 Task: Open Card Sales Order Processing in Board Sales Territory Mapping and Segmentation to Workspace Accounts Payable and add a team member Softage.1@softage.net, a label Green, a checklist Audit Support, an attachment from your computer, a color Green and finally, add a card description 'Develop and launch new social media marketing campaign for brand awareness' and a comment 'Given the potential impact of this task on our team morale and motivation, let us ensure that we approach it with a sense of positivity and enthusiasm.'. Add a start date 'Jan 09, 1900' with a due date 'Jan 16, 1900'
Action: Mouse moved to (262, 418)
Screenshot: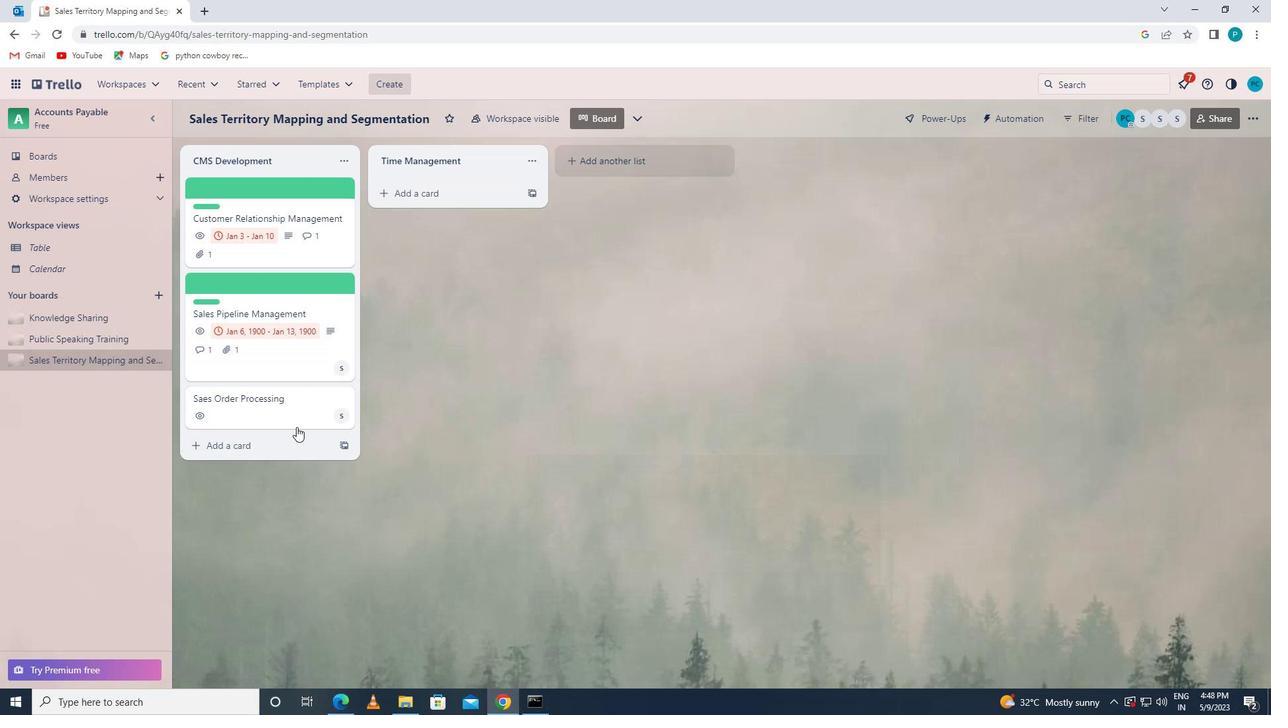 
Action: Mouse pressed left at (262, 418)
Screenshot: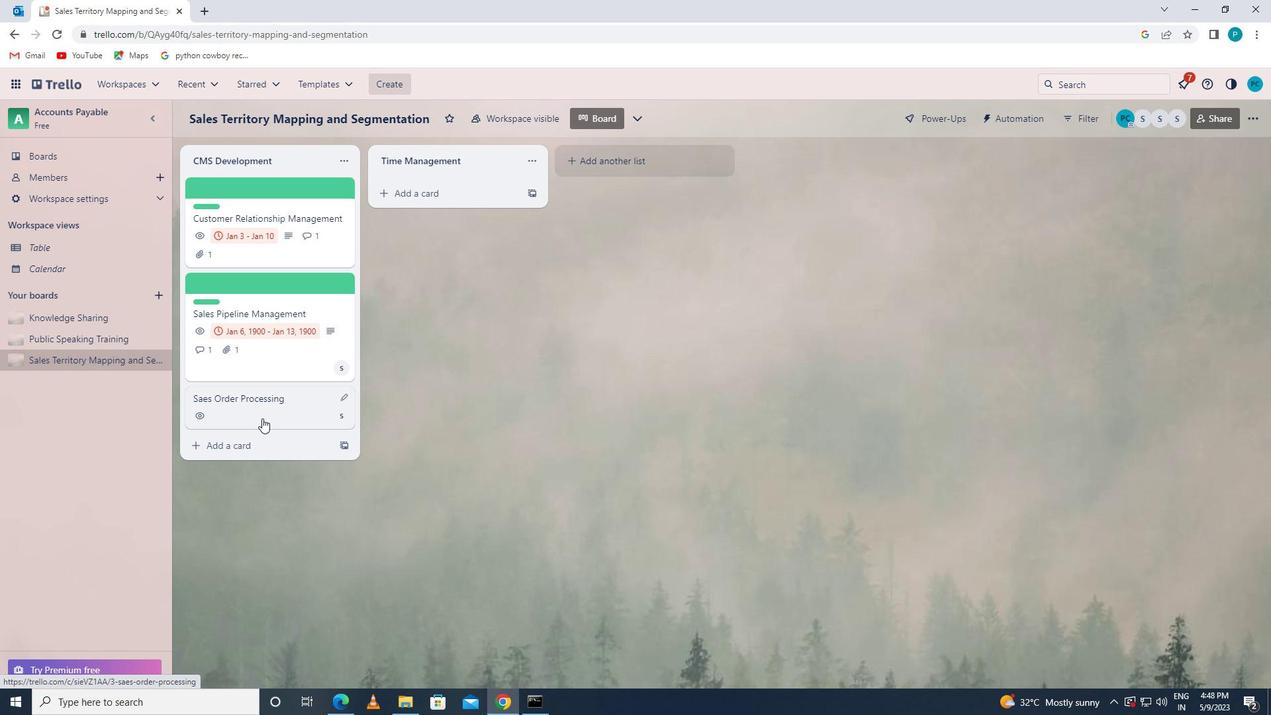 
Action: Mouse moved to (289, 413)
Screenshot: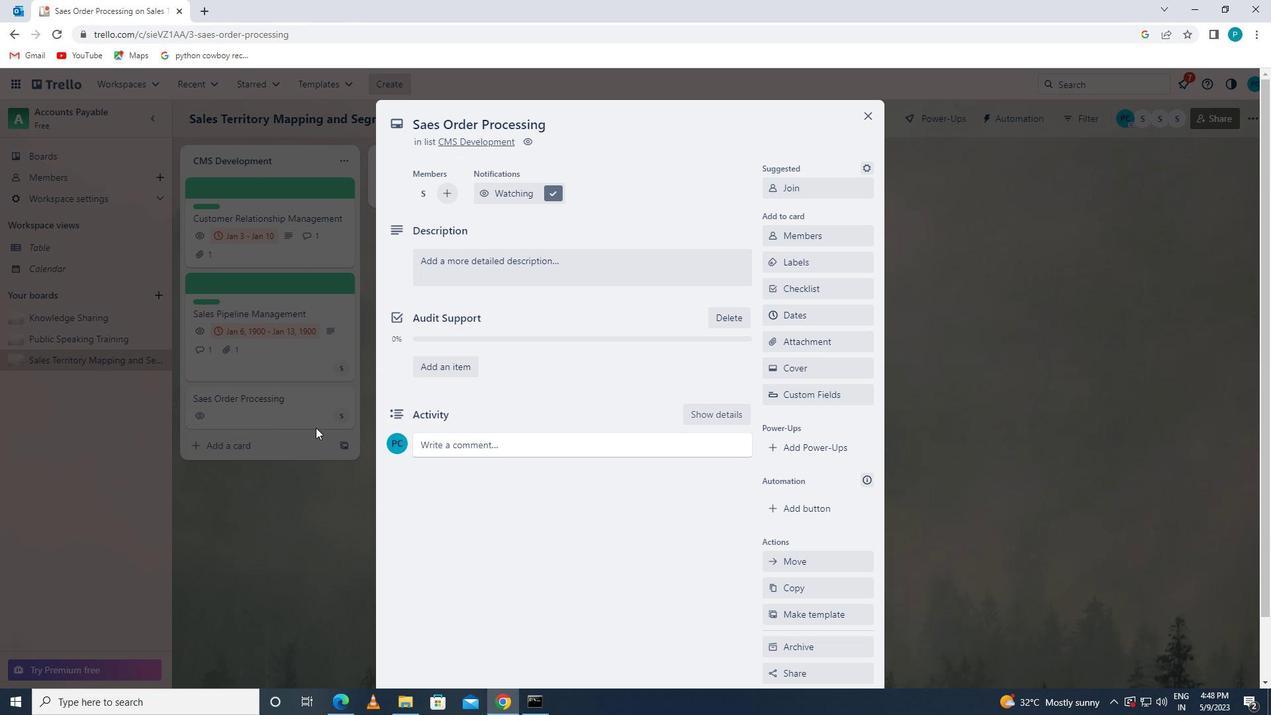 
Action: Mouse pressed left at (289, 413)
Screenshot: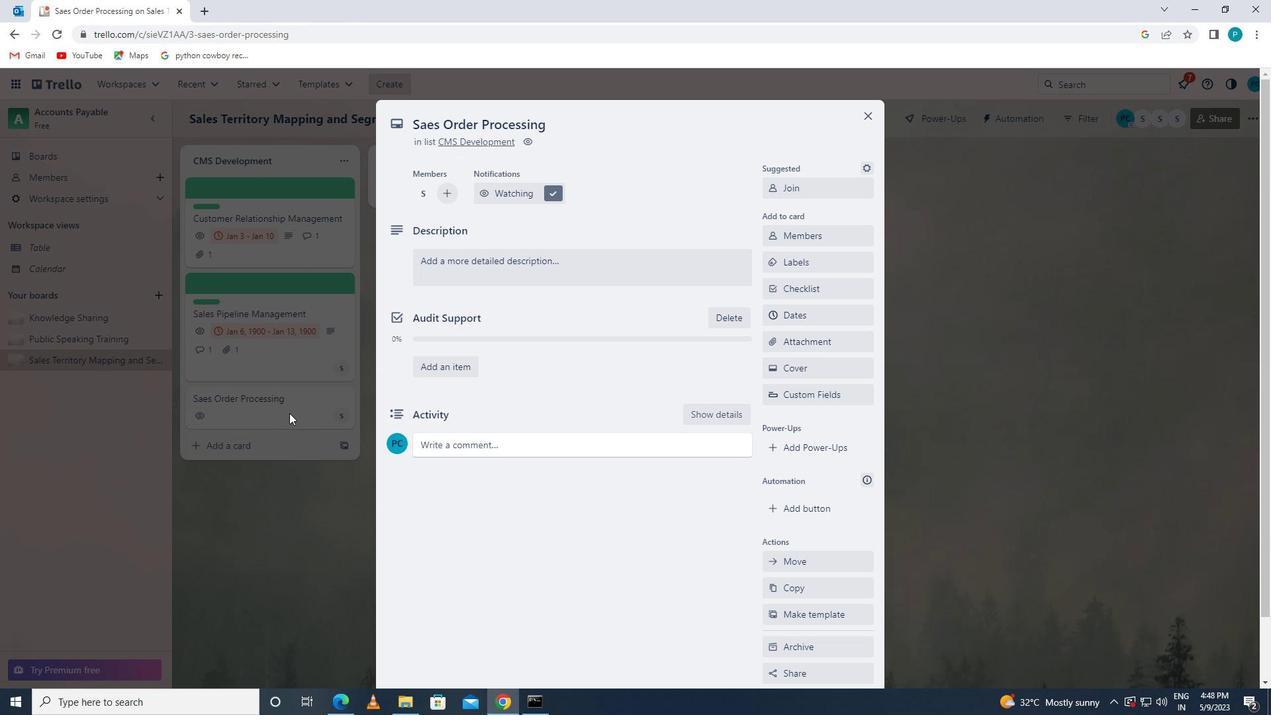 
Action: Mouse moved to (276, 401)
Screenshot: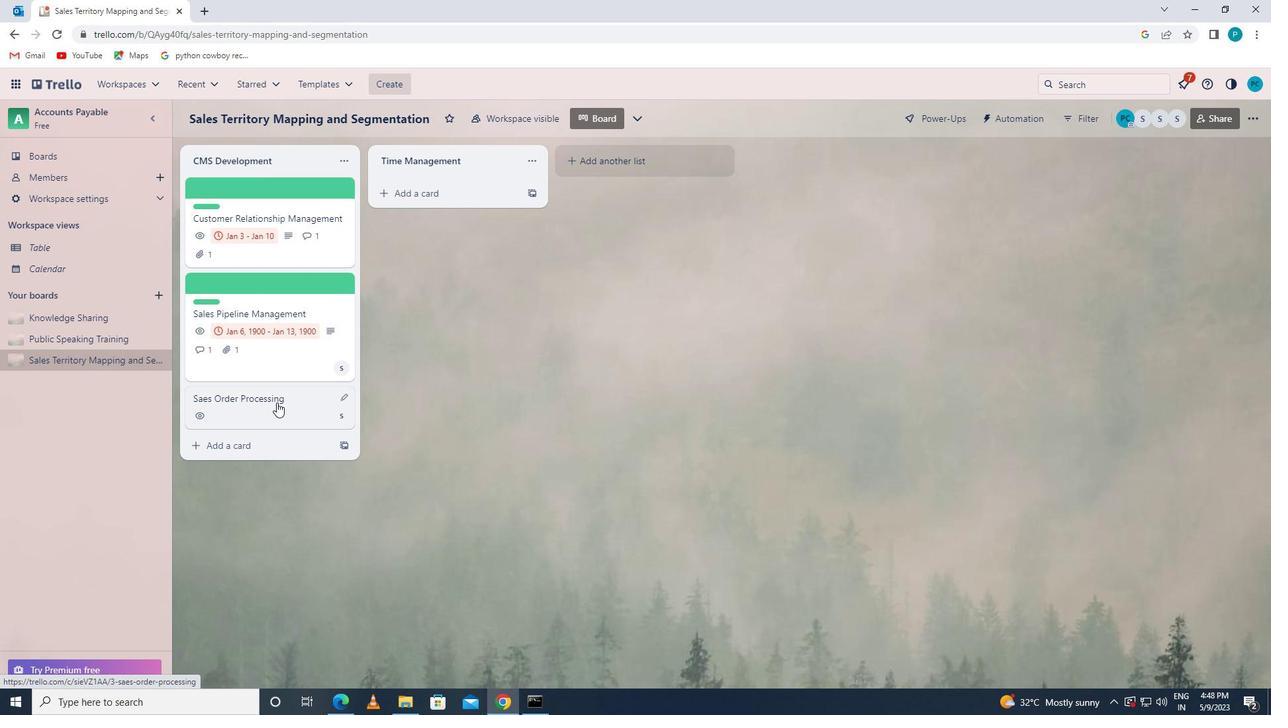 
Action: Mouse pressed left at (276, 401)
Screenshot: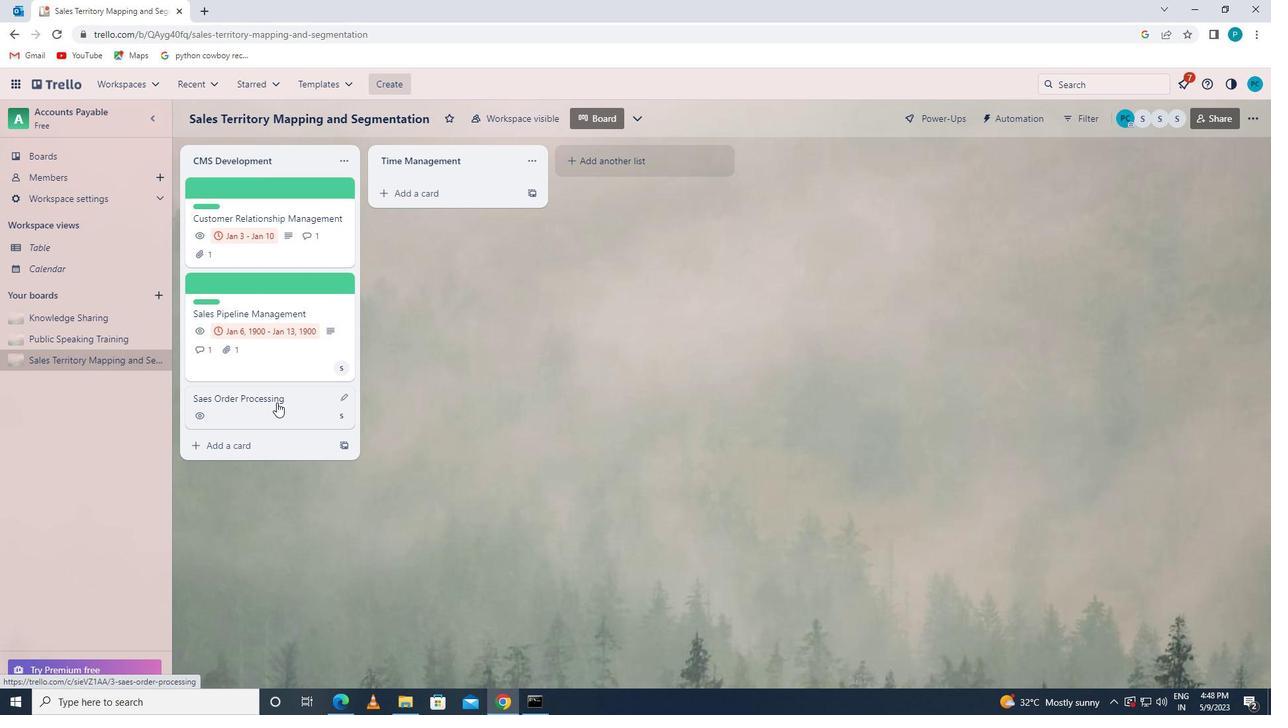 
Action: Mouse moved to (807, 233)
Screenshot: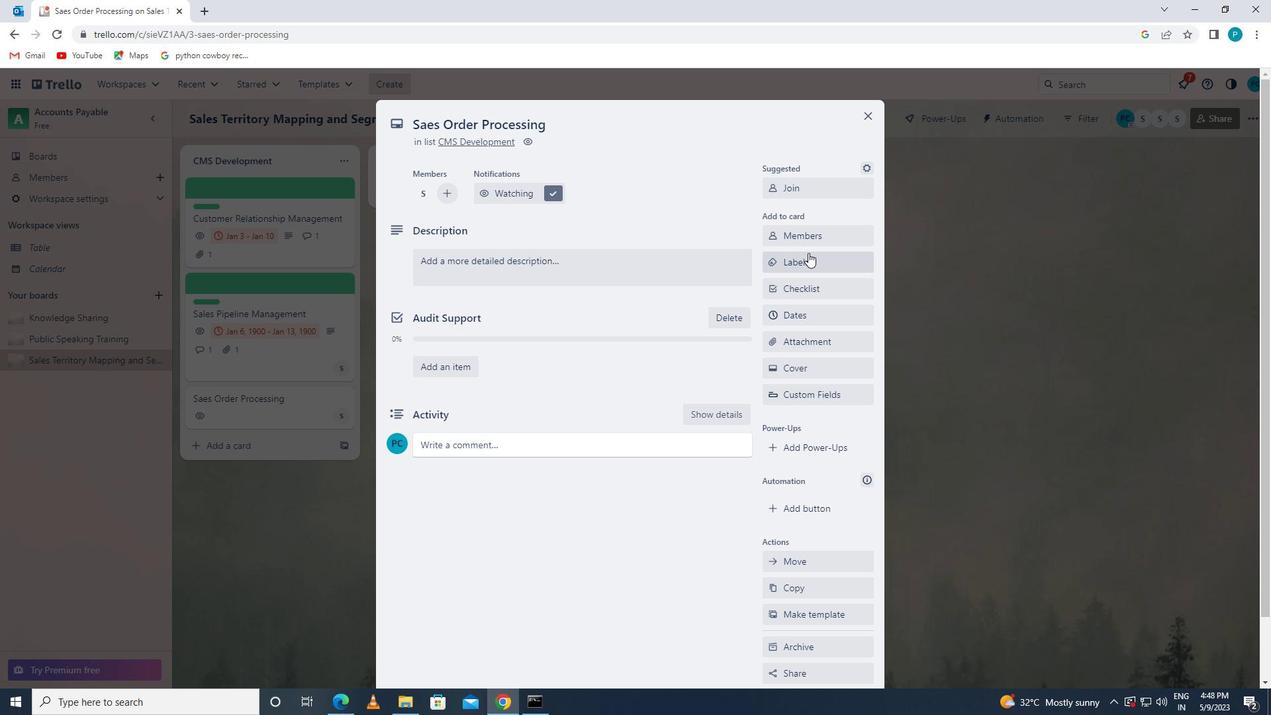 
Action: Mouse pressed left at (807, 233)
Screenshot: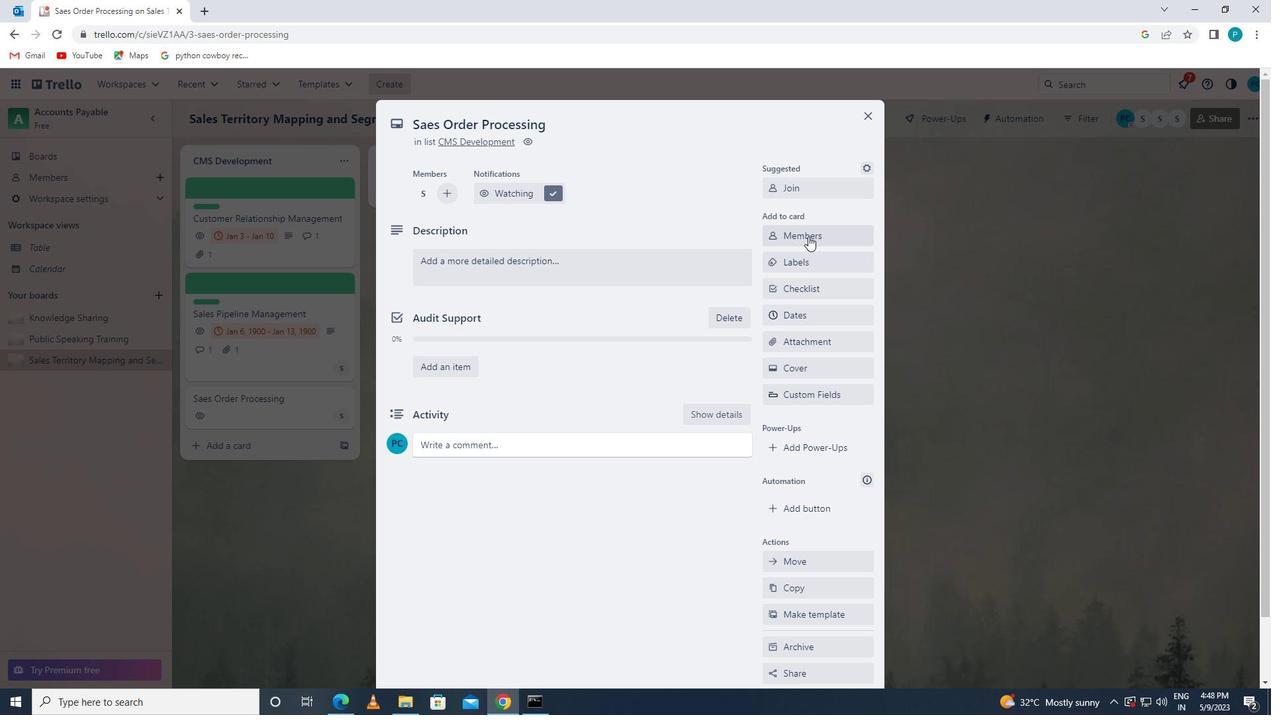 
Action: Mouse moved to (817, 371)
Screenshot: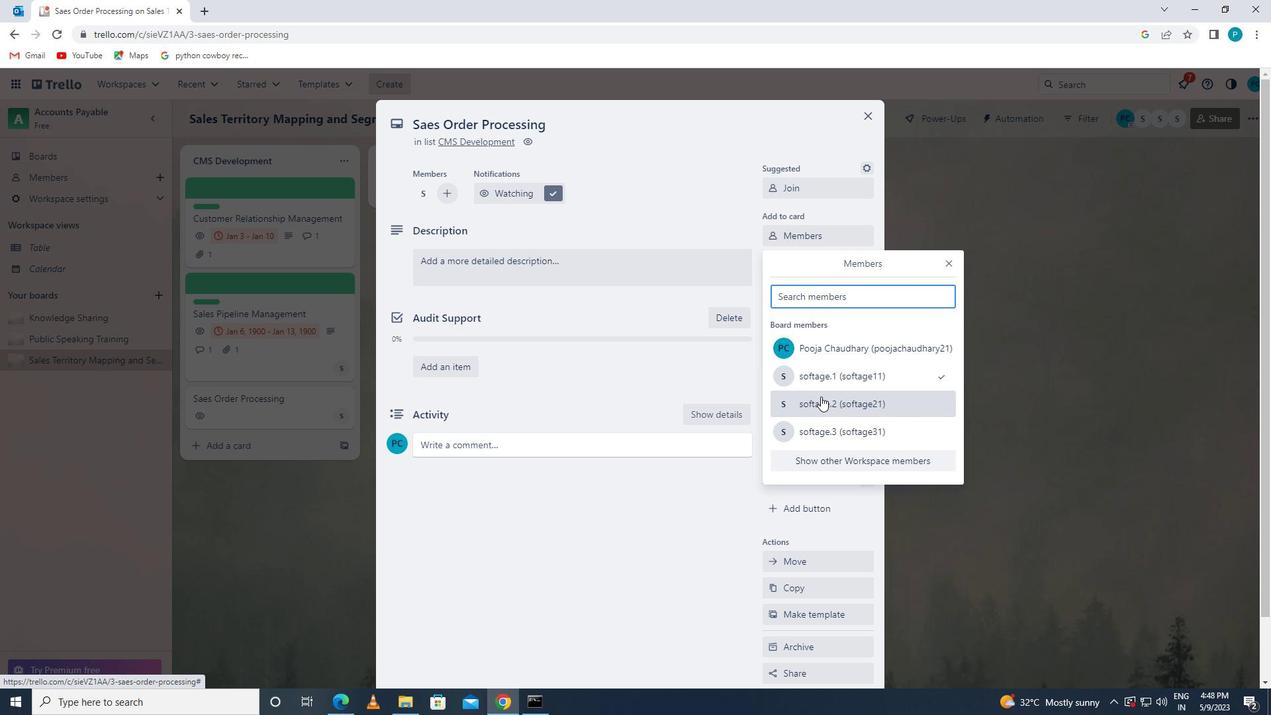
Action: Mouse pressed left at (817, 371)
Screenshot: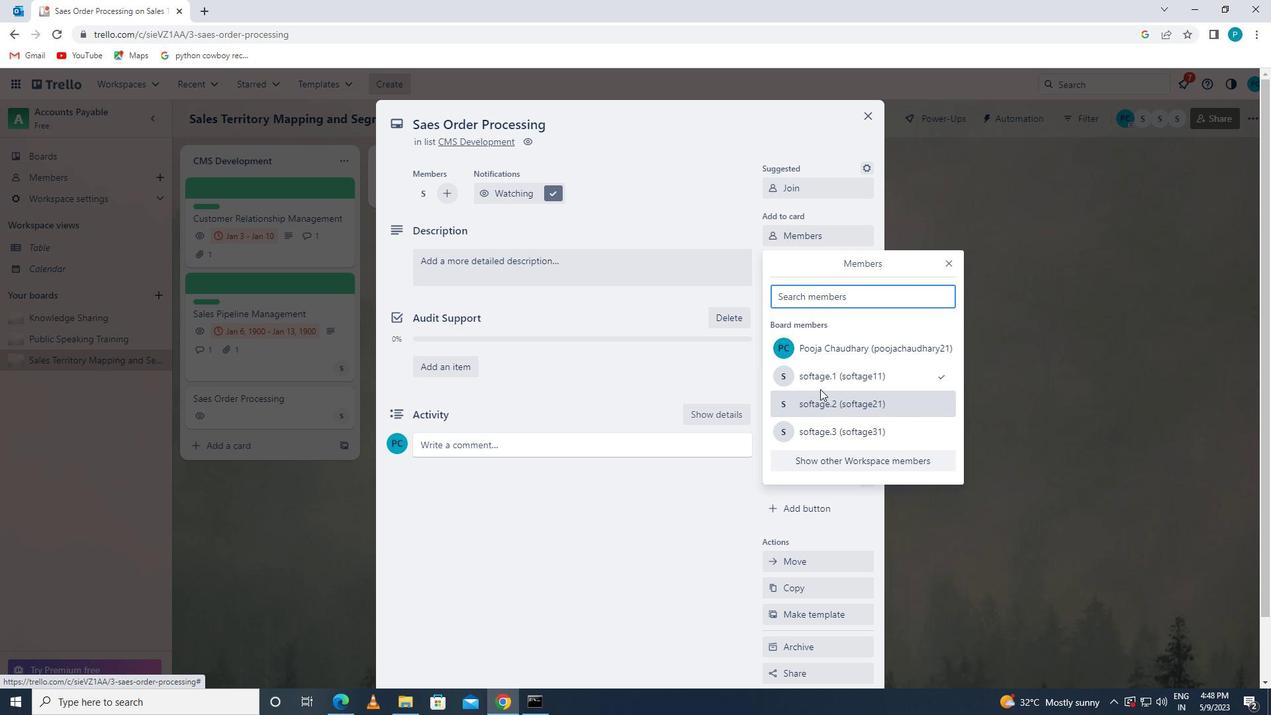 
Action: Mouse moved to (956, 263)
Screenshot: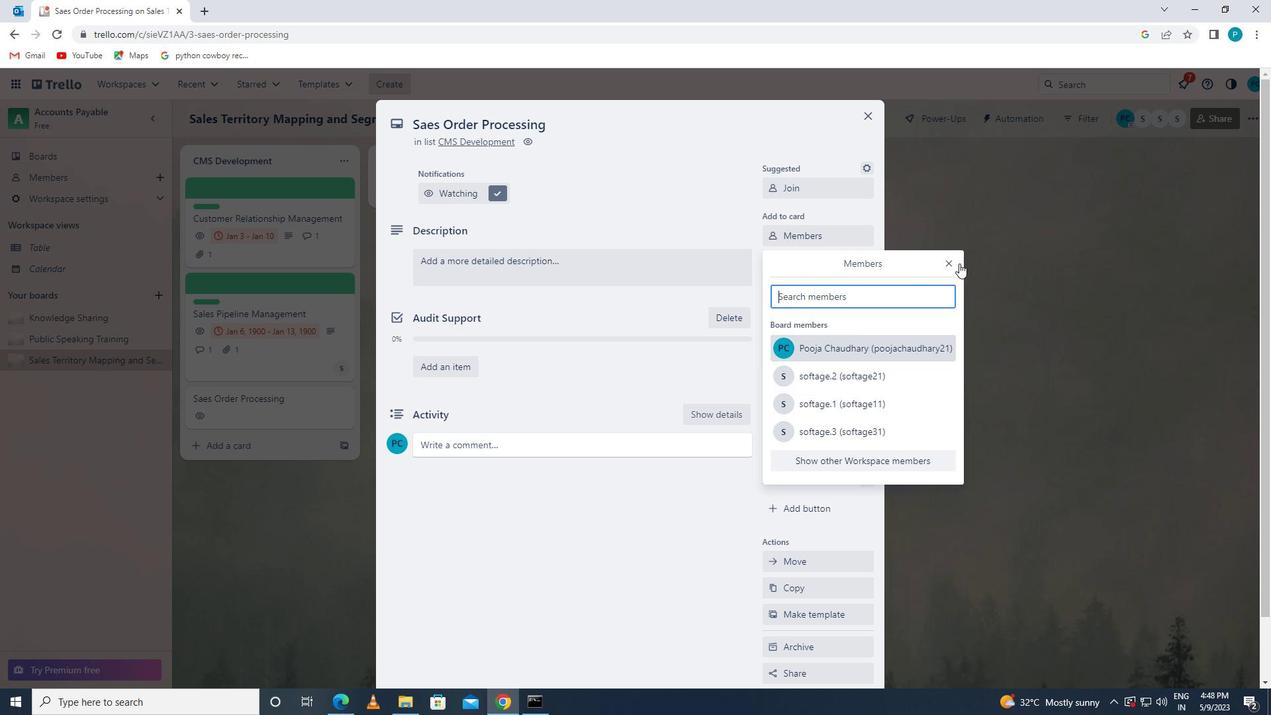 
Action: Mouse pressed left at (956, 263)
Screenshot: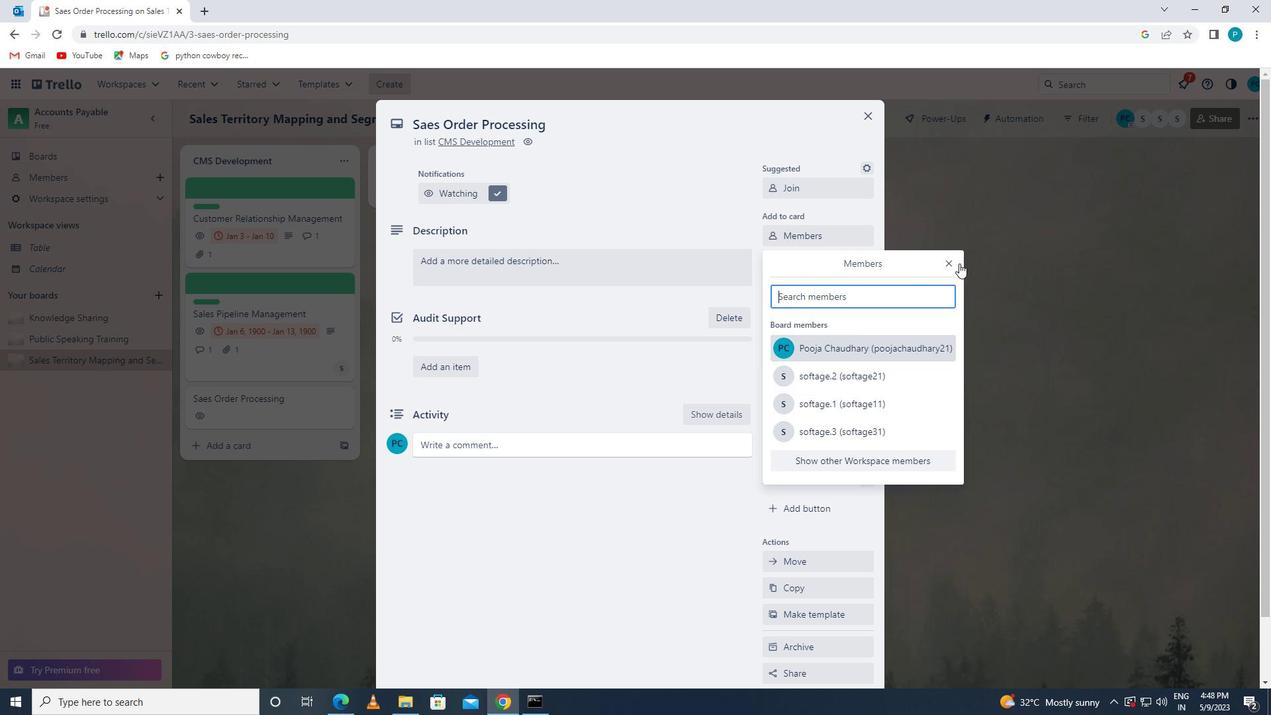 
Action: Mouse moved to (843, 265)
Screenshot: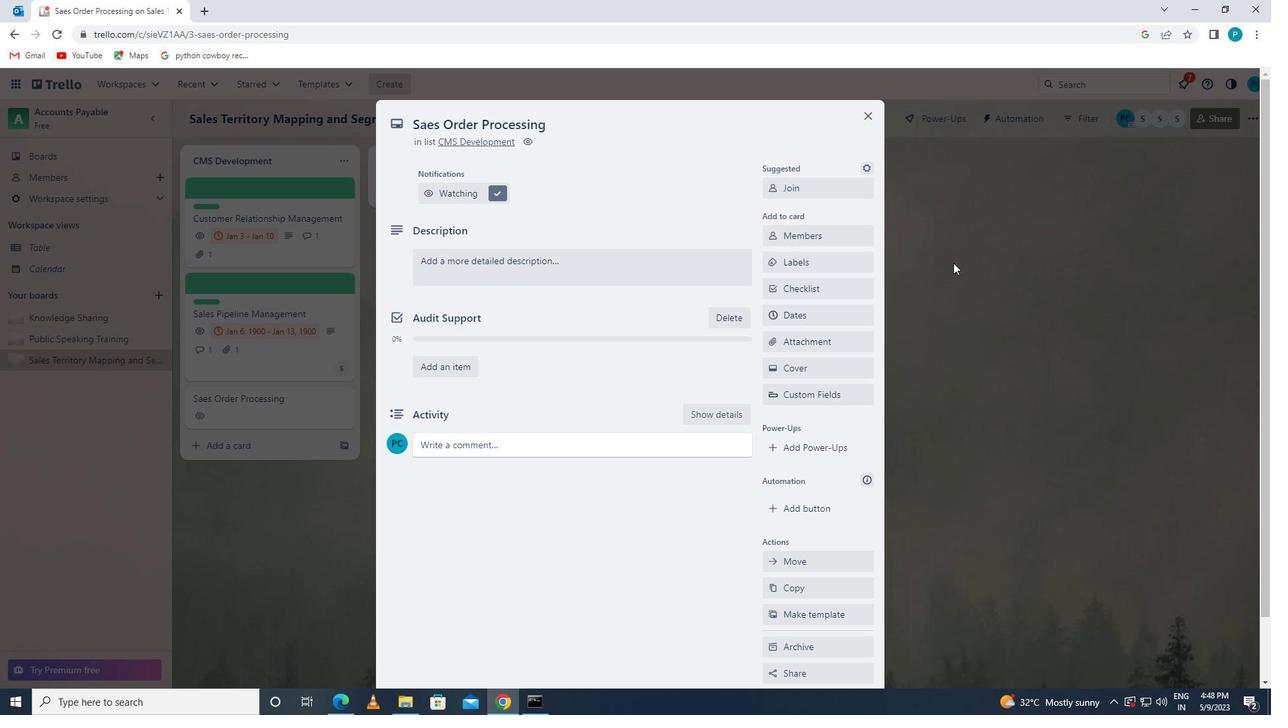 
Action: Mouse pressed left at (843, 265)
Screenshot: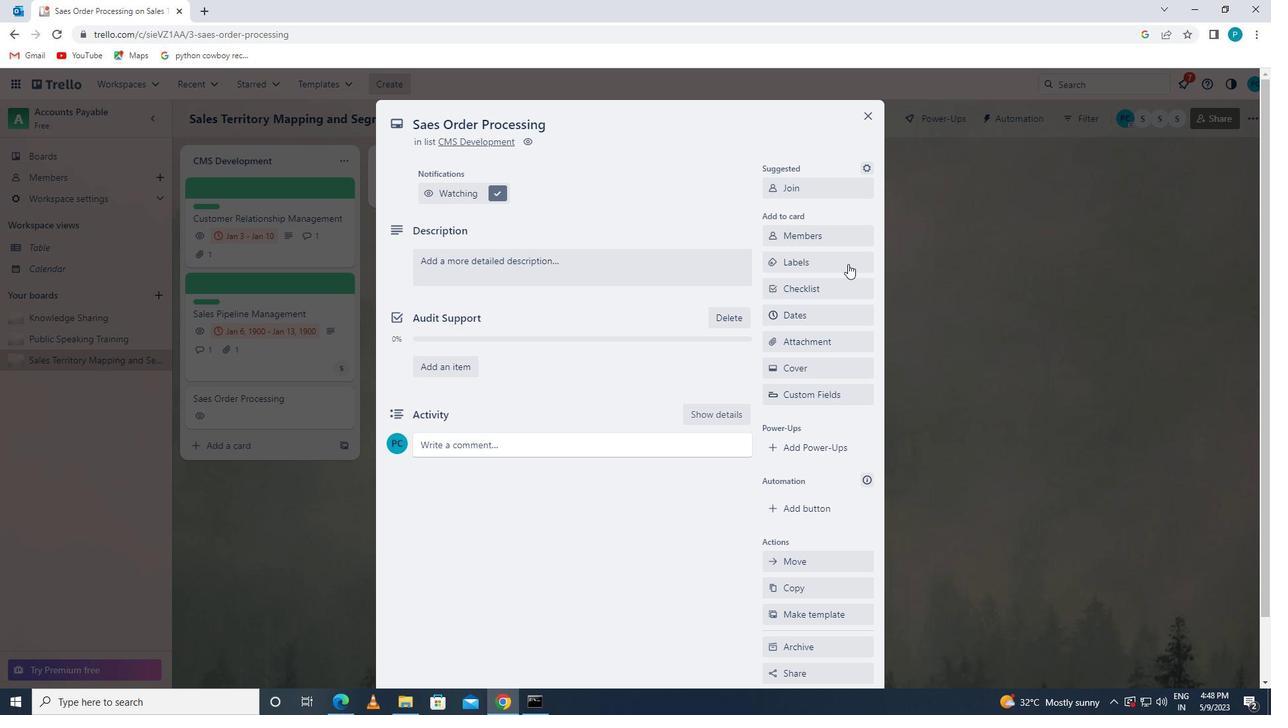 
Action: Mouse moved to (884, 520)
Screenshot: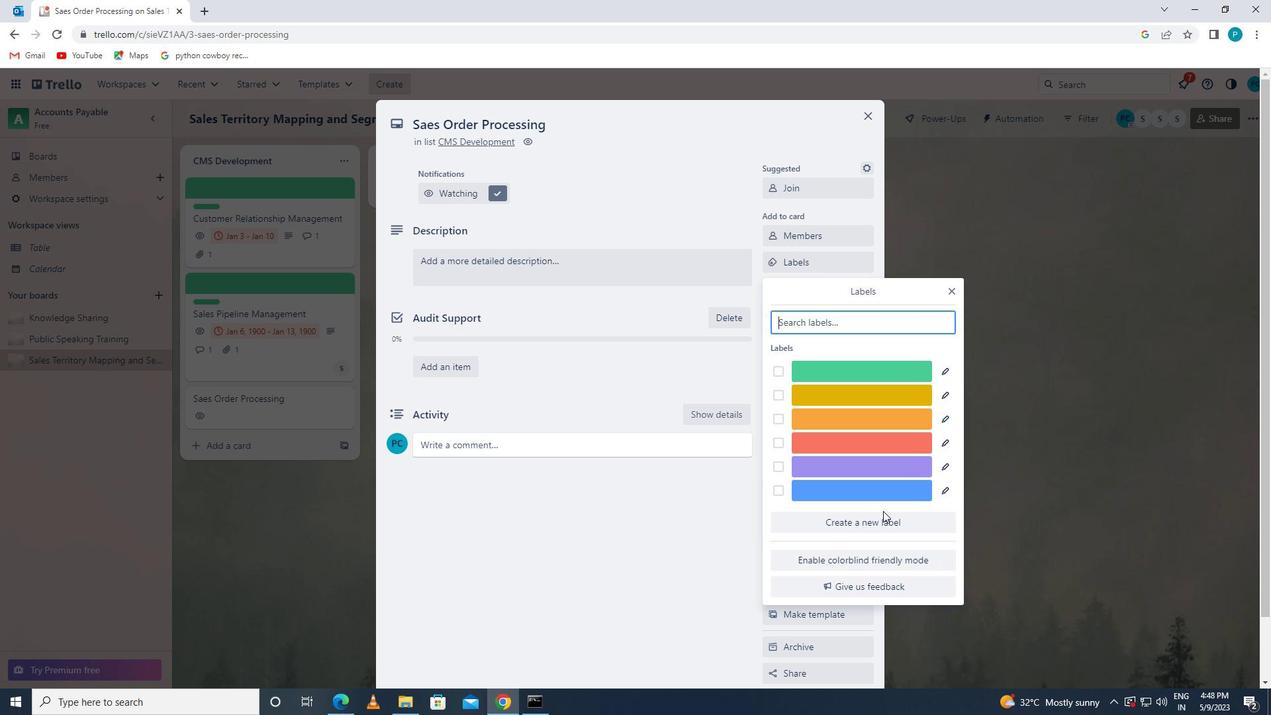 
Action: Mouse pressed left at (884, 520)
Screenshot: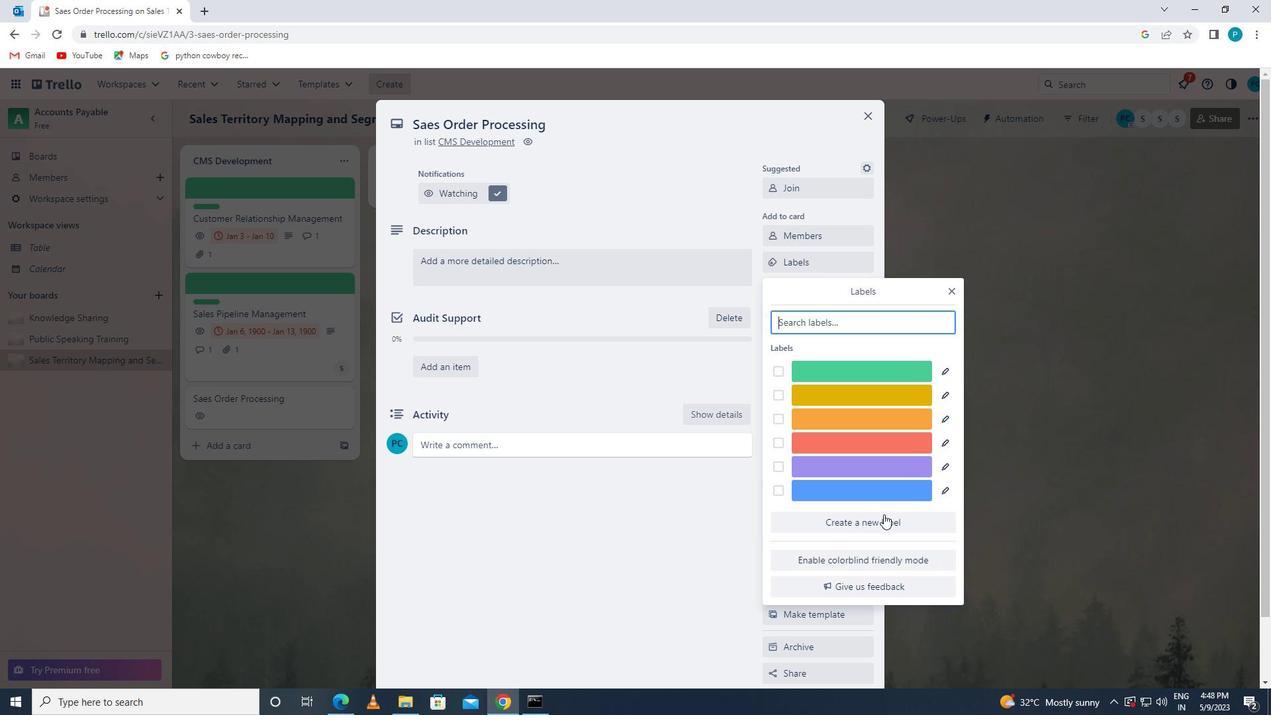 
Action: Mouse moved to (797, 481)
Screenshot: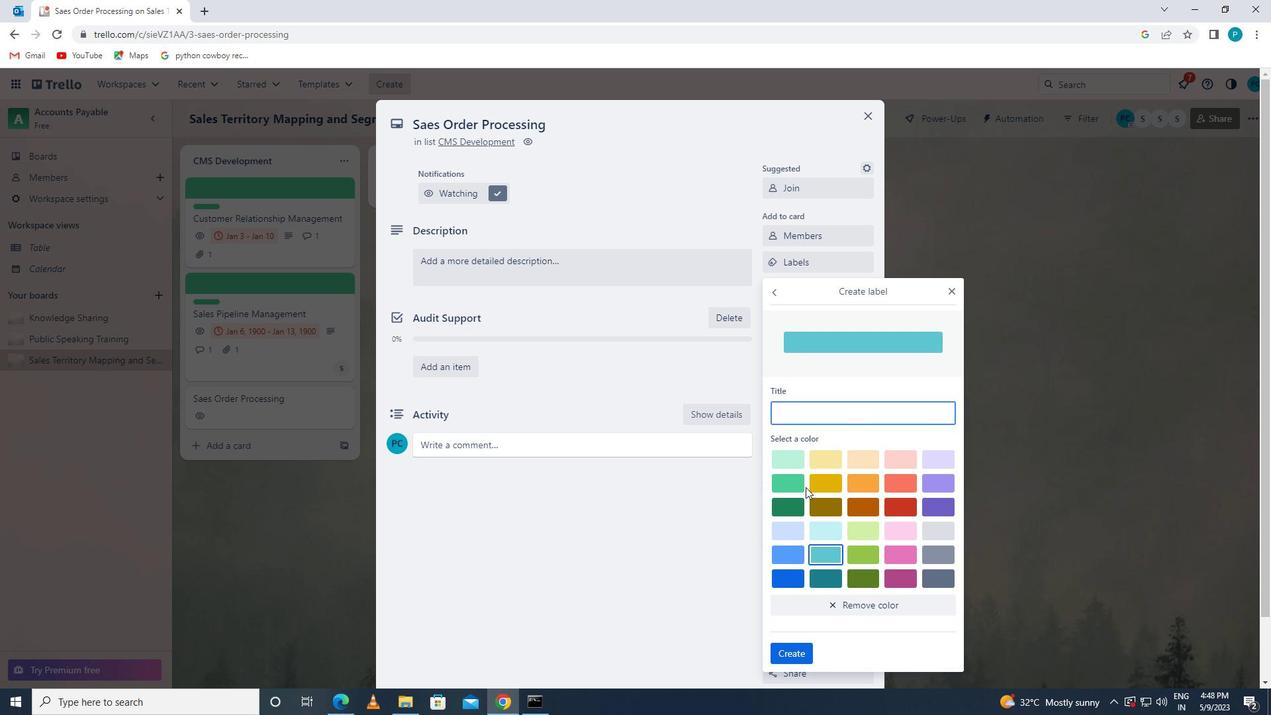 
Action: Mouse pressed left at (797, 481)
Screenshot: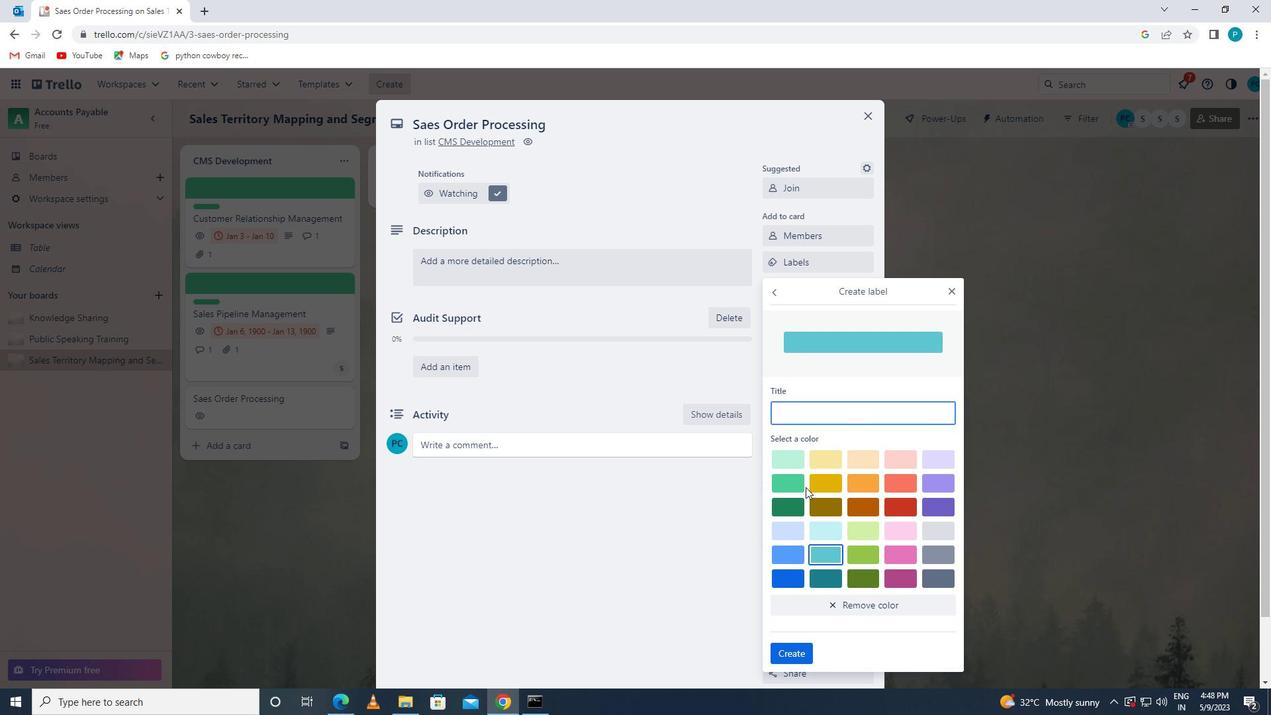 
Action: Mouse moved to (780, 650)
Screenshot: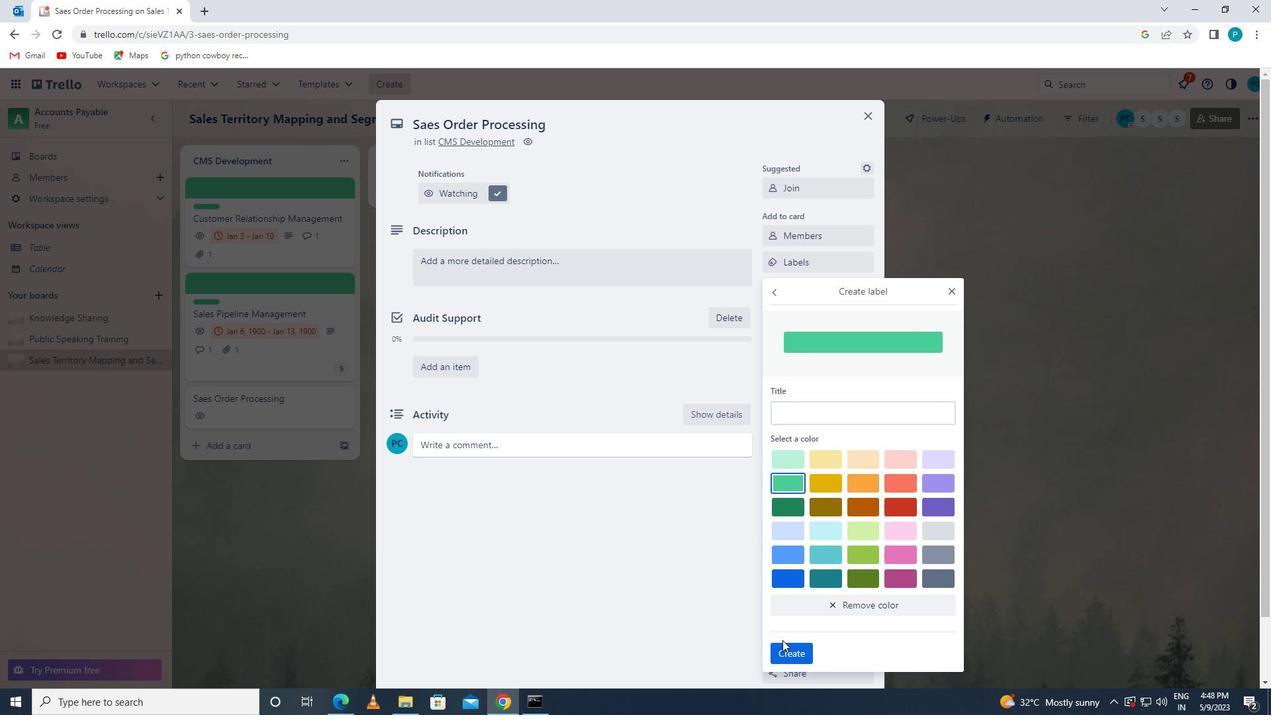 
Action: Mouse pressed left at (780, 650)
Screenshot: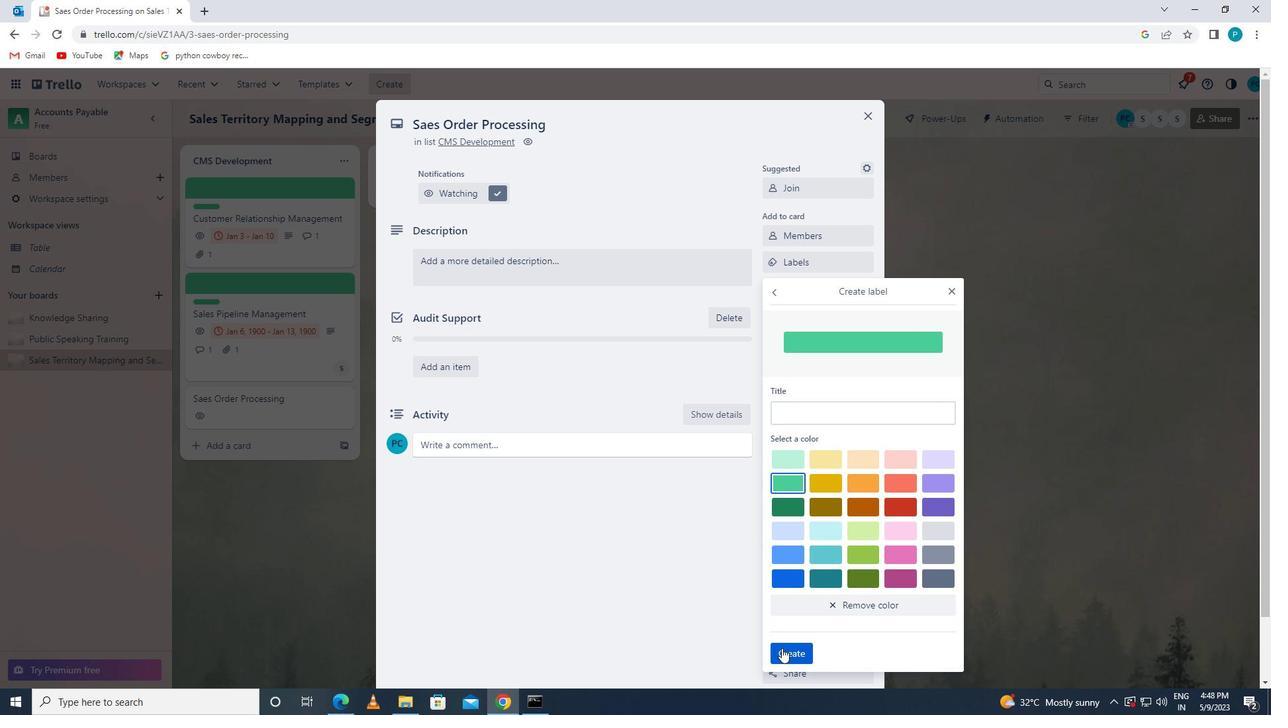 
Action: Mouse moved to (948, 290)
Screenshot: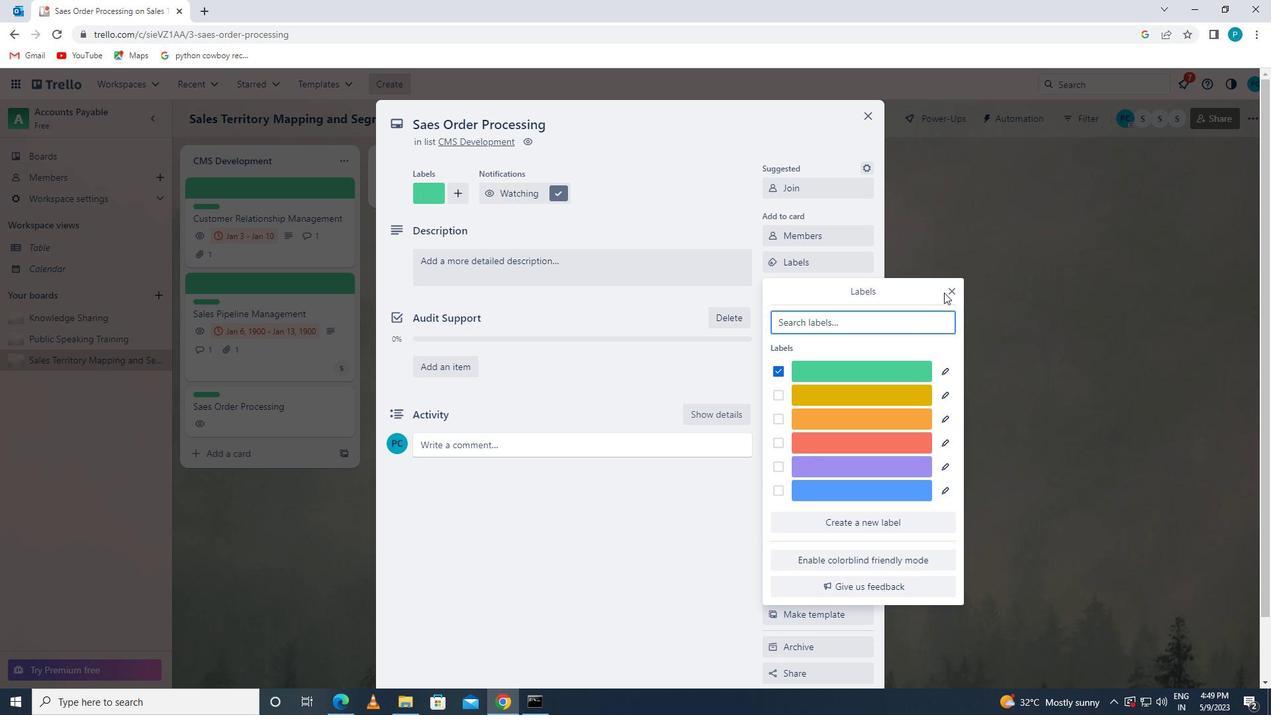 
Action: Mouse pressed left at (948, 290)
Screenshot: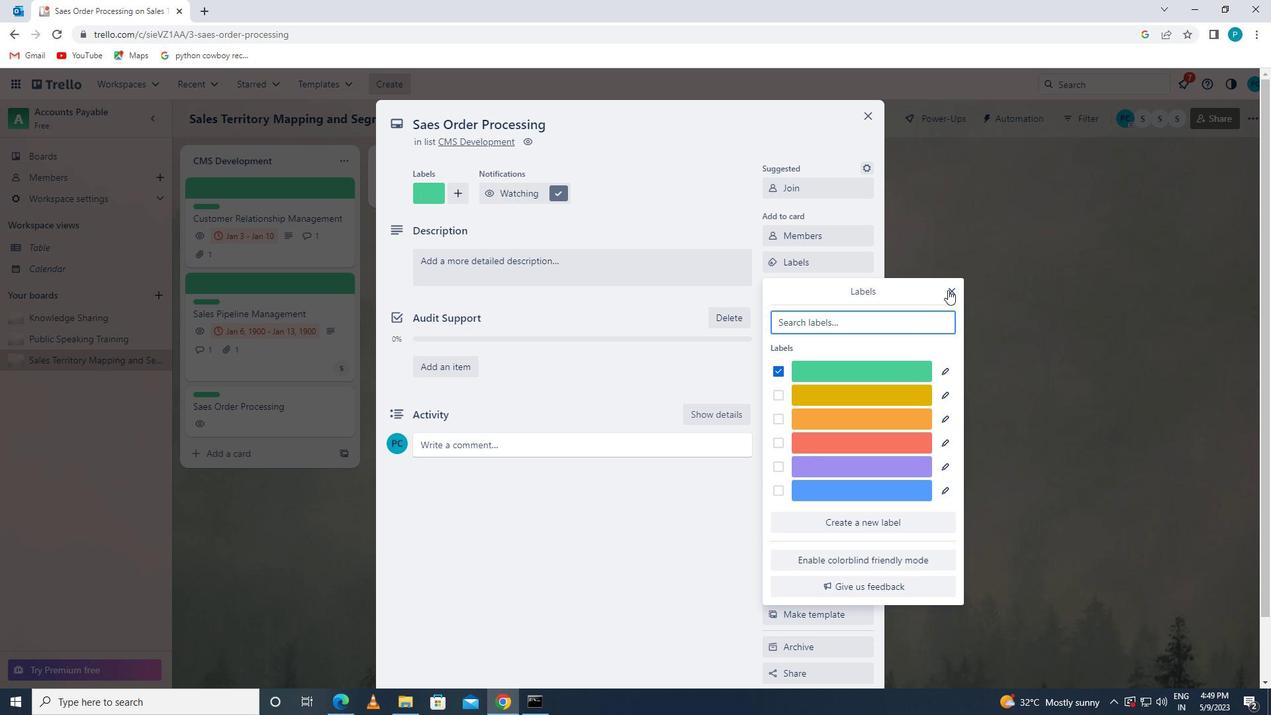 
Action: Mouse moved to (814, 290)
Screenshot: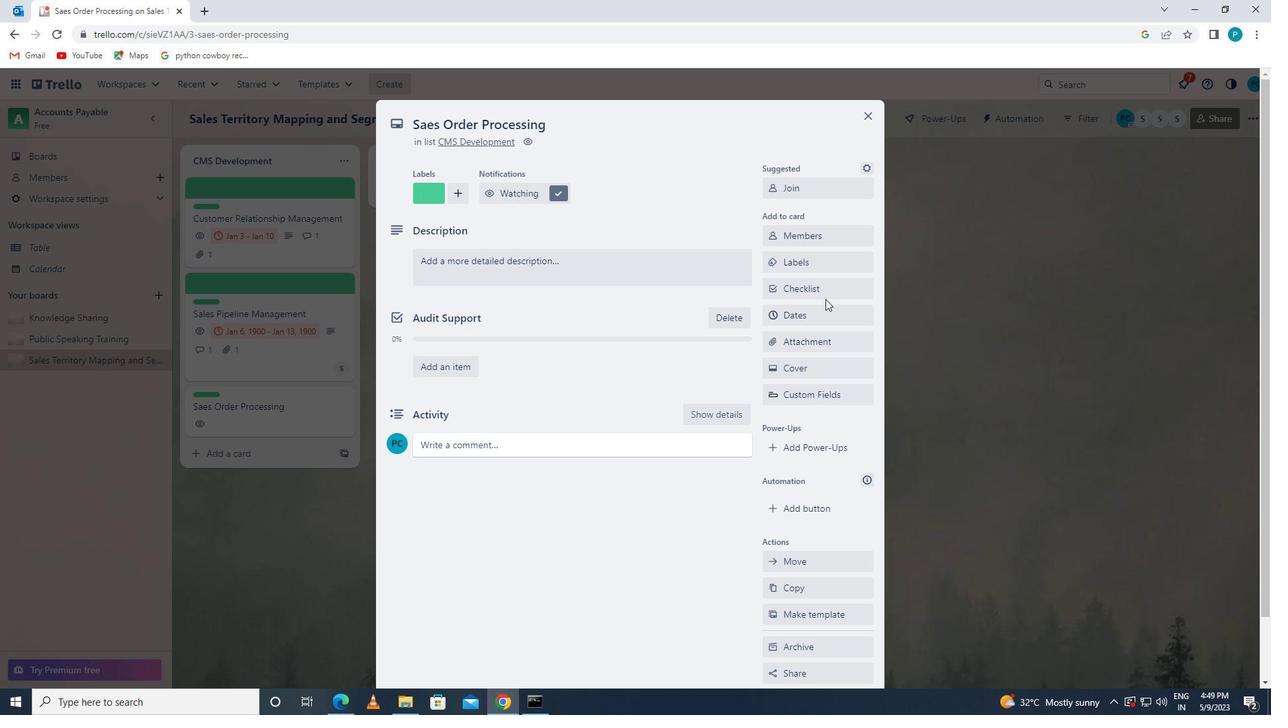 
Action: Mouse pressed left at (814, 290)
Screenshot: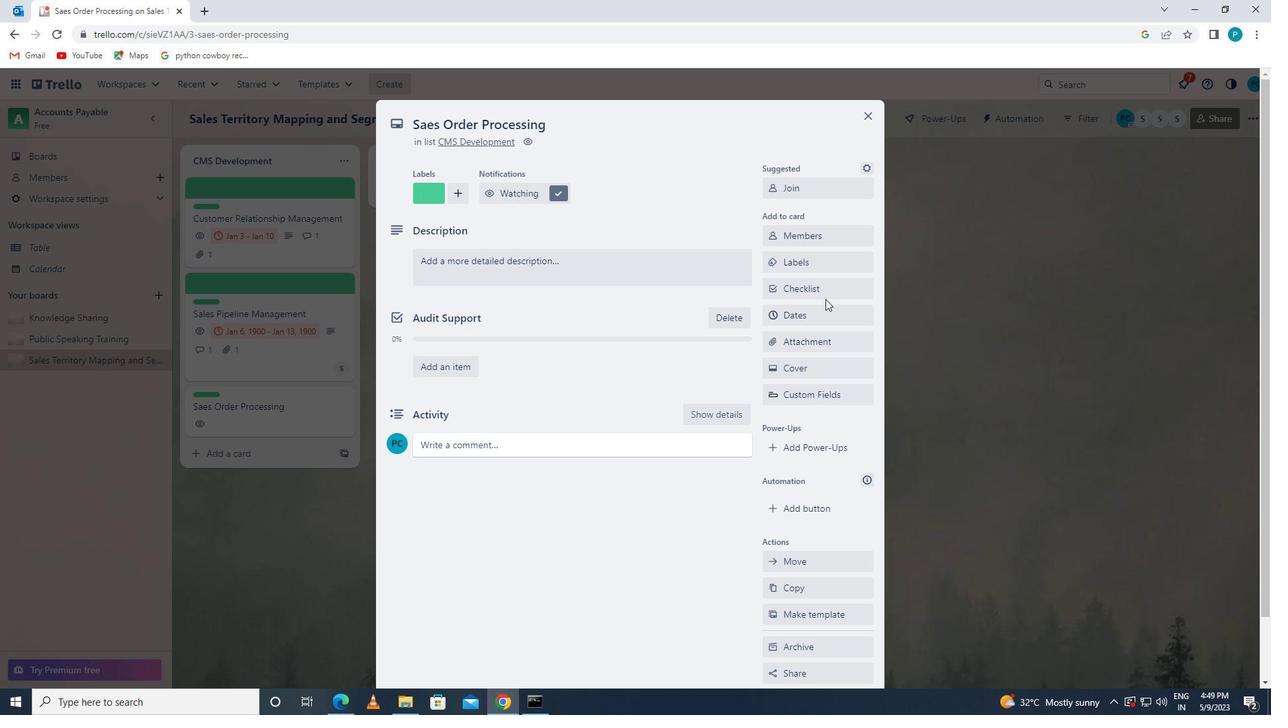 
Action: Mouse moved to (816, 293)
Screenshot: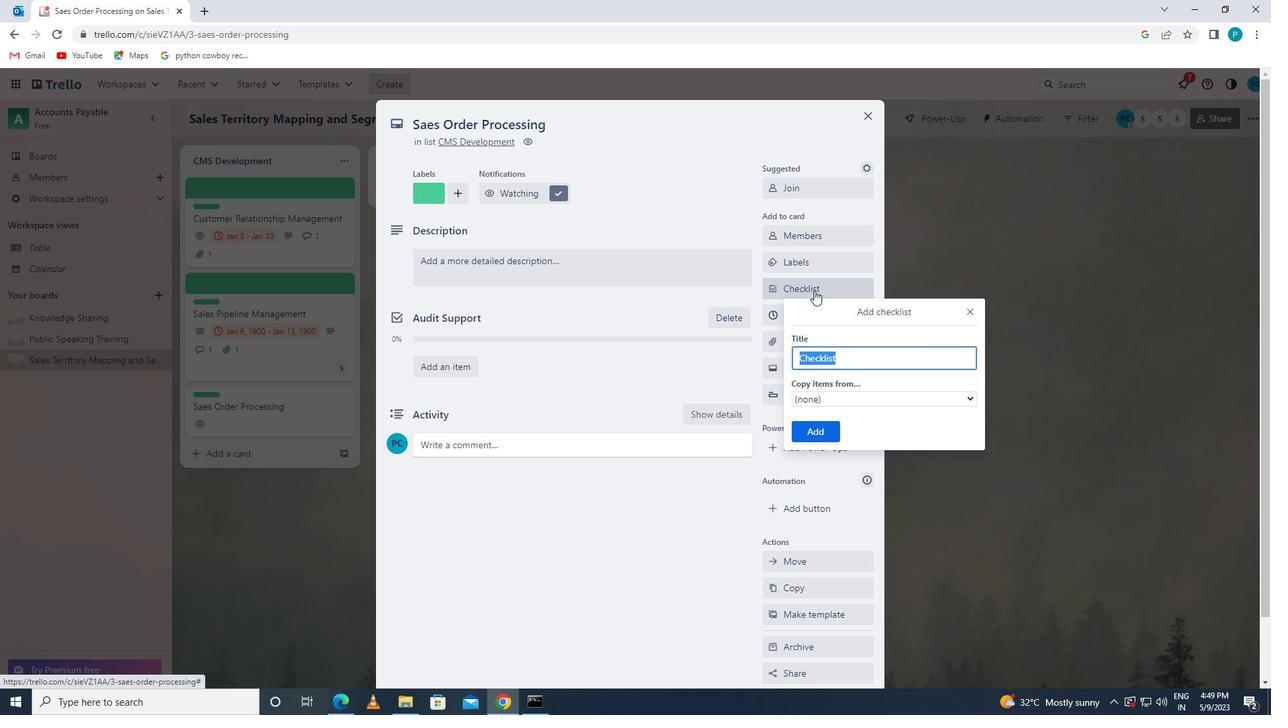 
Action: Key pressed <Key.caps_lock>a<Key.caps_lock>u
Screenshot: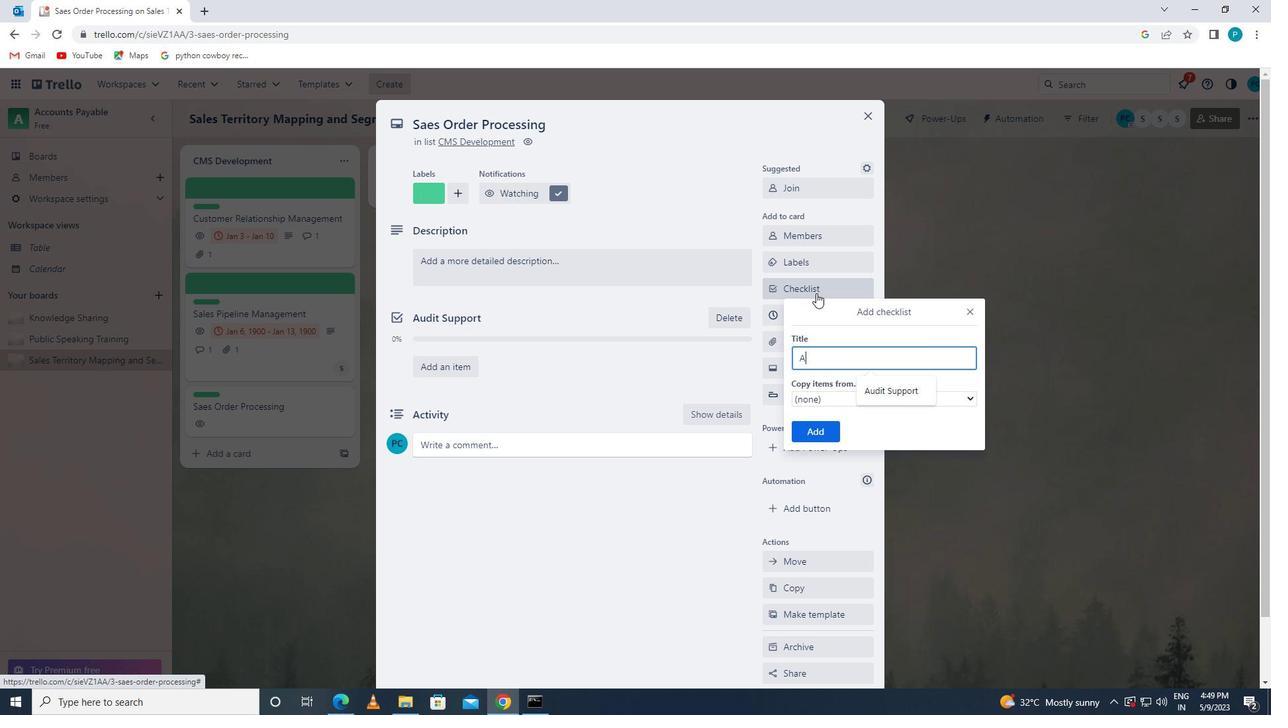 
Action: Mouse moved to (914, 387)
Screenshot: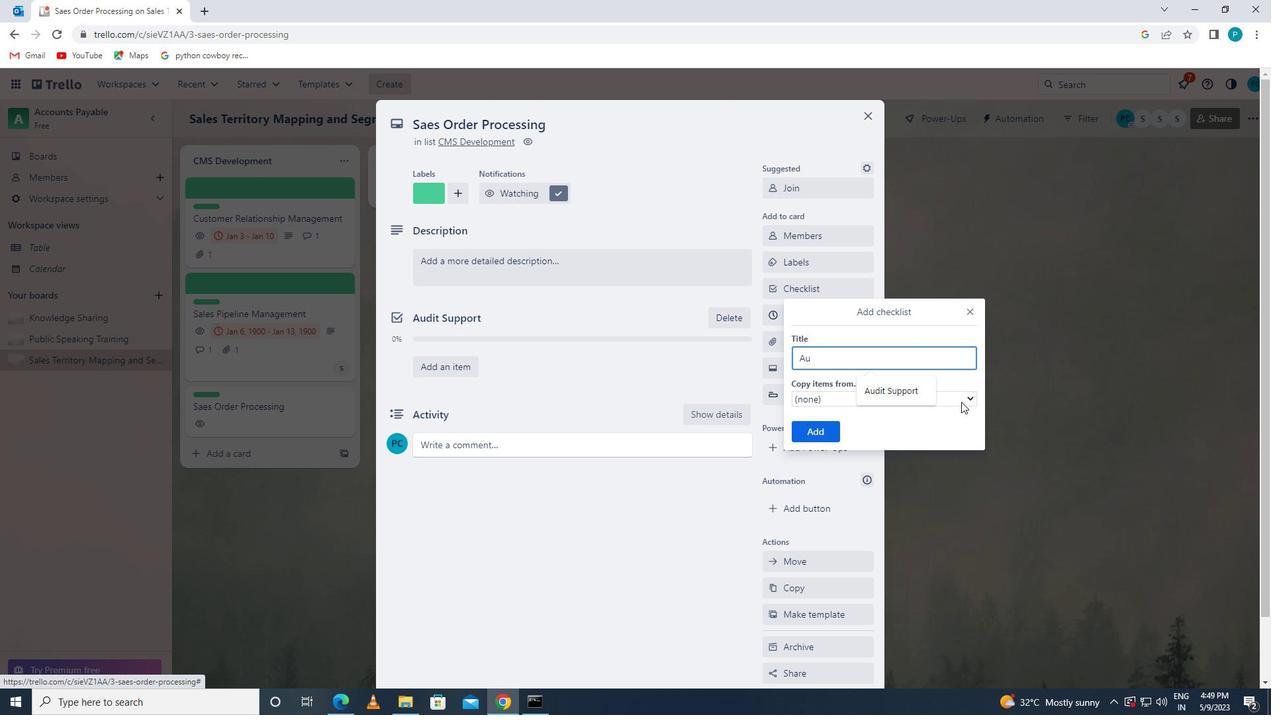 
Action: Mouse pressed left at (914, 387)
Screenshot: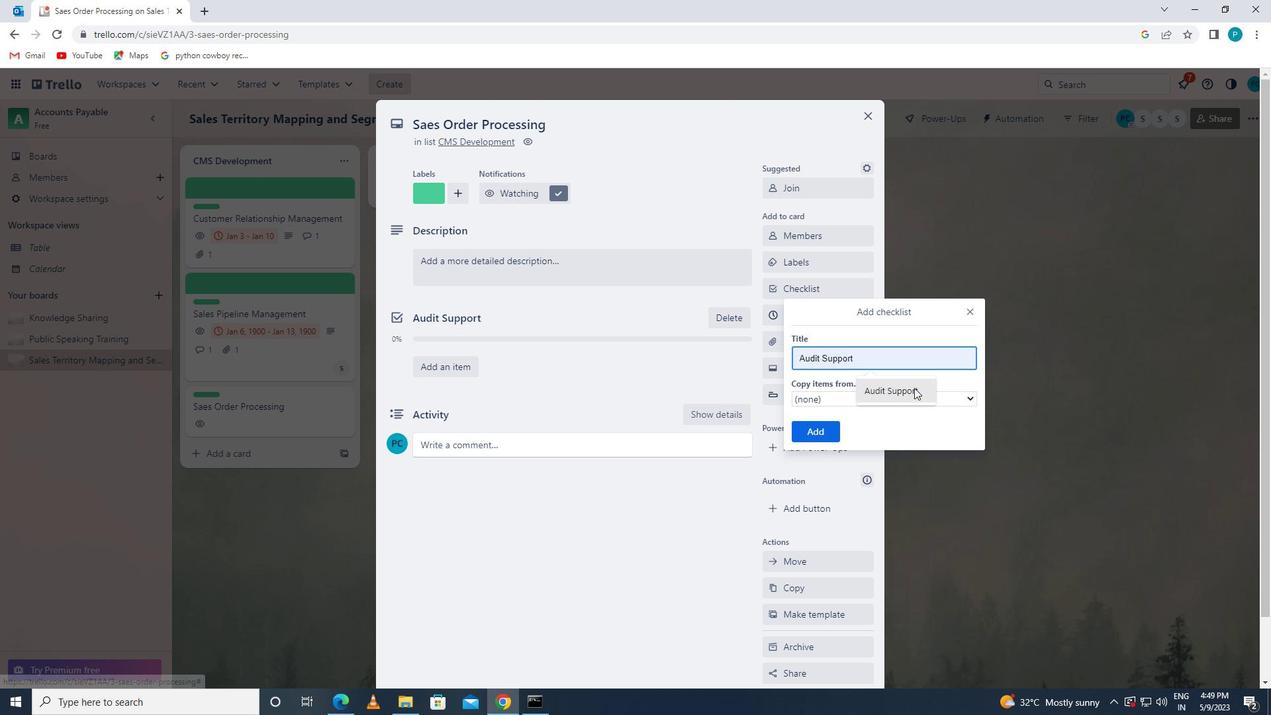 
Action: Mouse moved to (826, 432)
Screenshot: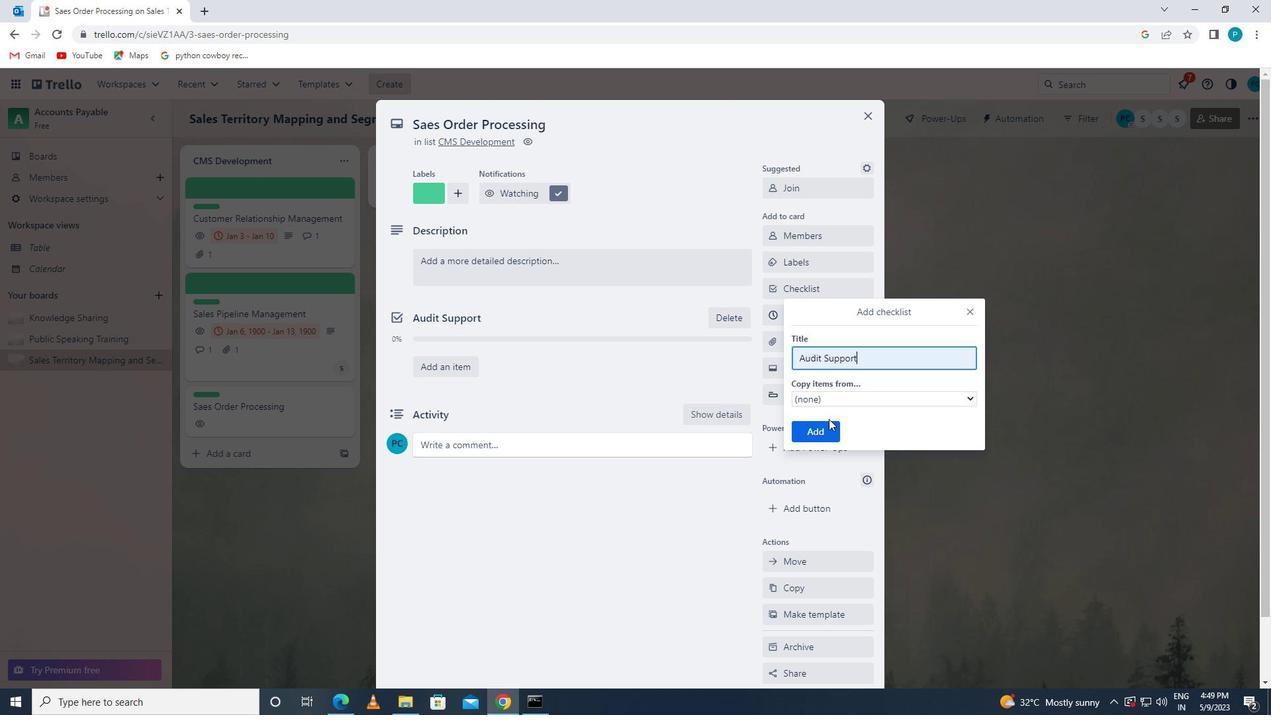 
Action: Mouse pressed left at (826, 432)
Screenshot: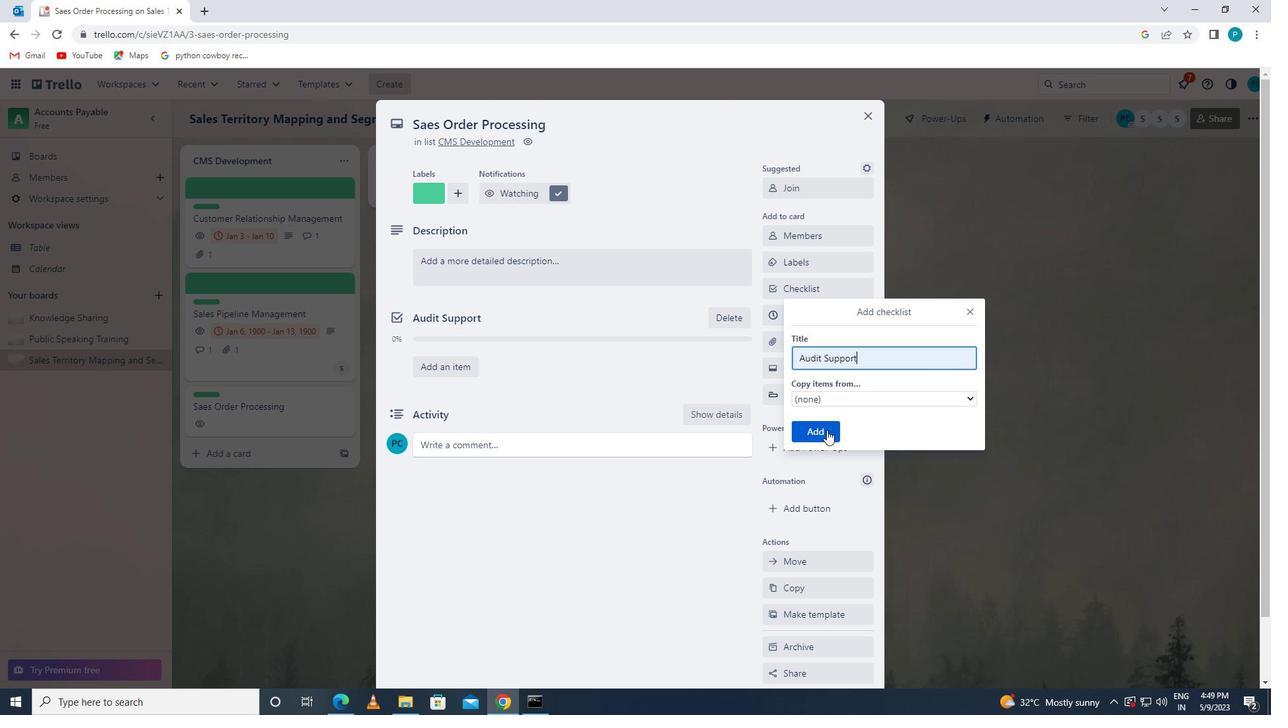 
Action: Mouse moved to (817, 368)
Screenshot: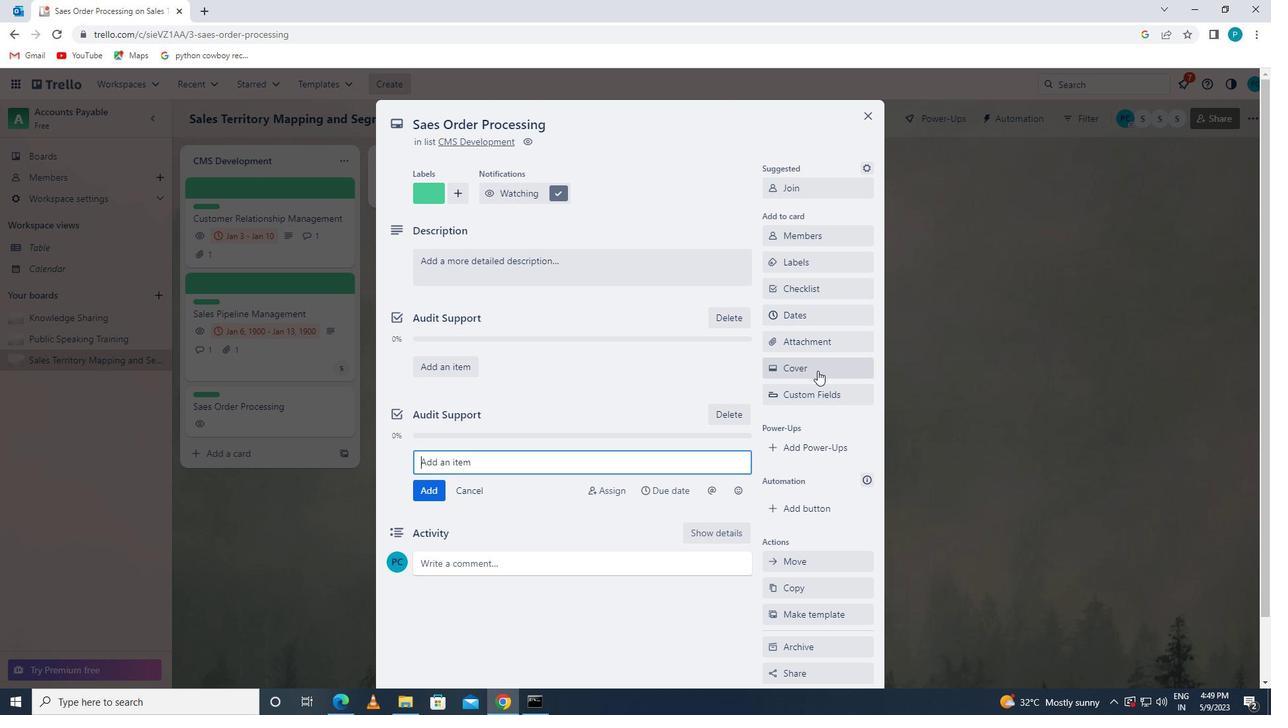 
Action: Mouse pressed left at (817, 368)
Screenshot: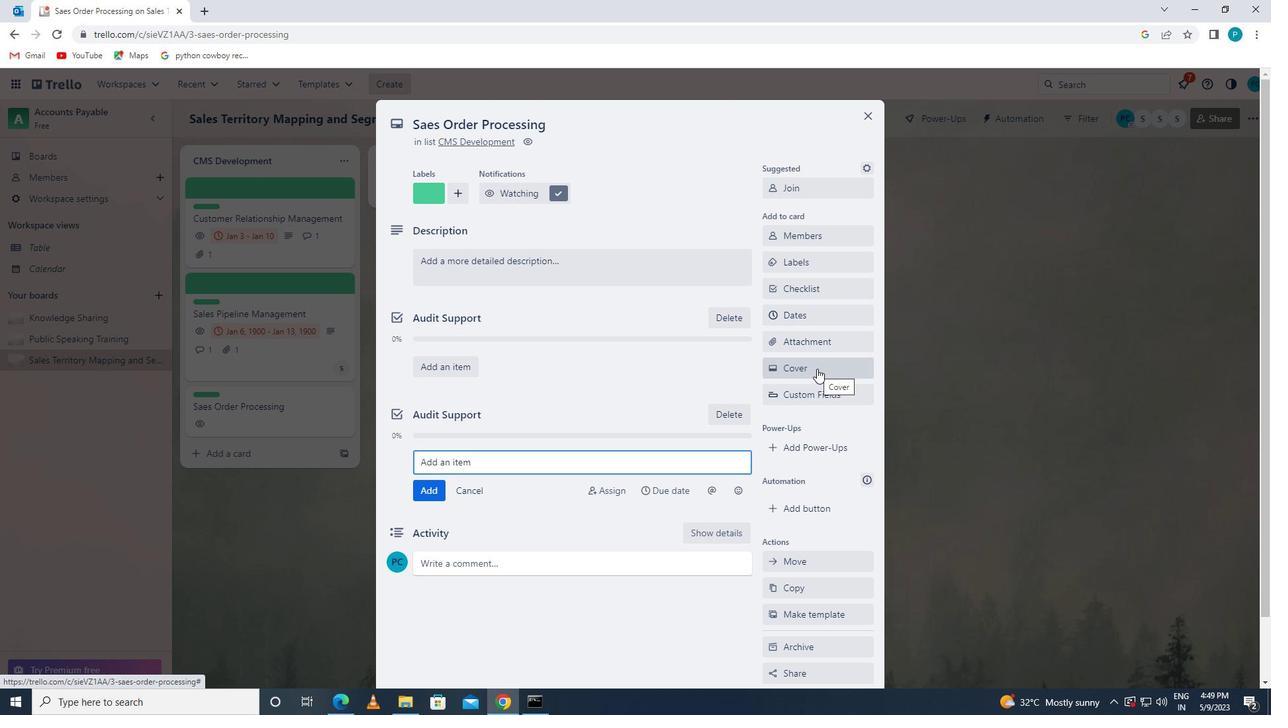
Action: Mouse moved to (952, 103)
Screenshot: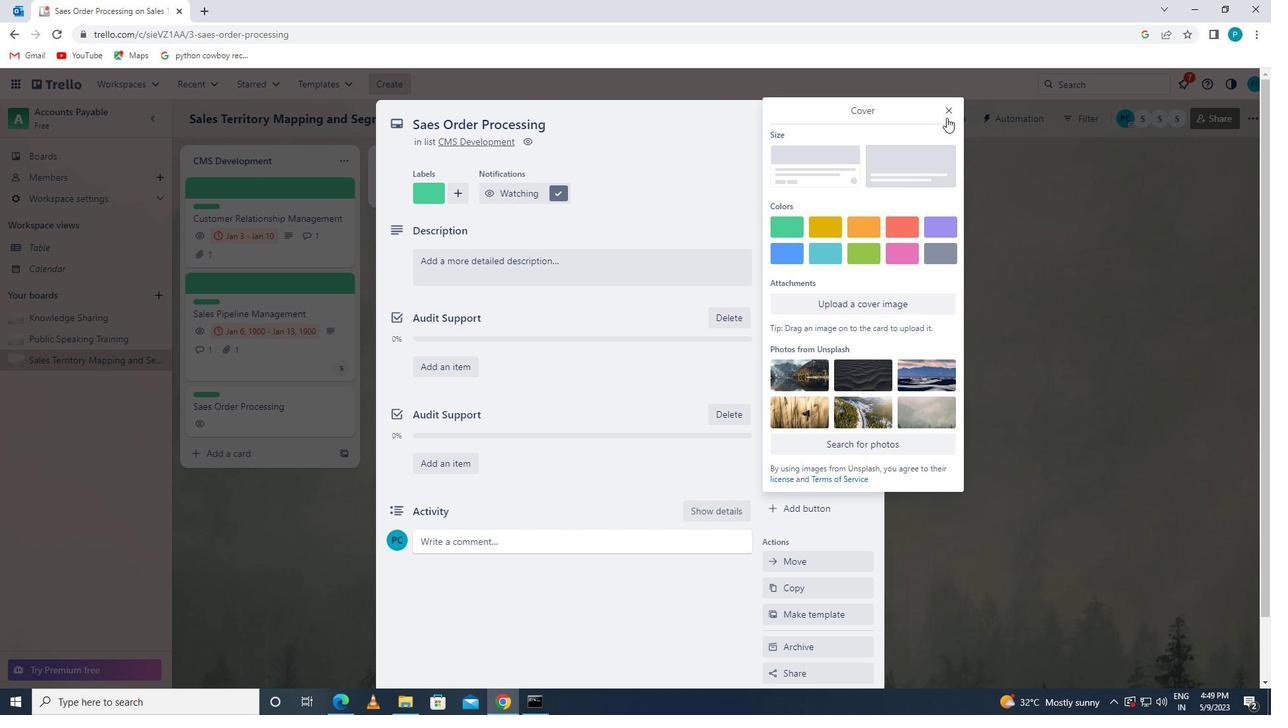 
Action: Mouse pressed left at (952, 103)
Screenshot: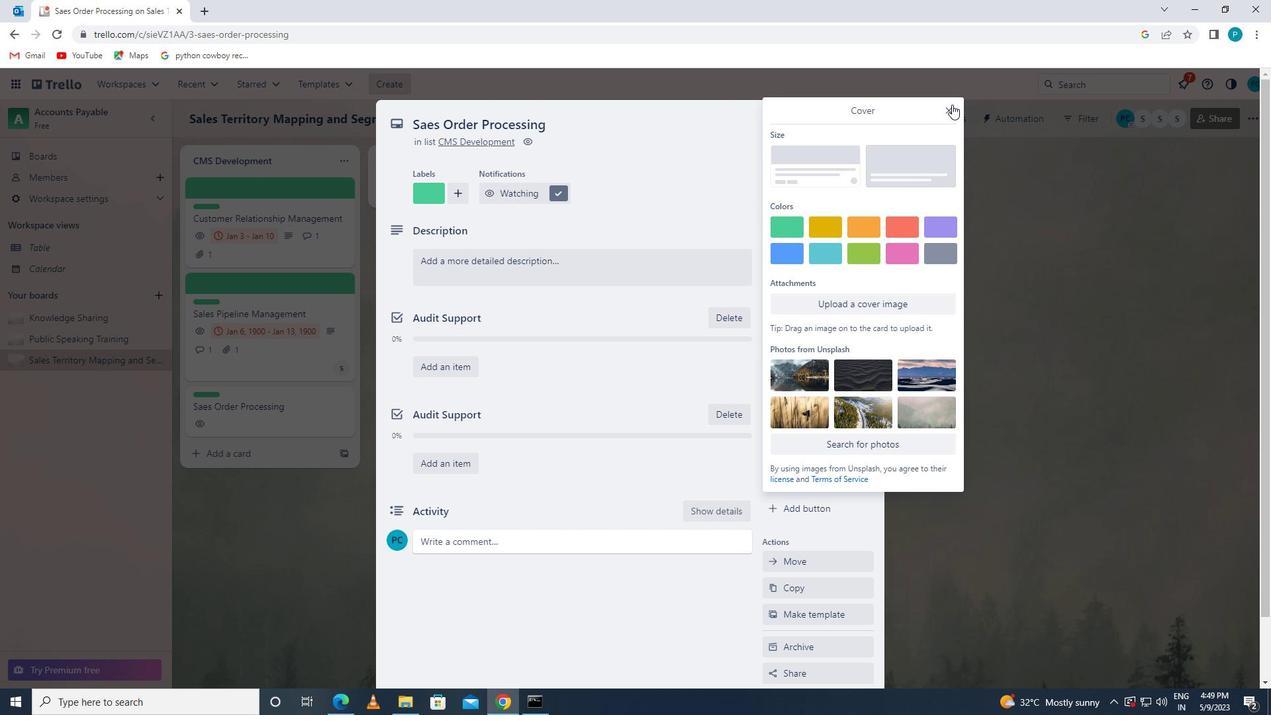 
Action: Mouse moved to (825, 340)
Screenshot: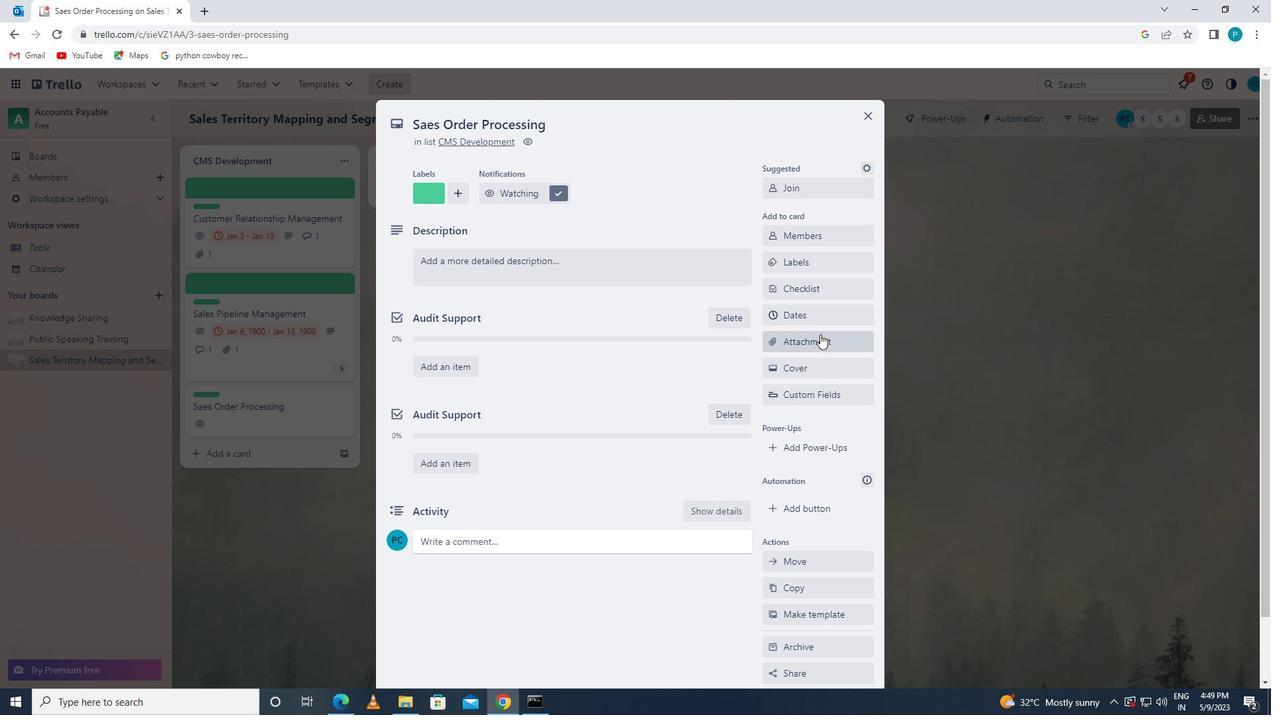 
Action: Mouse pressed left at (825, 340)
Screenshot: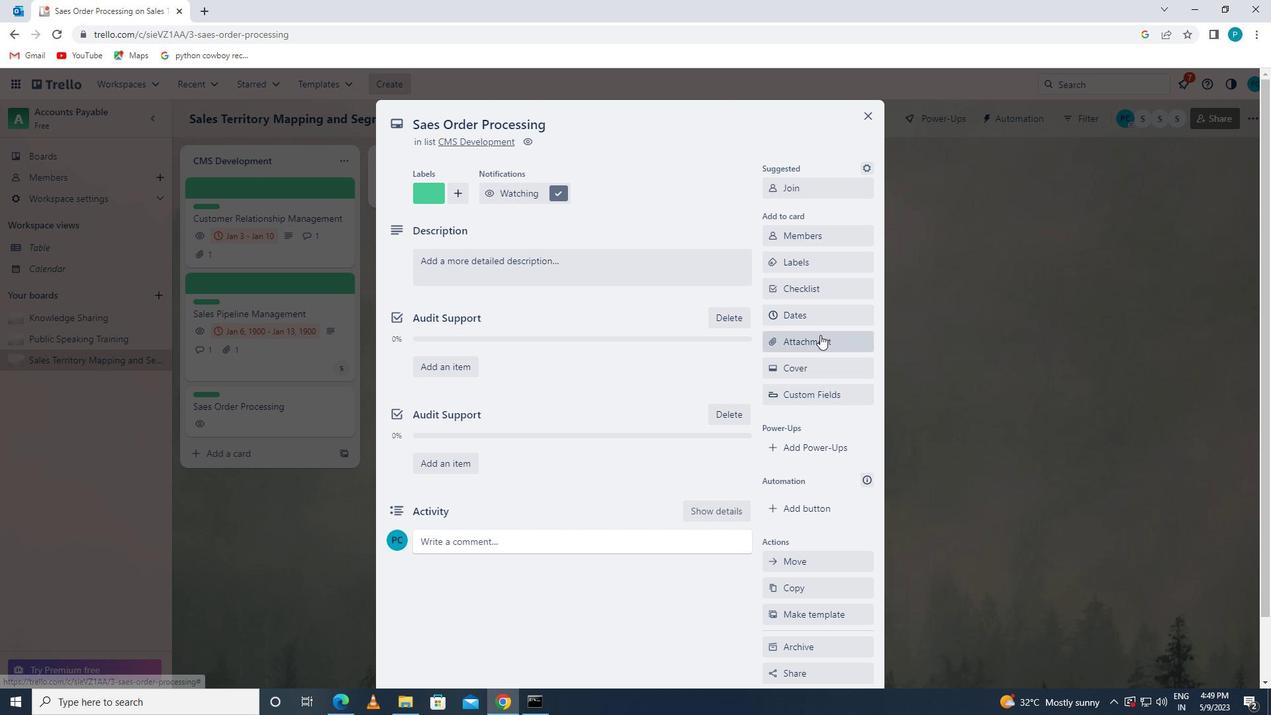 
Action: Mouse moved to (828, 404)
Screenshot: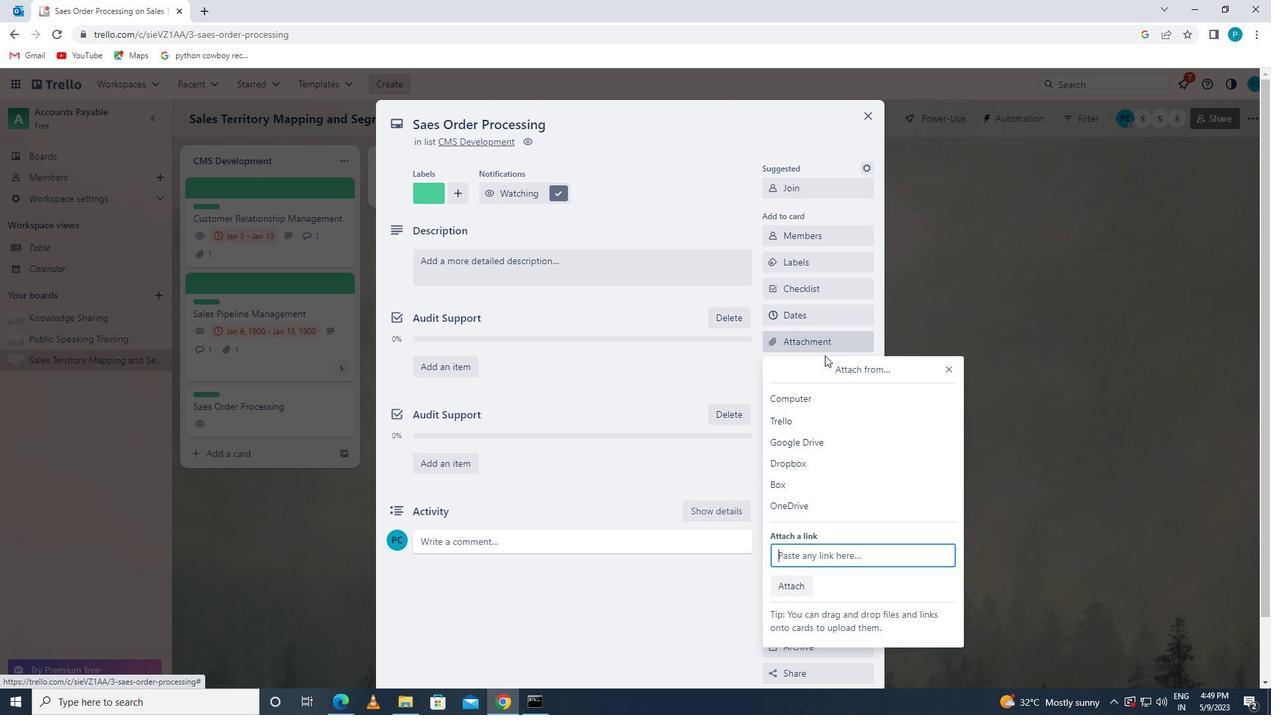 
Action: Mouse pressed left at (828, 404)
Screenshot: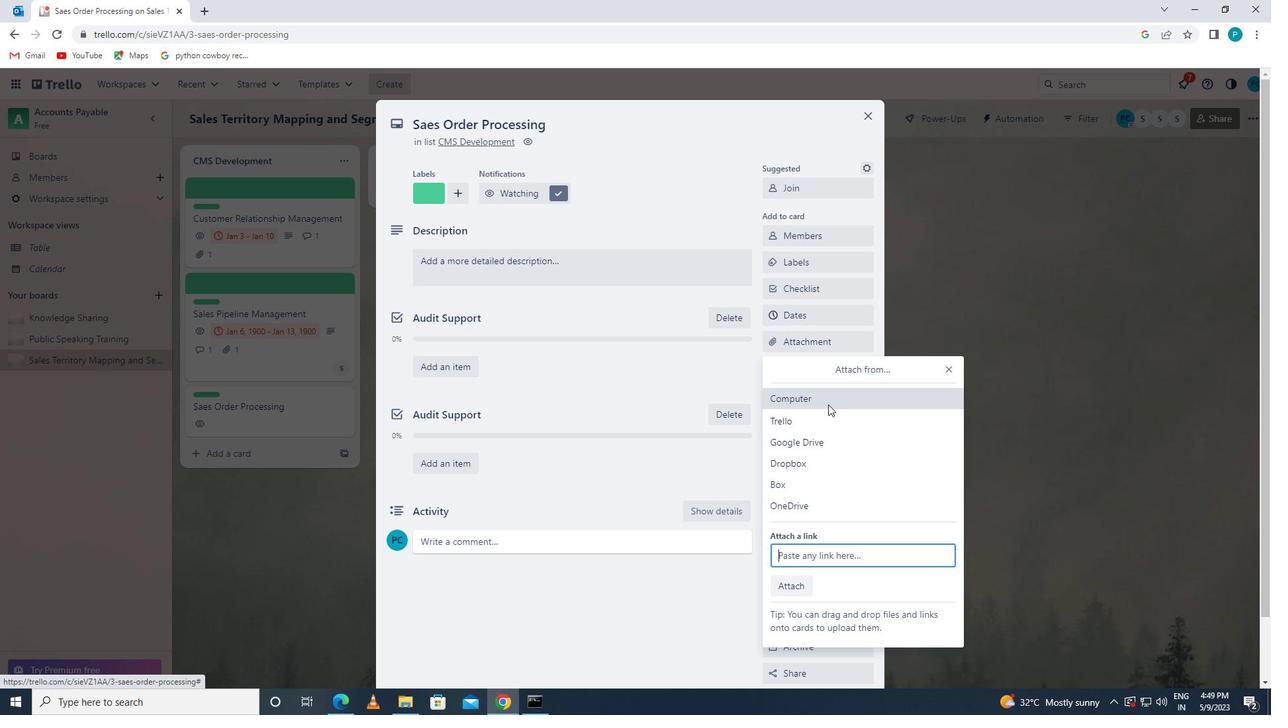 
Action: Mouse moved to (242, 98)
Screenshot: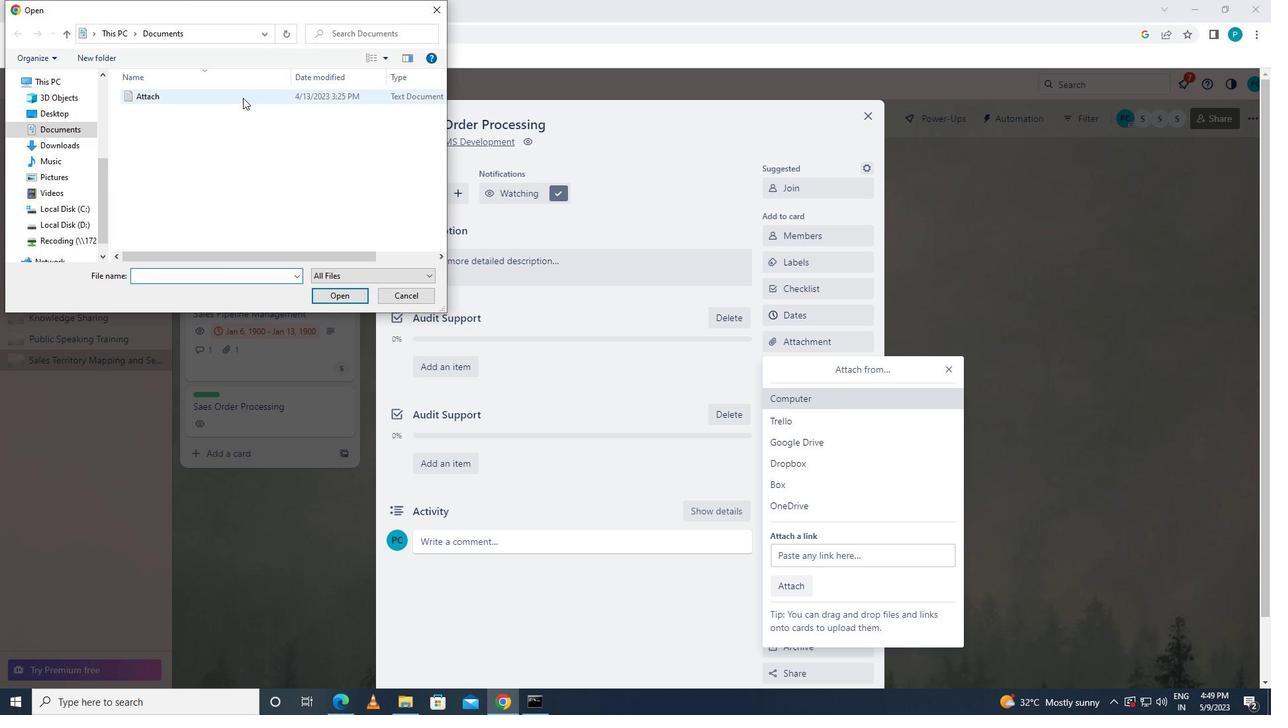 
Action: Mouse pressed left at (242, 98)
Screenshot: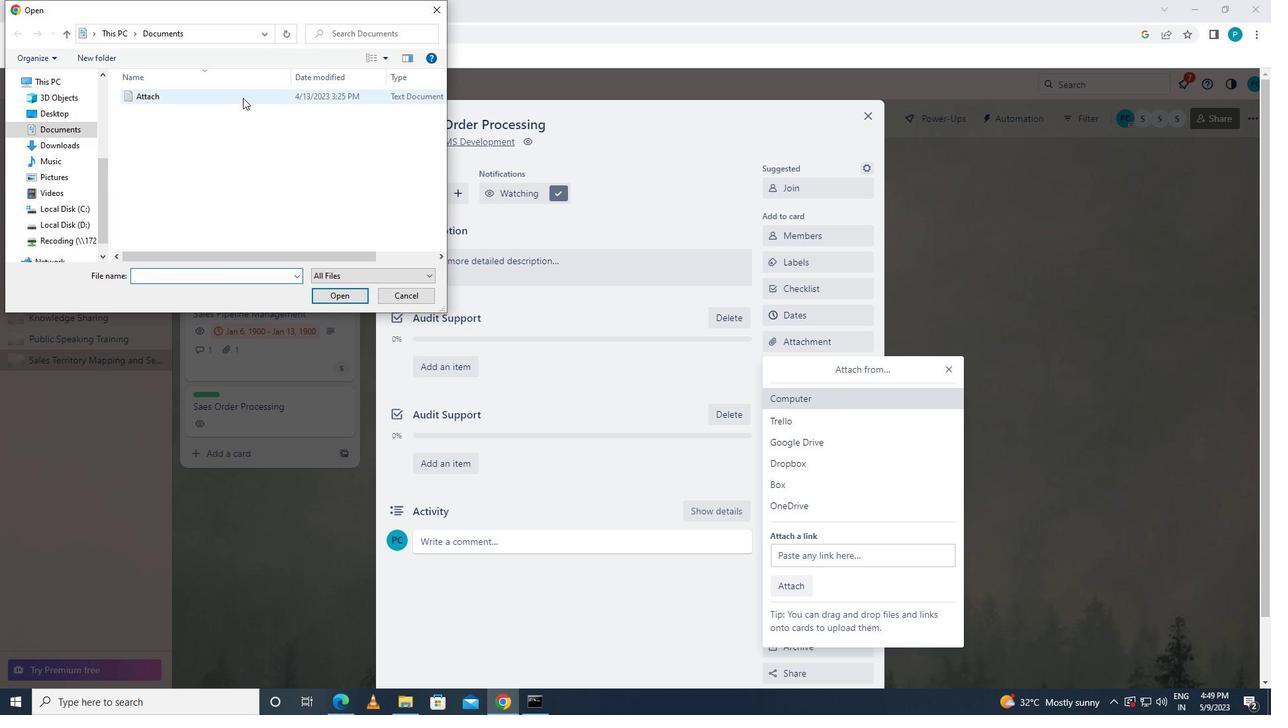 
Action: Mouse moved to (351, 298)
Screenshot: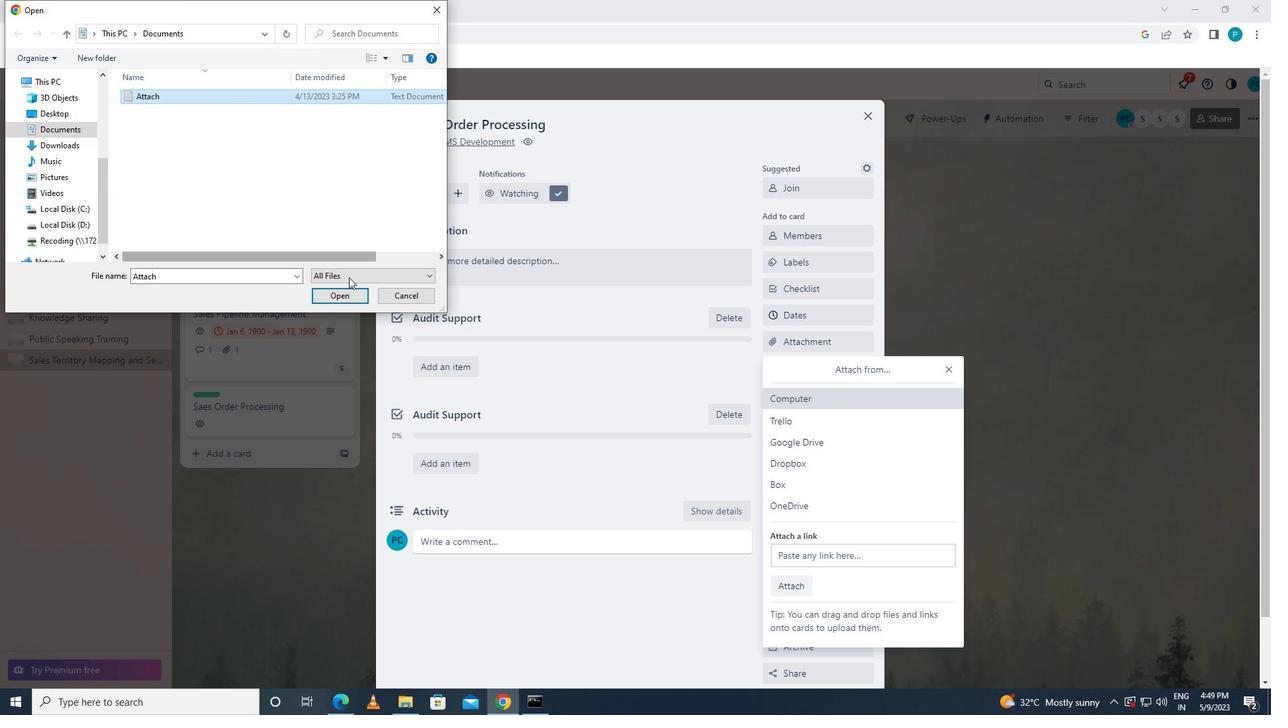 
Action: Mouse pressed left at (351, 298)
Screenshot: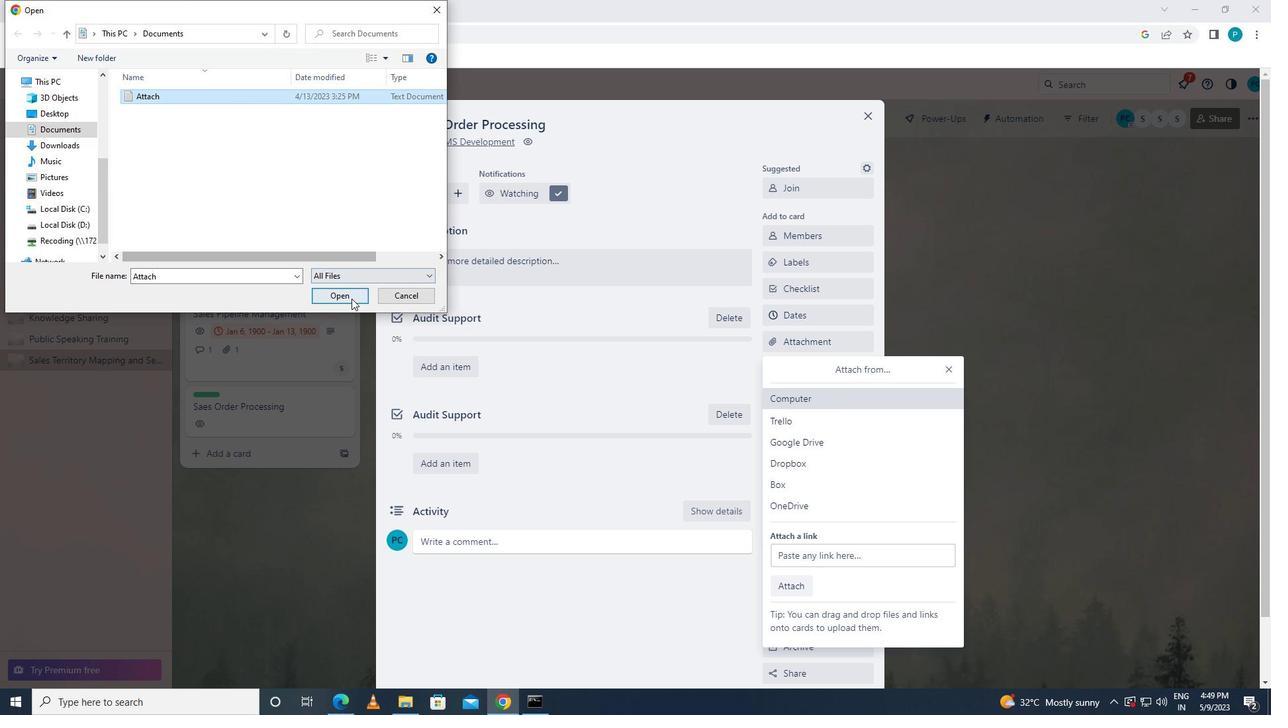 
Action: Mouse moved to (815, 374)
Screenshot: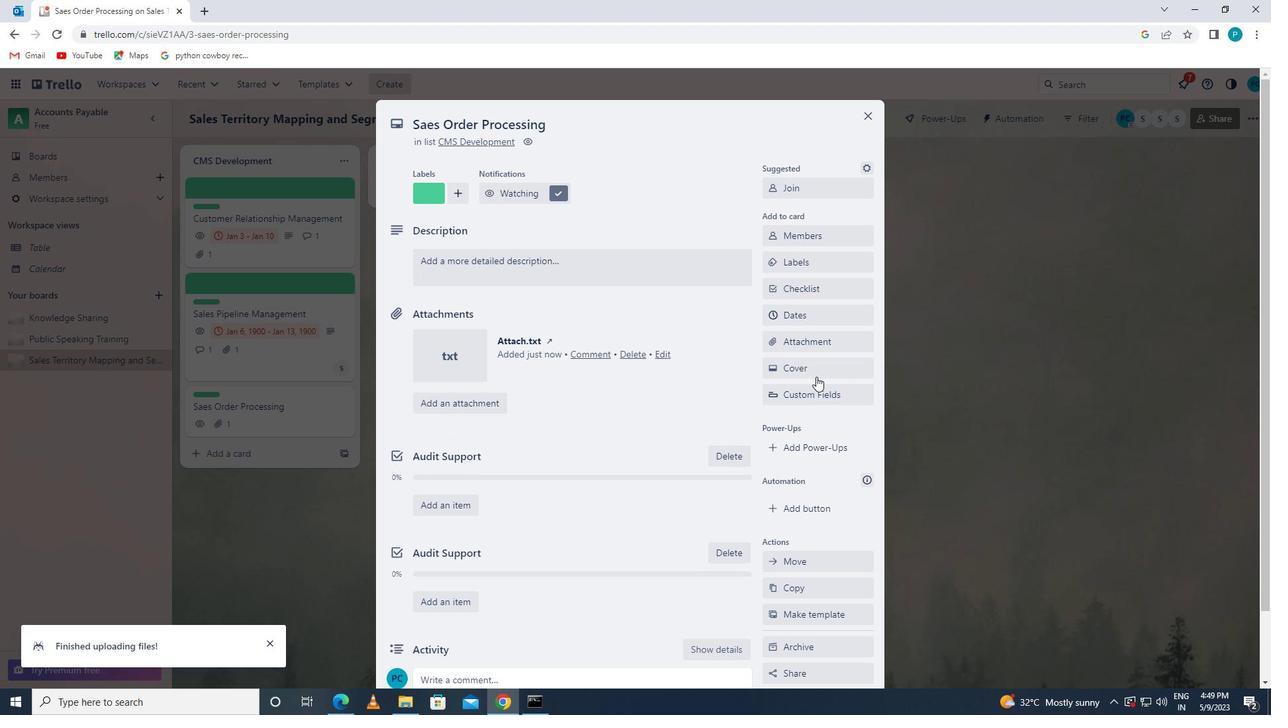 
Action: Mouse pressed left at (815, 374)
Screenshot: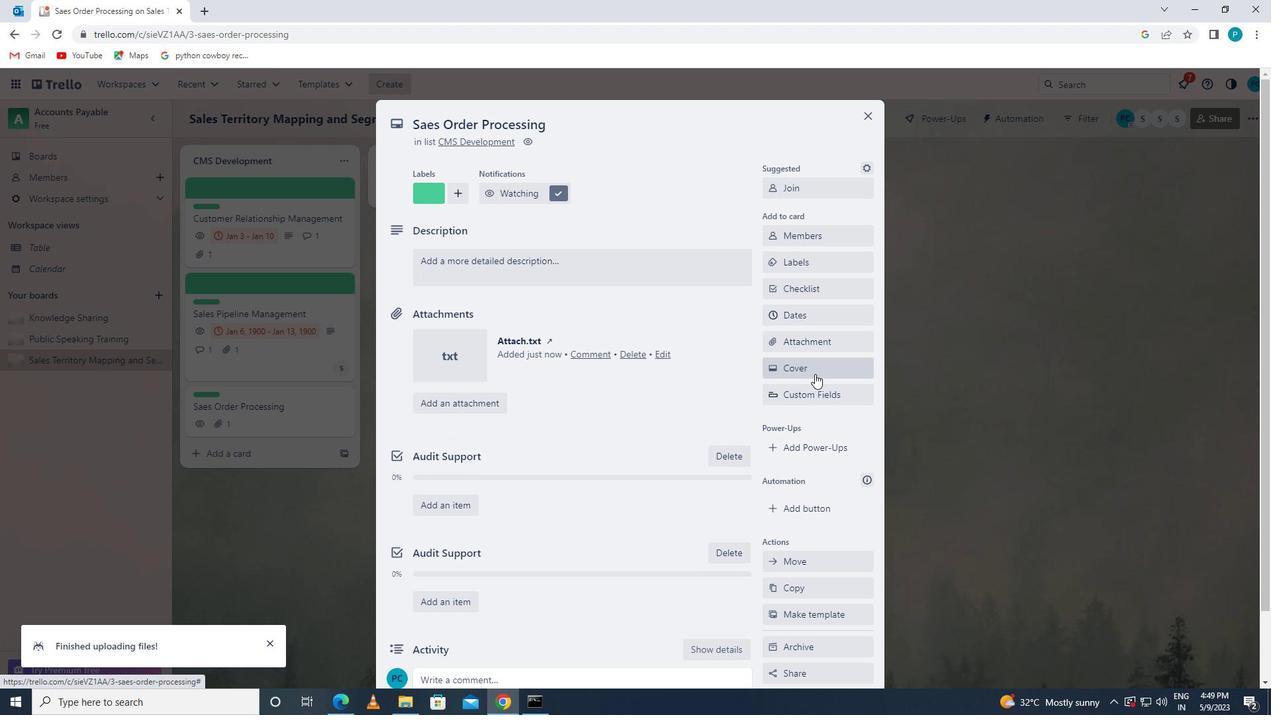 
Action: Mouse moved to (778, 221)
Screenshot: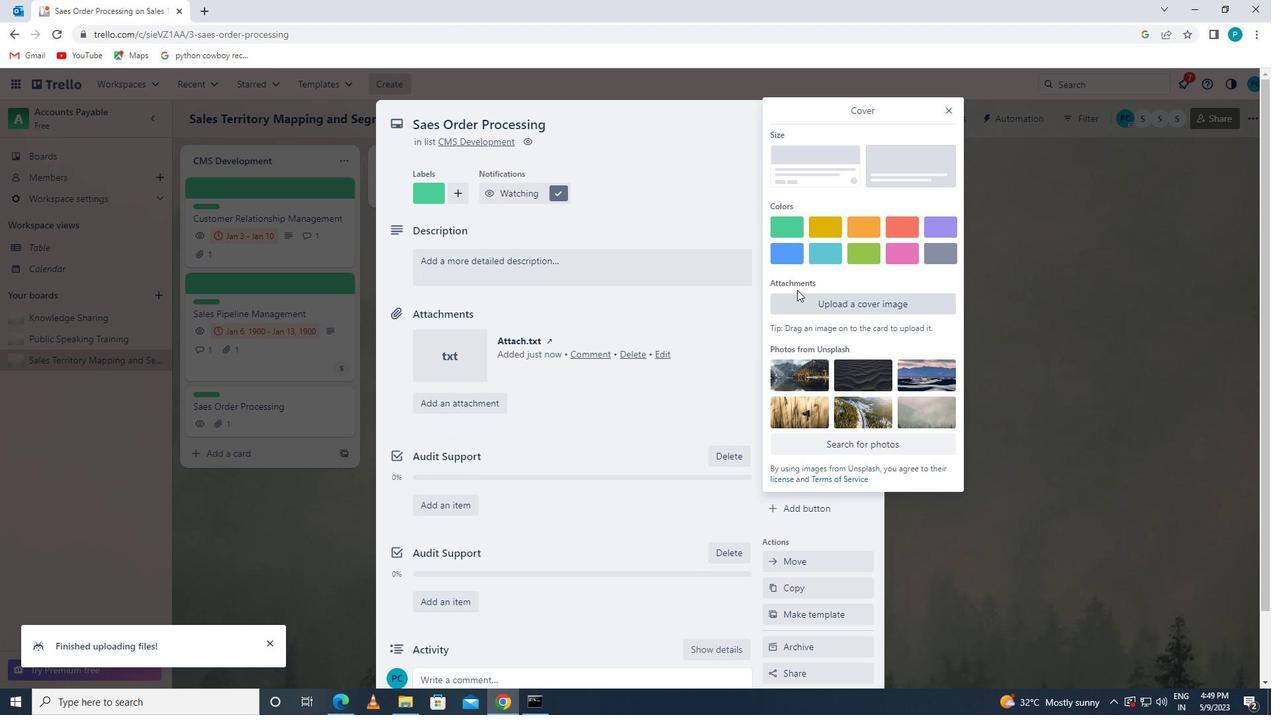 
Action: Mouse pressed left at (778, 221)
Screenshot: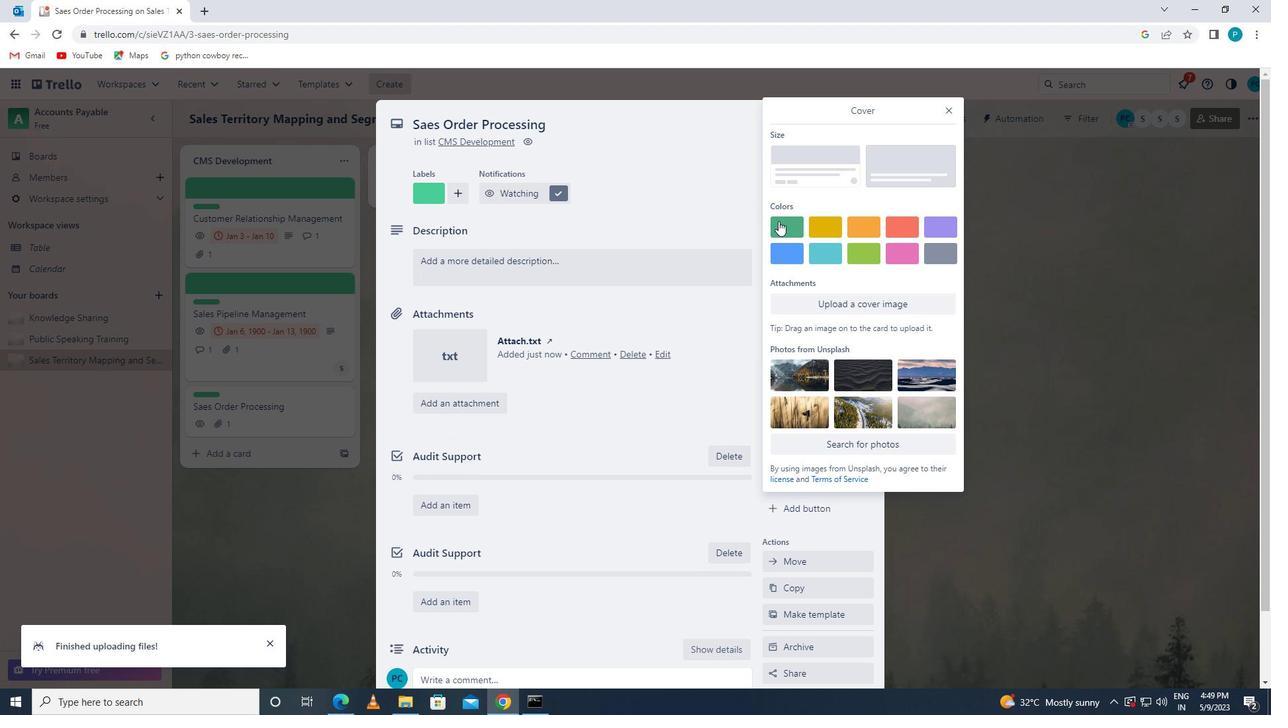 
Action: Mouse moved to (949, 109)
Screenshot: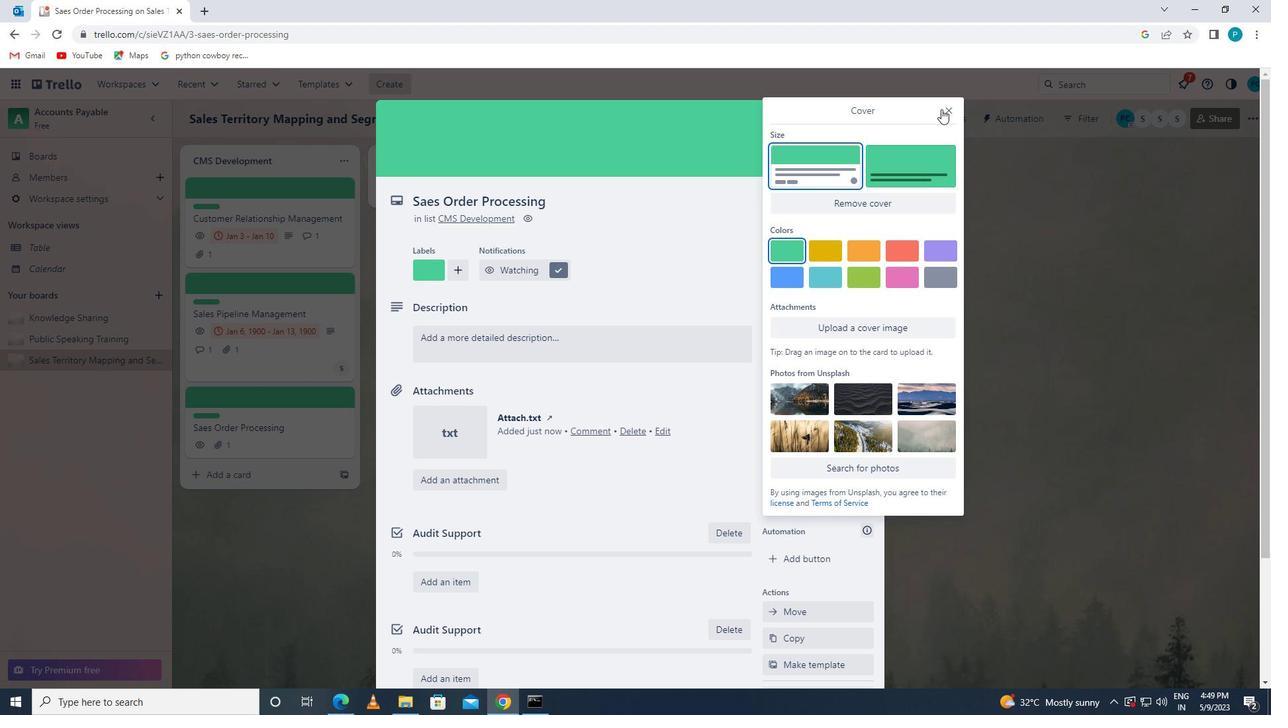 
Action: Mouse pressed left at (949, 109)
Screenshot: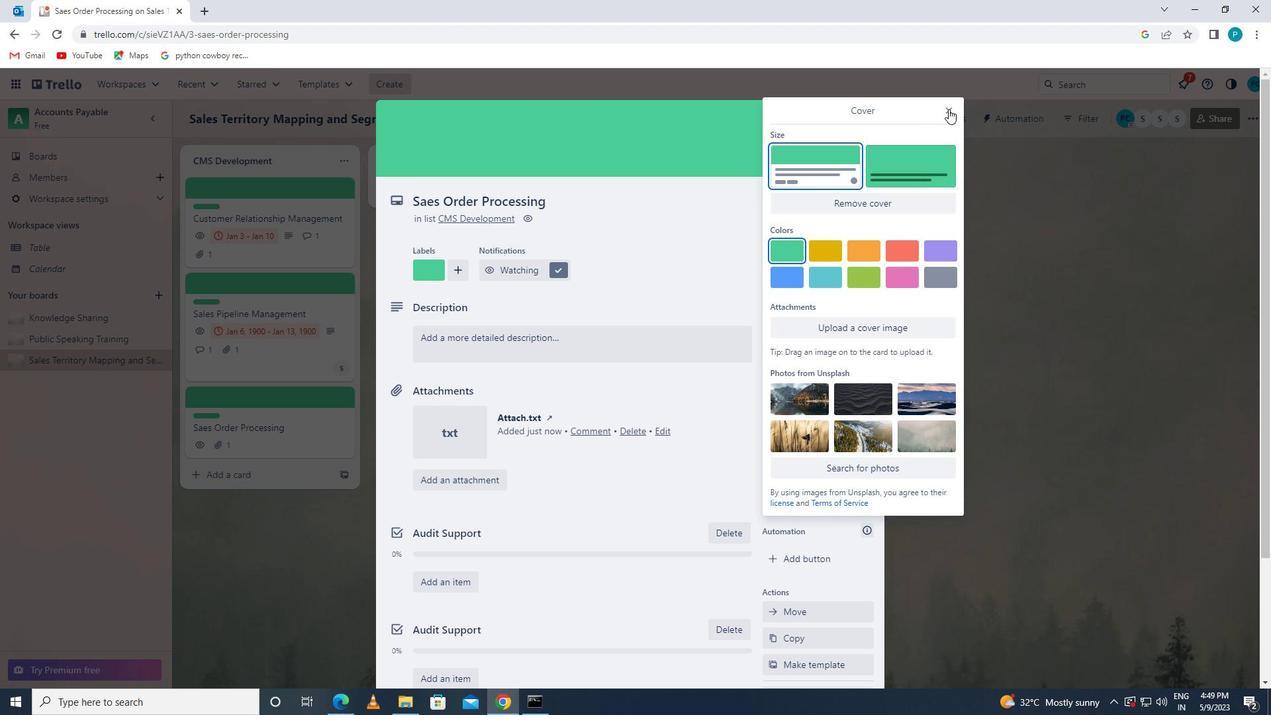
Action: Mouse moved to (621, 337)
Screenshot: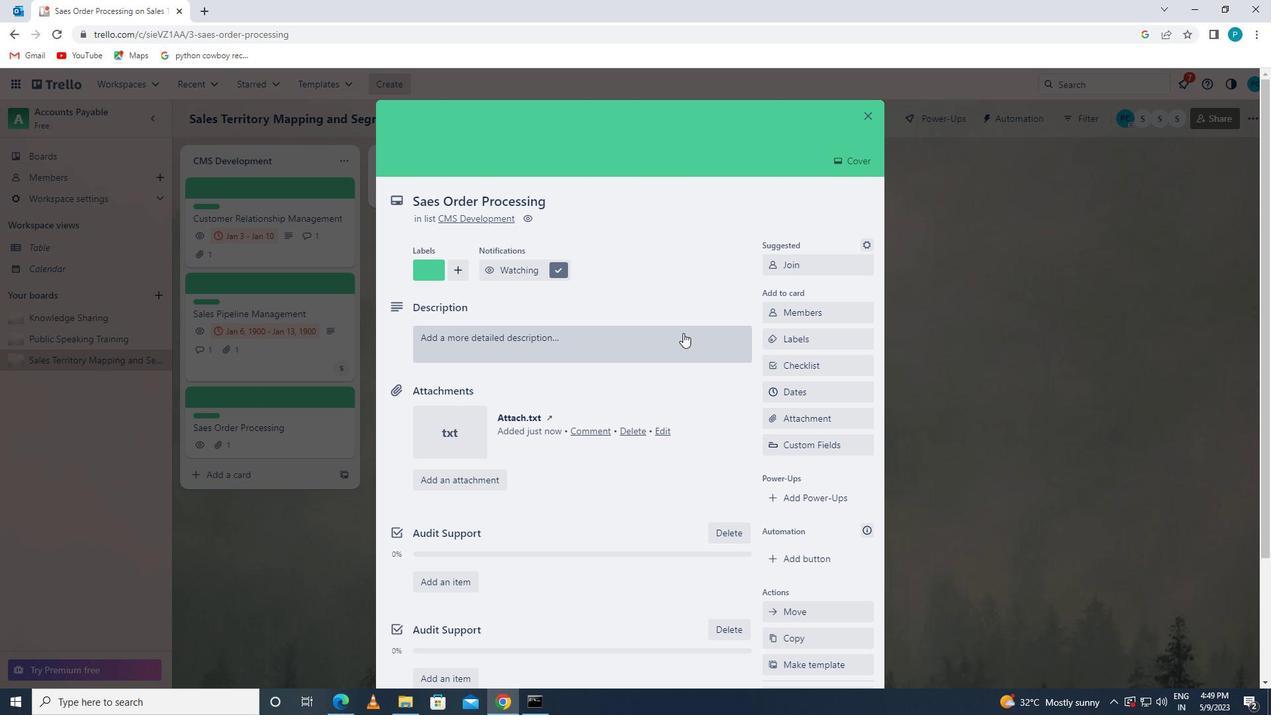
Action: Mouse pressed left at (621, 337)
Screenshot: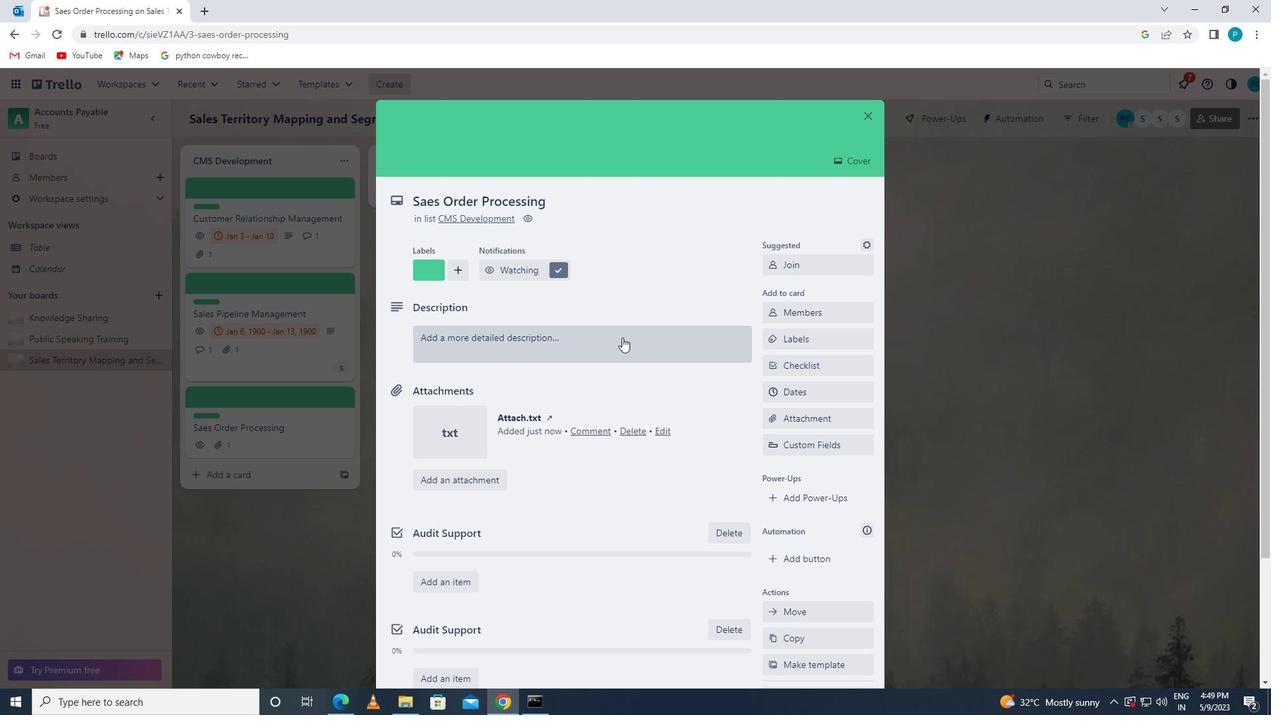 
Action: Key pressed '<Key.caps_lock>d<Key.caps_lock>evelop<Key.space>and<Key.space>launch<Key.space>new<Key.space>social<Key.space>media<Key.space>marketing<Key.space>campaign<Key.space>for<Key.space>brand<Key.space>awareness'
Screenshot: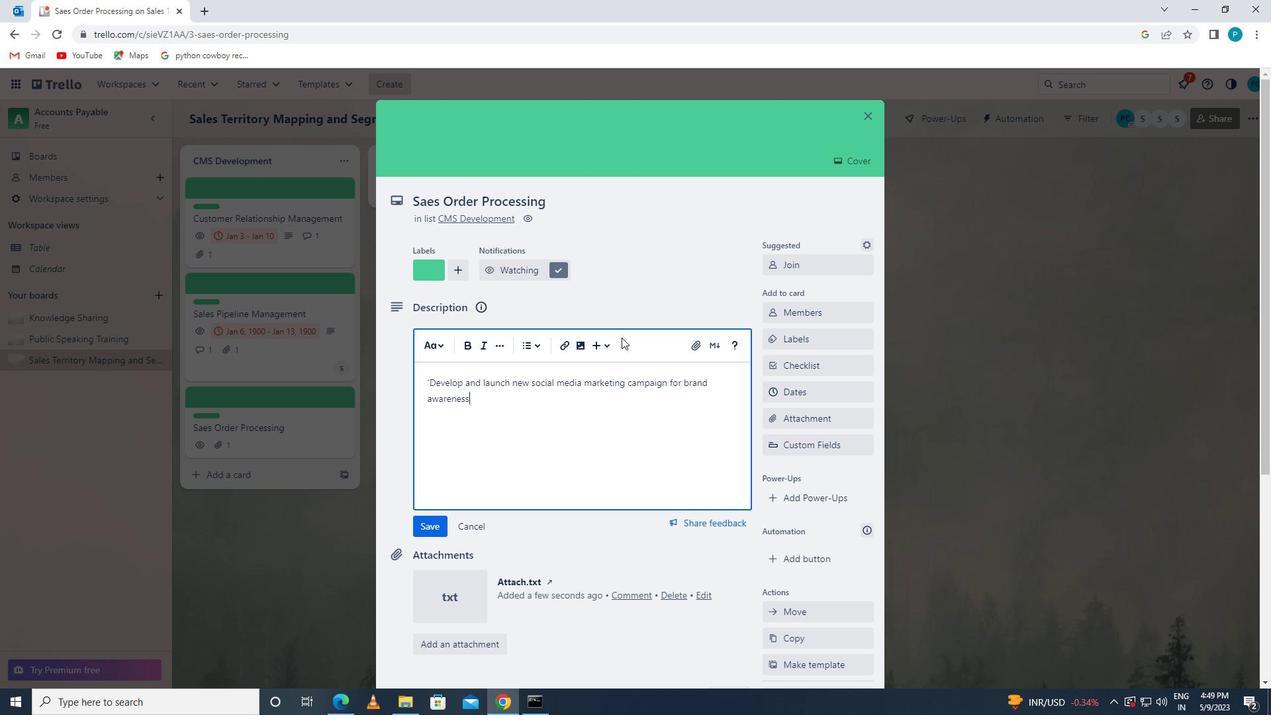 
Action: Mouse moved to (430, 530)
Screenshot: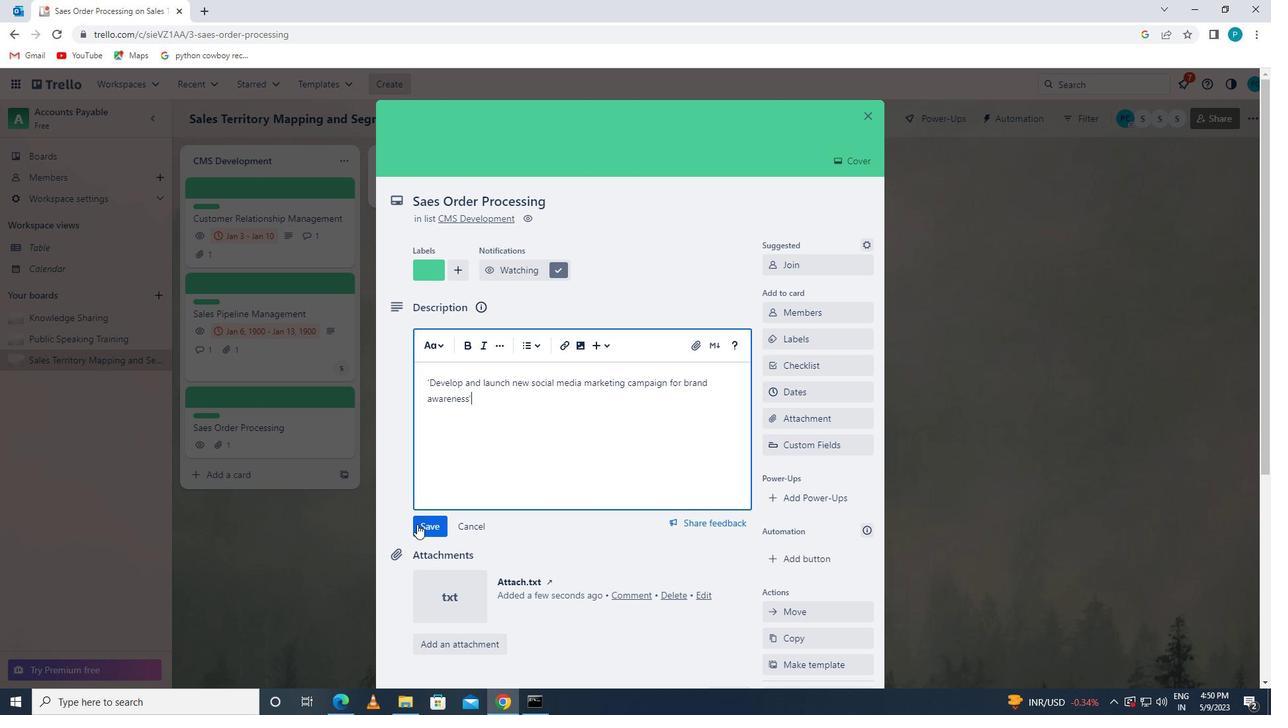 
Action: Mouse pressed left at (430, 530)
Screenshot: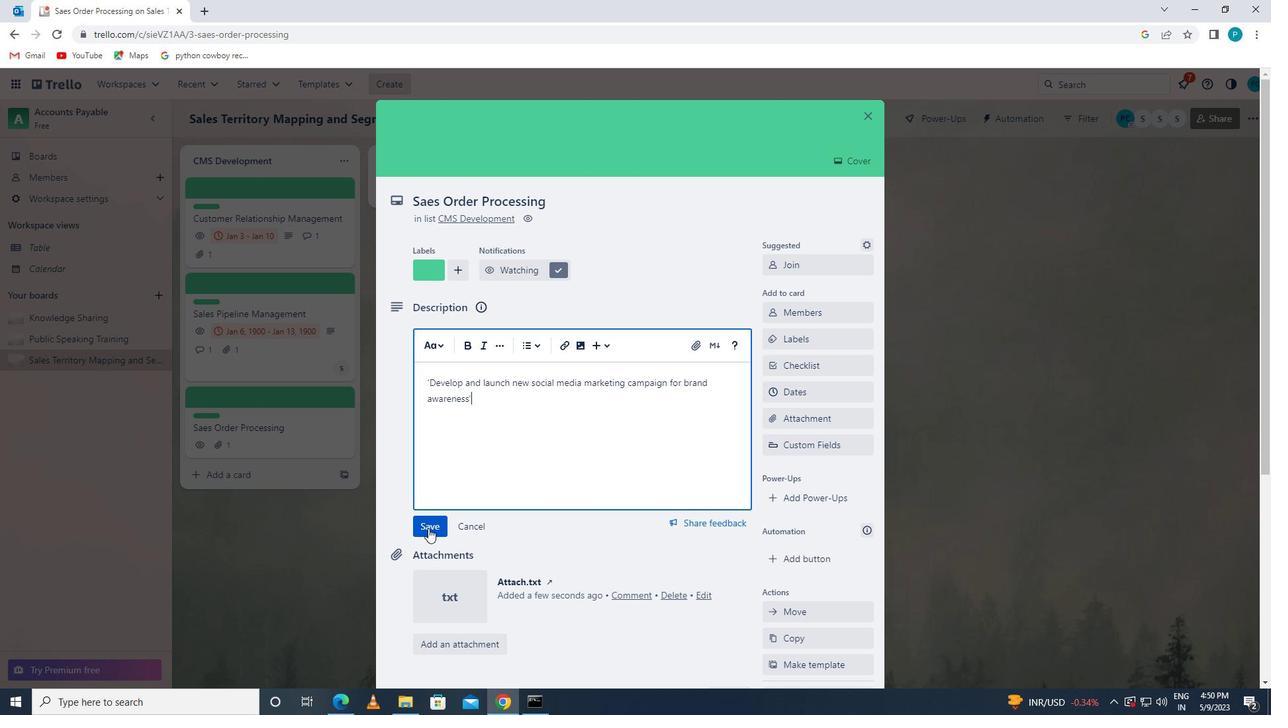 
Action: Mouse moved to (505, 509)
Screenshot: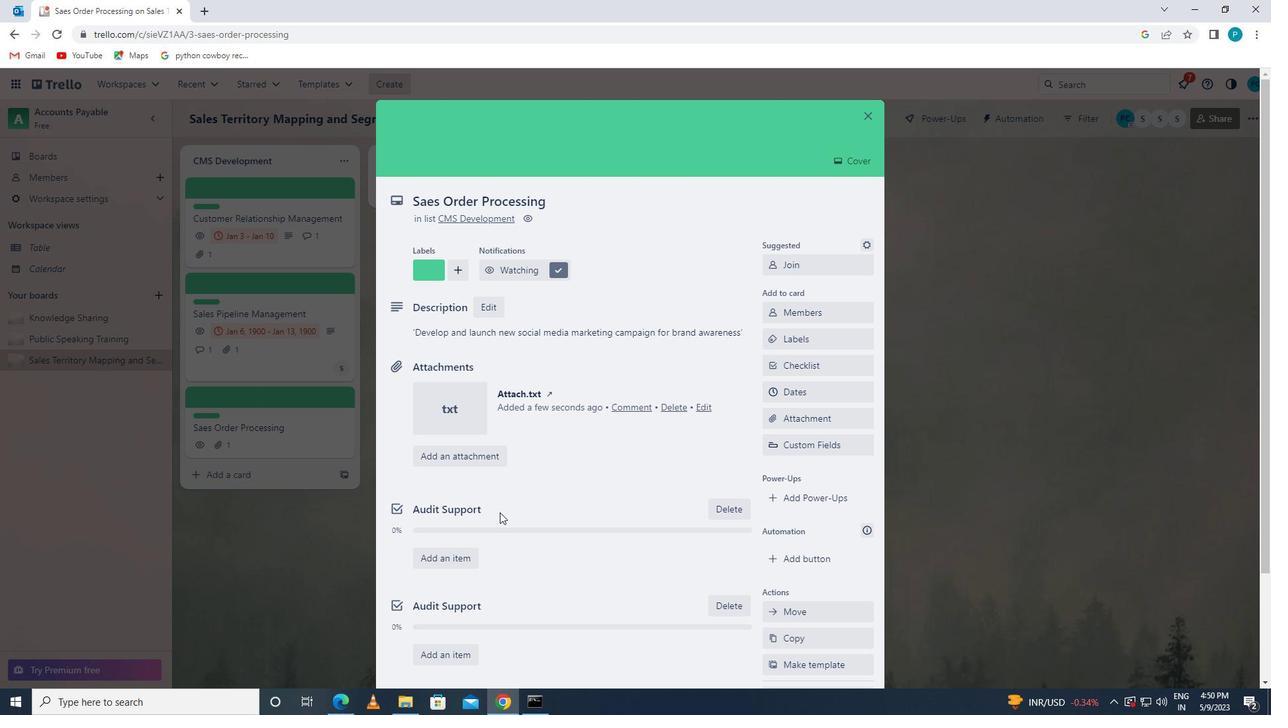 
Action: Mouse scrolled (505, 509) with delta (0, 0)
Screenshot: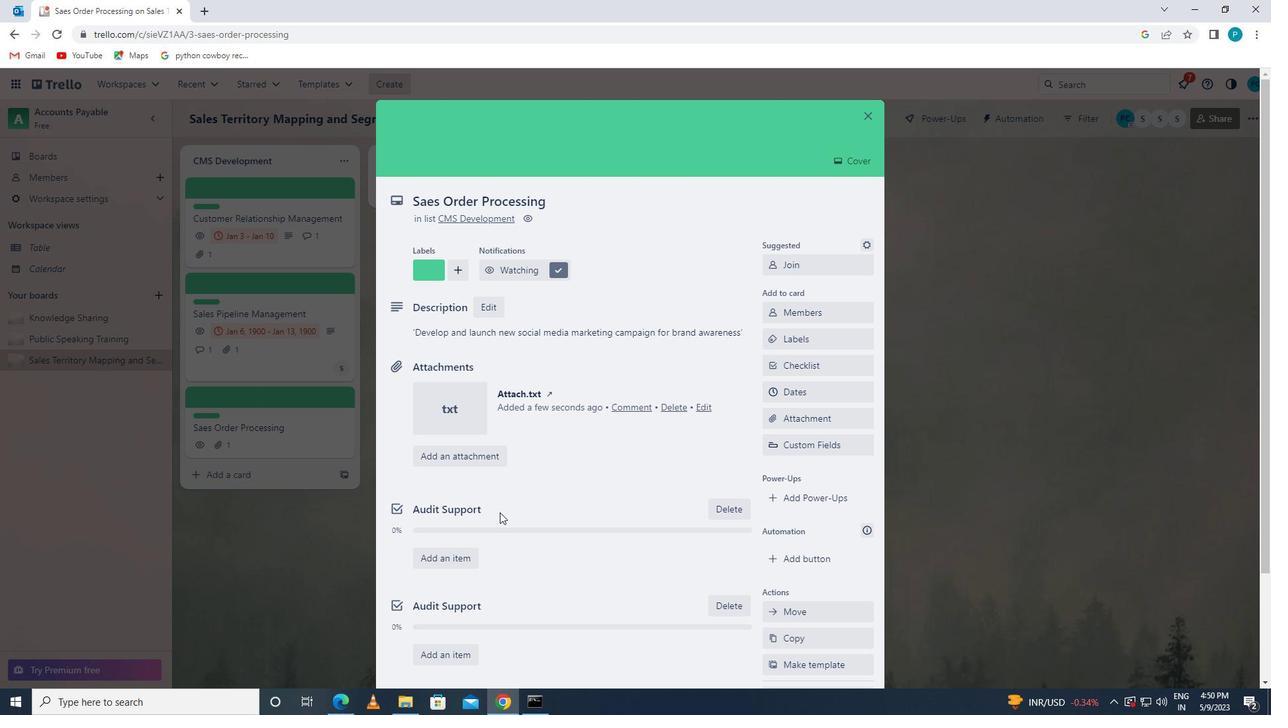 
Action: Mouse scrolled (505, 509) with delta (0, 0)
Screenshot: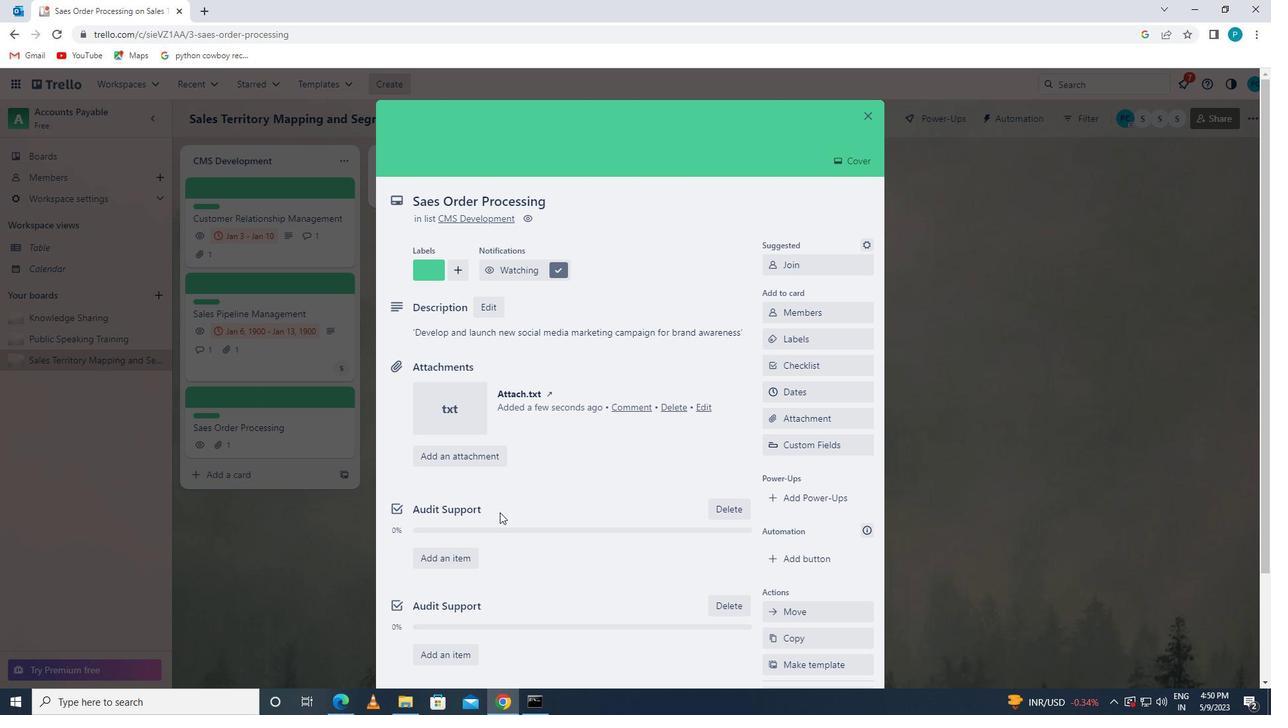 
Action: Mouse scrolled (505, 509) with delta (0, 0)
Screenshot: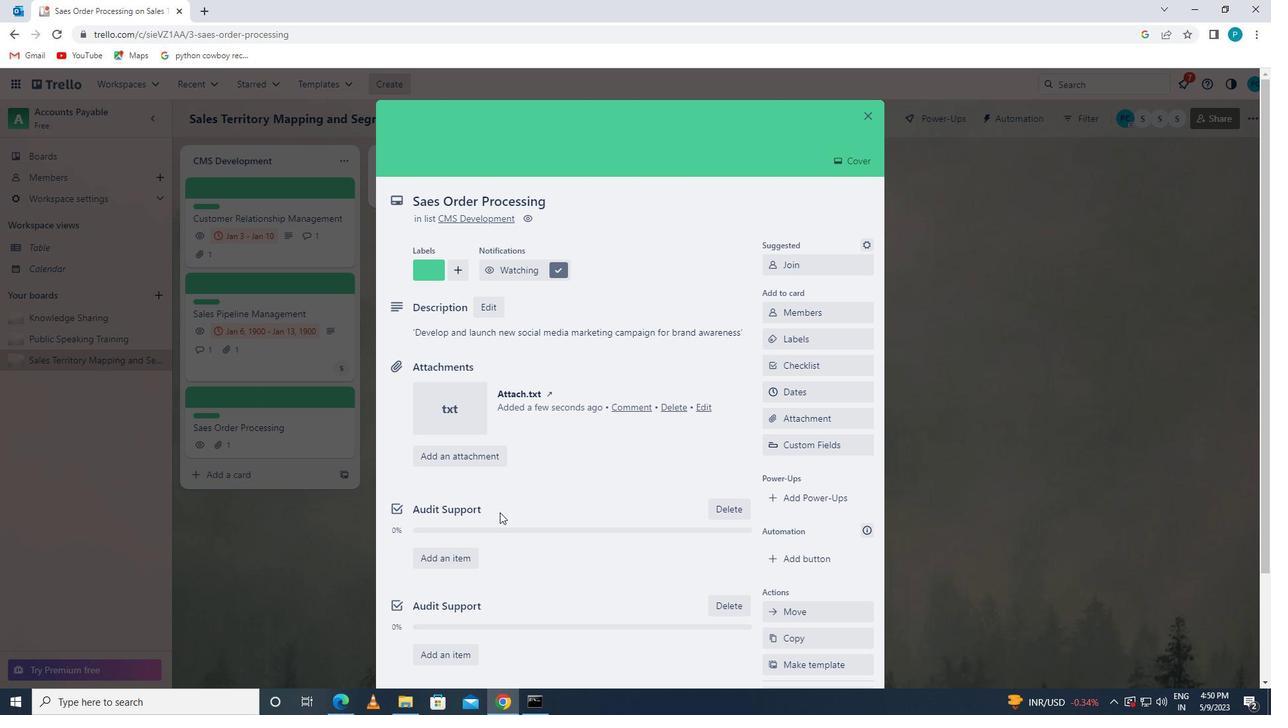 
Action: Mouse scrolled (505, 509) with delta (0, 0)
Screenshot: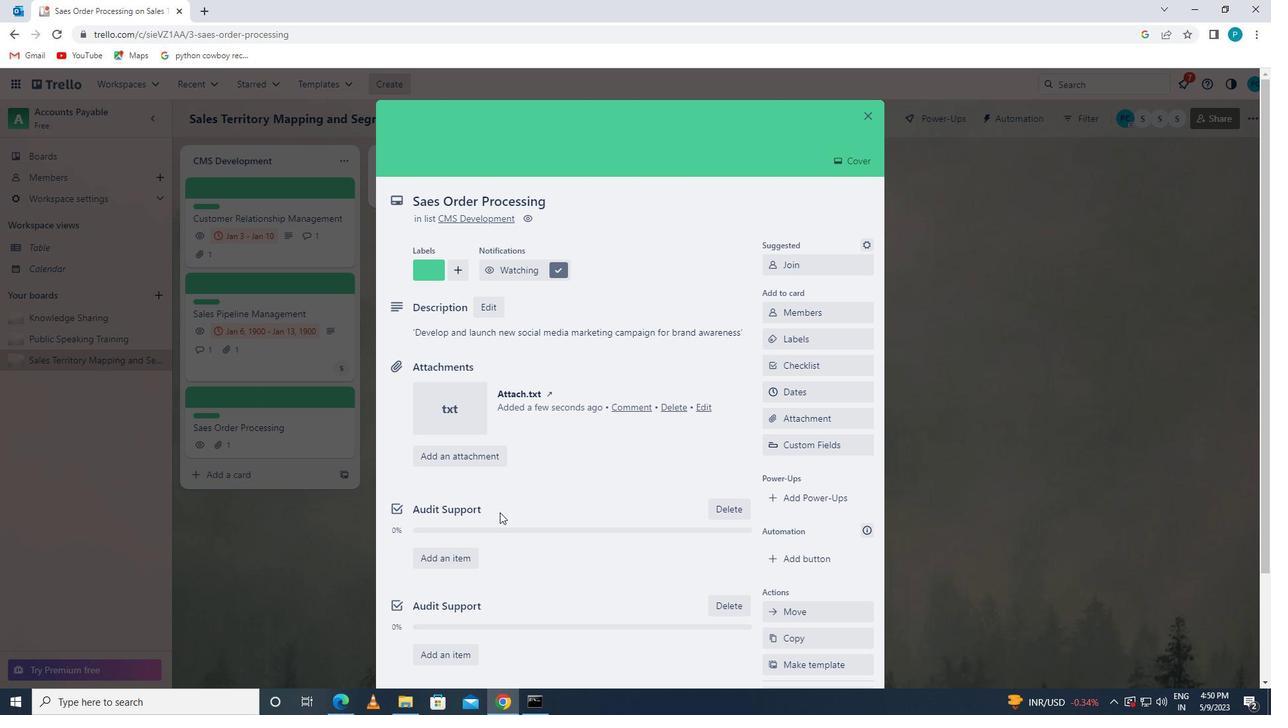 
Action: Mouse scrolled (505, 509) with delta (0, 0)
Screenshot: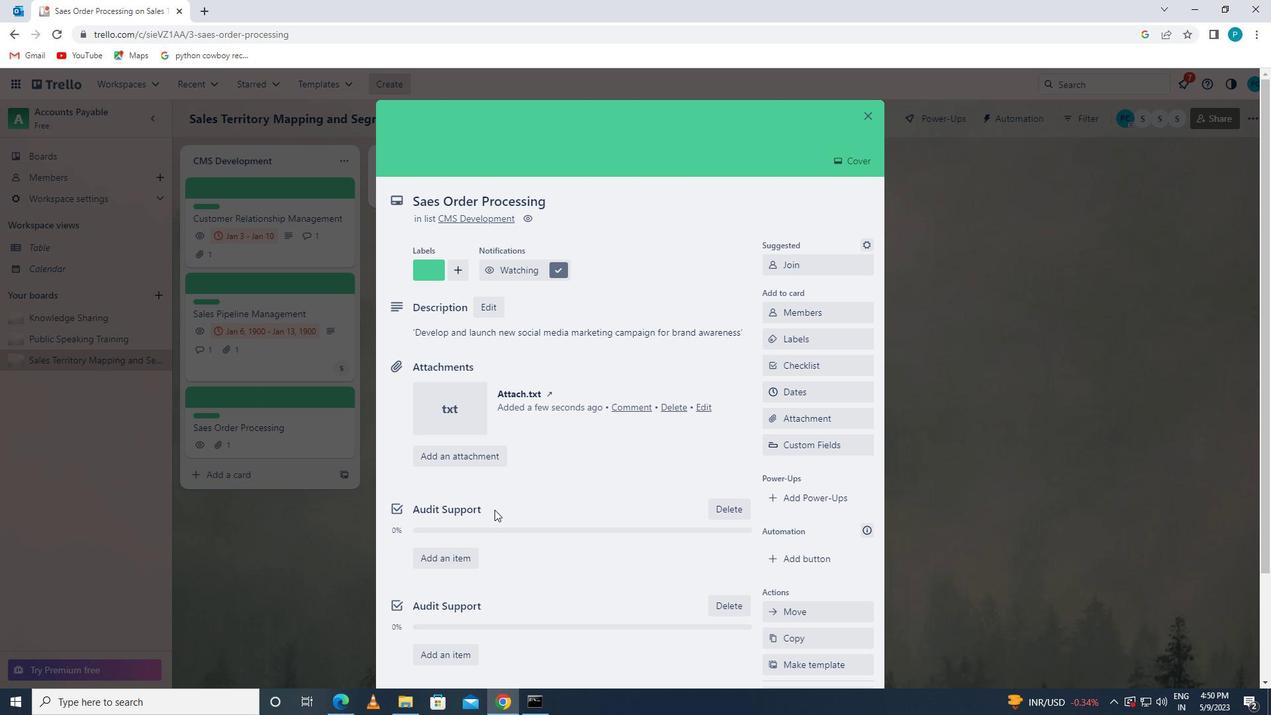 
Action: Mouse moved to (486, 608)
Screenshot: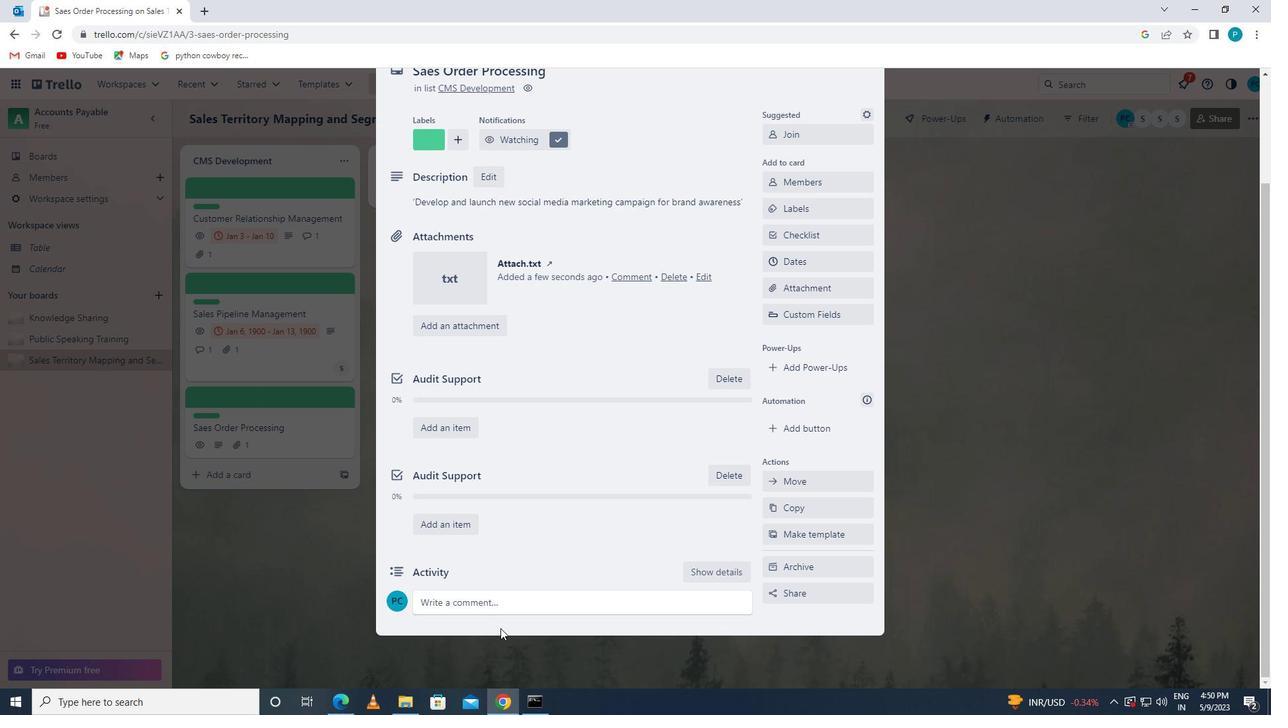 
Action: Mouse pressed left at (486, 608)
Screenshot: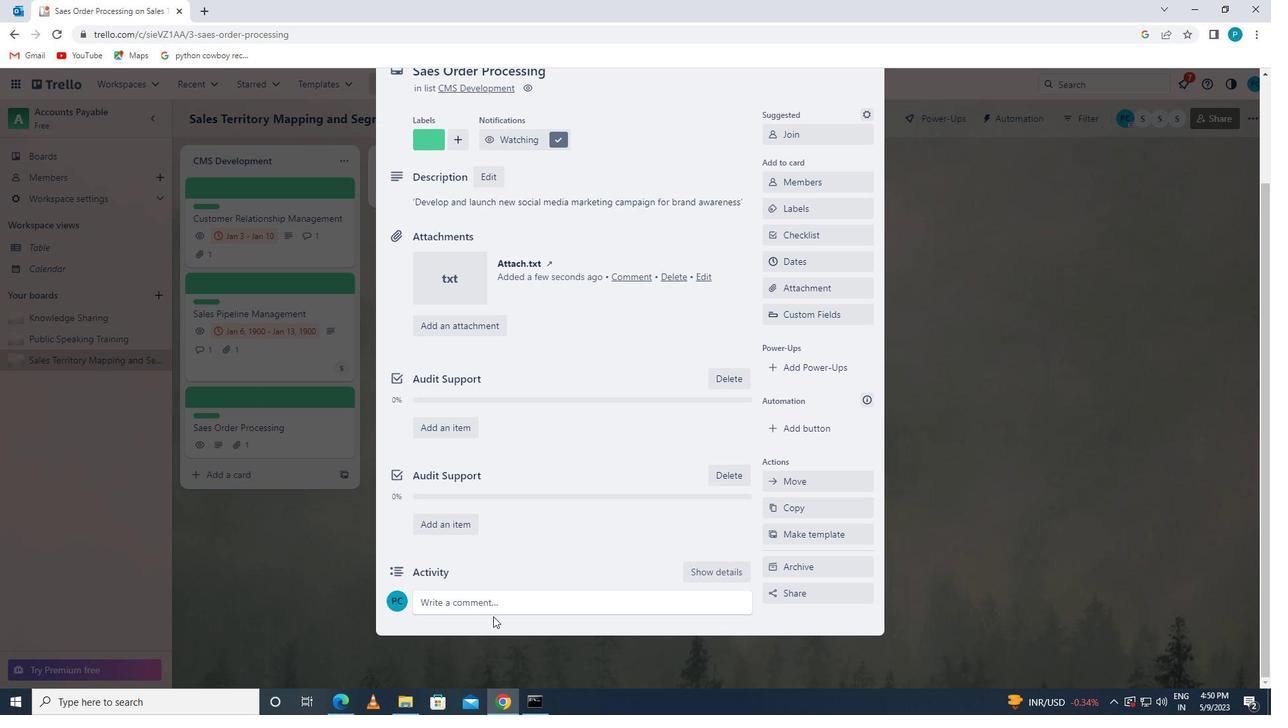
Action: Key pressed '<Key.caps_lock>g<Key.caps_lock>iven<Key.space>the<Key.space>potential<Key.space>impact<Key.space>of<Key.space>this<Key.space>task<Key.space>on<Key.space>our<Key.space>team<Key.space><Key.space>morale<Key.space>and<Key.space>motivation<Key.space>,lr<Key.backspace>et<Key.space>us<Key.space>ensure<Key.space>that<Key.space>we<Key.space>approach<Key.space>it<Key.space>with<Key.space>a<Key.space>sense<Key.space>of<Key.space>positivity<Key.space>ab<Key.backspace>nd<Key.space>ens<Key.backspace>thusiasm.'.
Screenshot: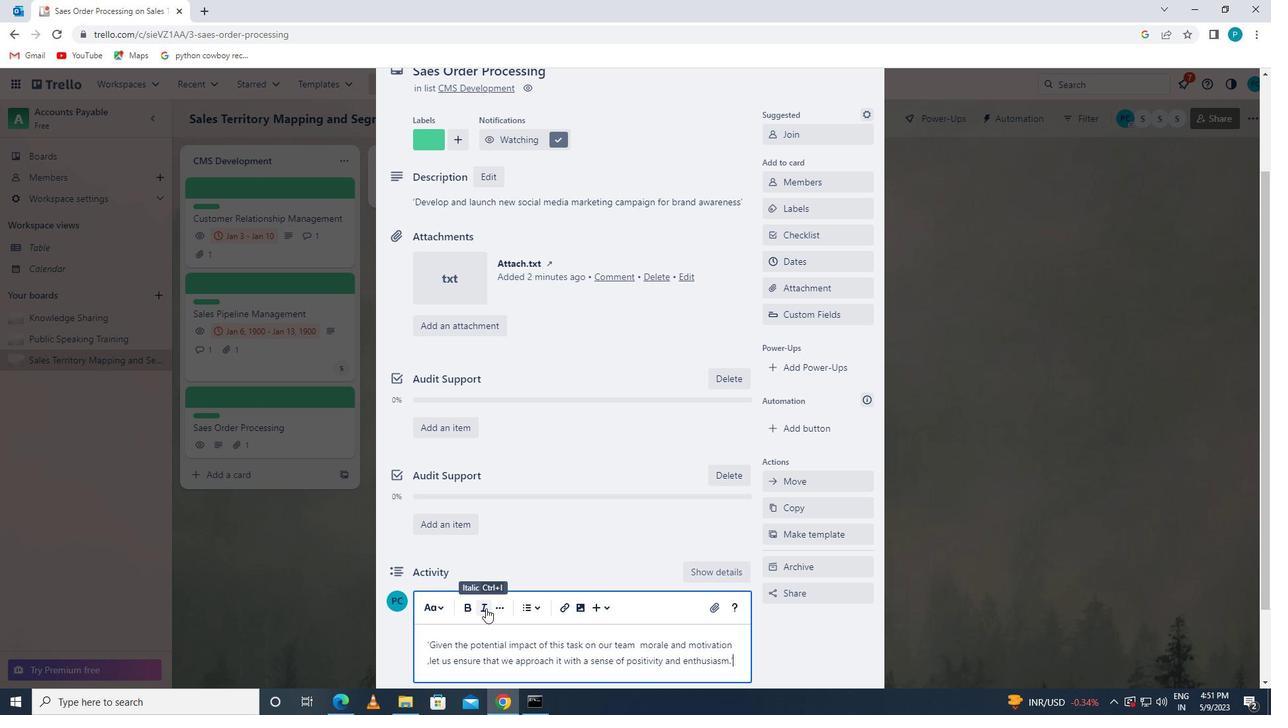 
Action: Mouse moved to (670, 469)
Screenshot: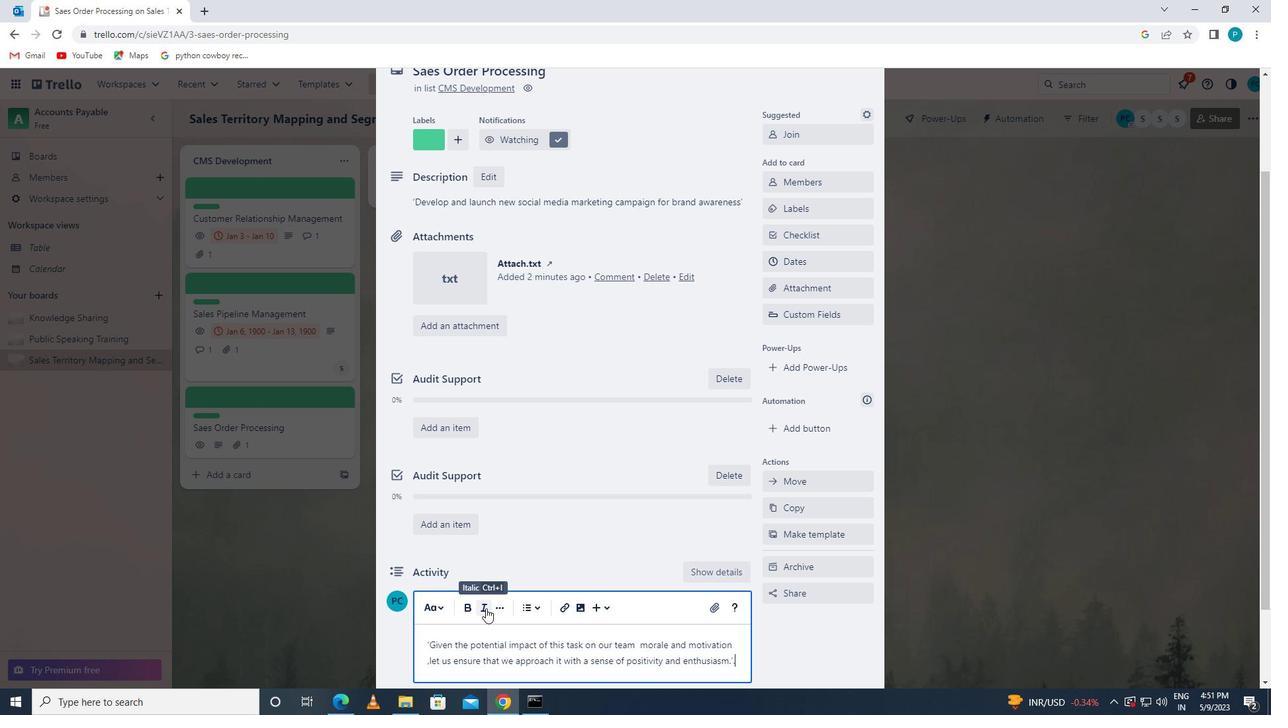 
Action: Mouse scrolled (670, 468) with delta (0, 0)
Screenshot: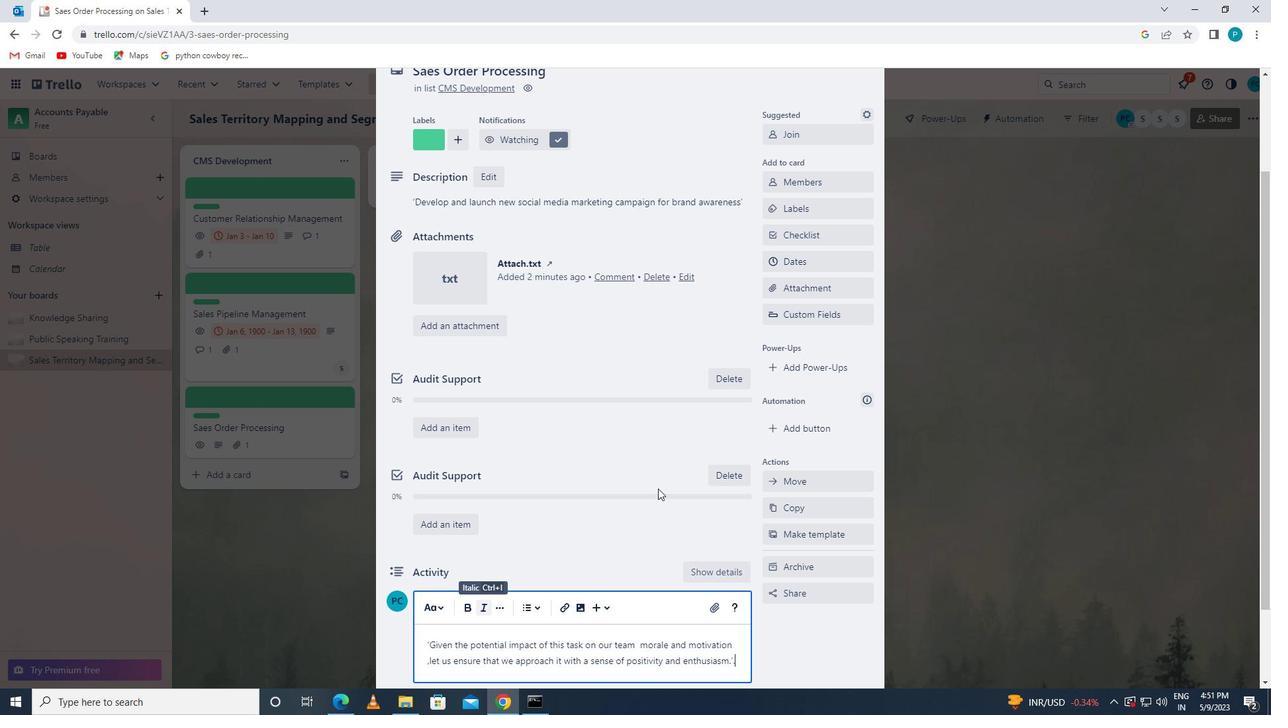 
Action: Mouse scrolled (670, 468) with delta (0, 0)
Screenshot: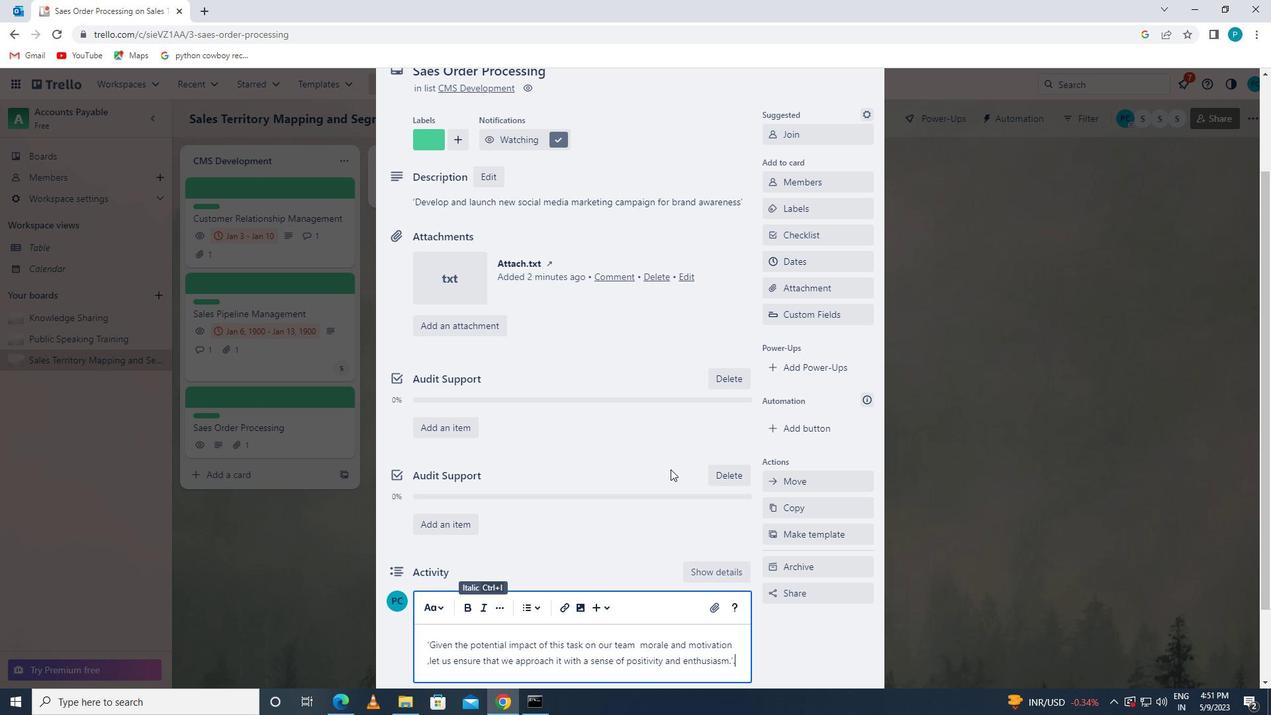 
Action: Mouse moved to (429, 598)
Screenshot: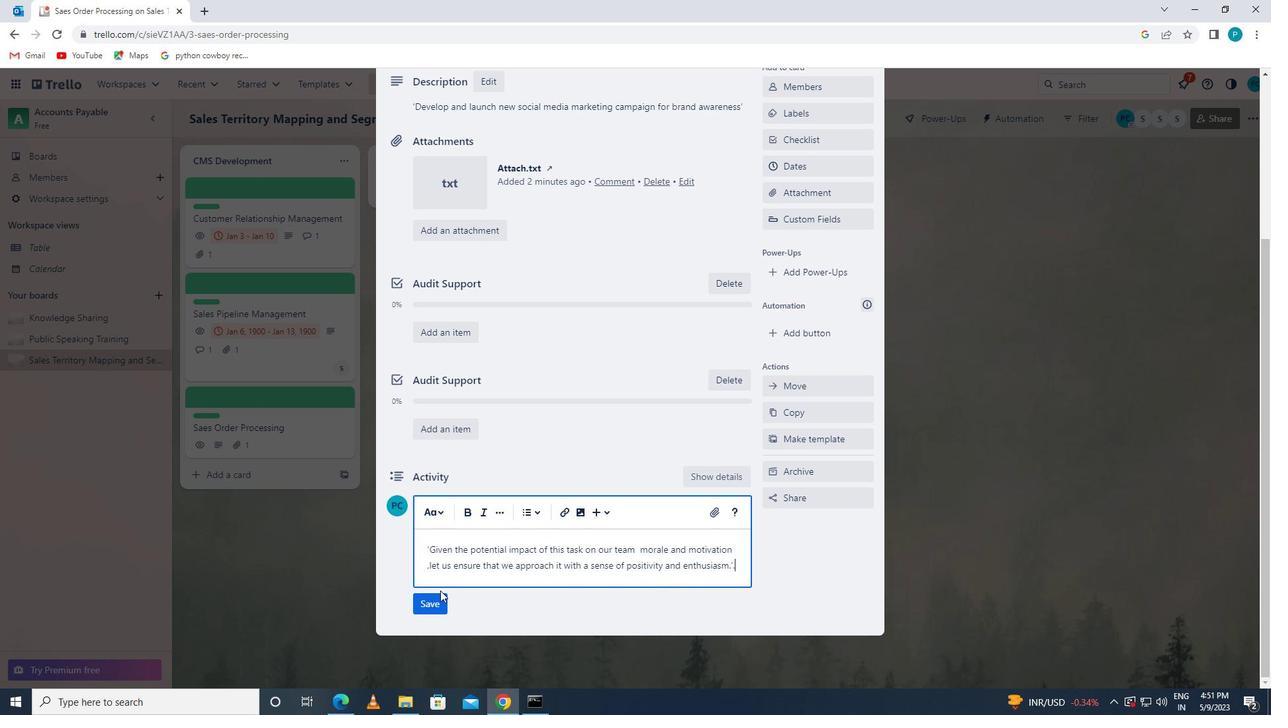
Action: Mouse pressed left at (429, 598)
Screenshot: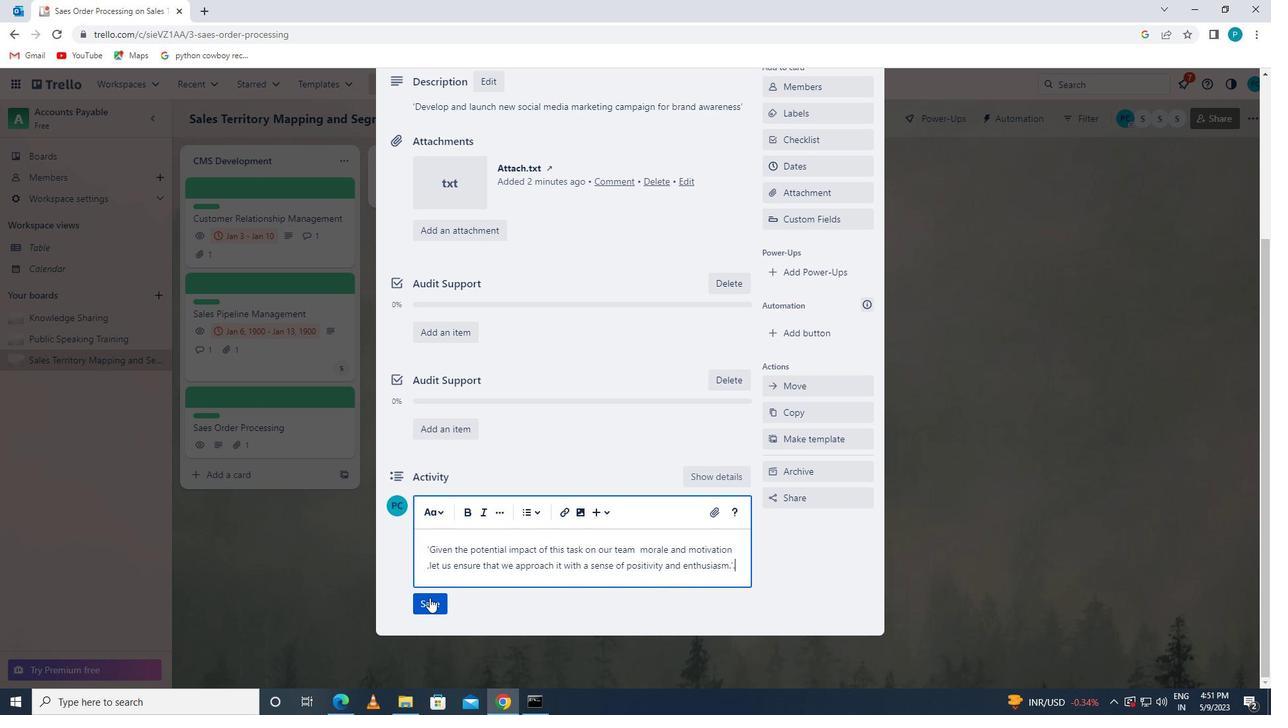 
Action: Mouse moved to (843, 313)
Screenshot: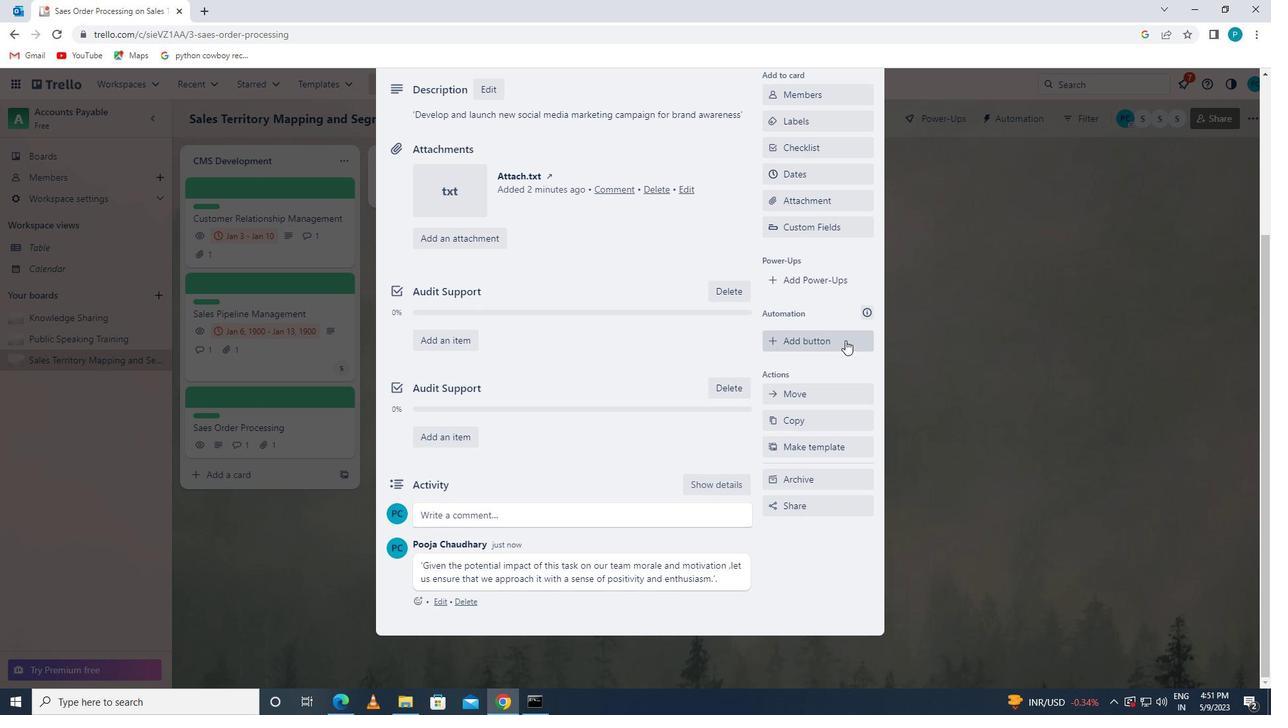 
Action: Mouse scrolled (843, 314) with delta (0, 0)
Screenshot: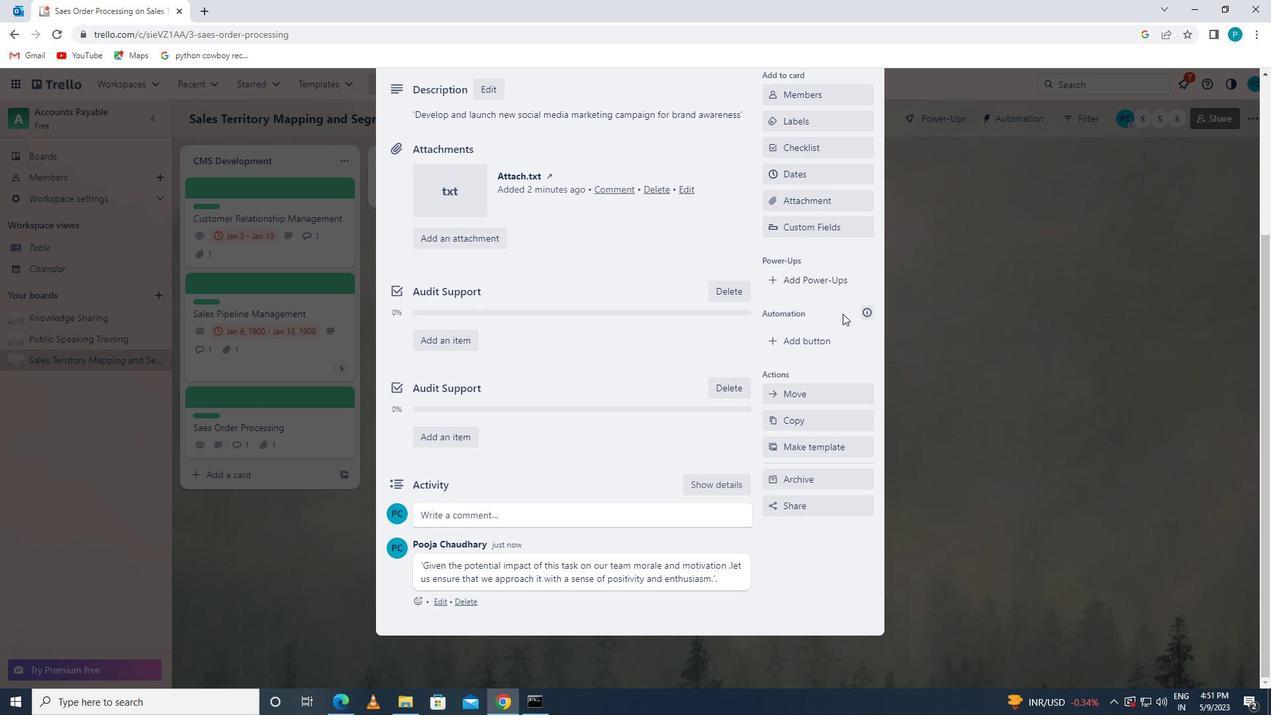 
Action: Mouse moved to (803, 241)
Screenshot: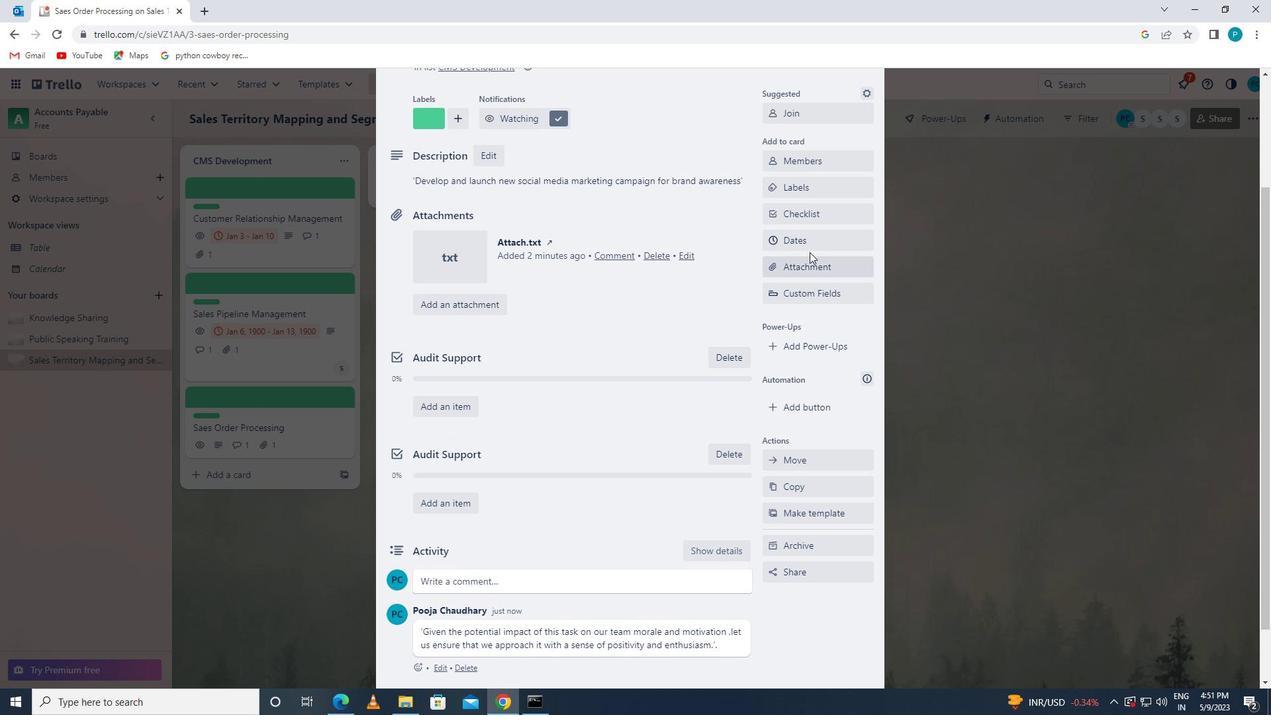 
Action: Mouse pressed left at (803, 241)
Screenshot: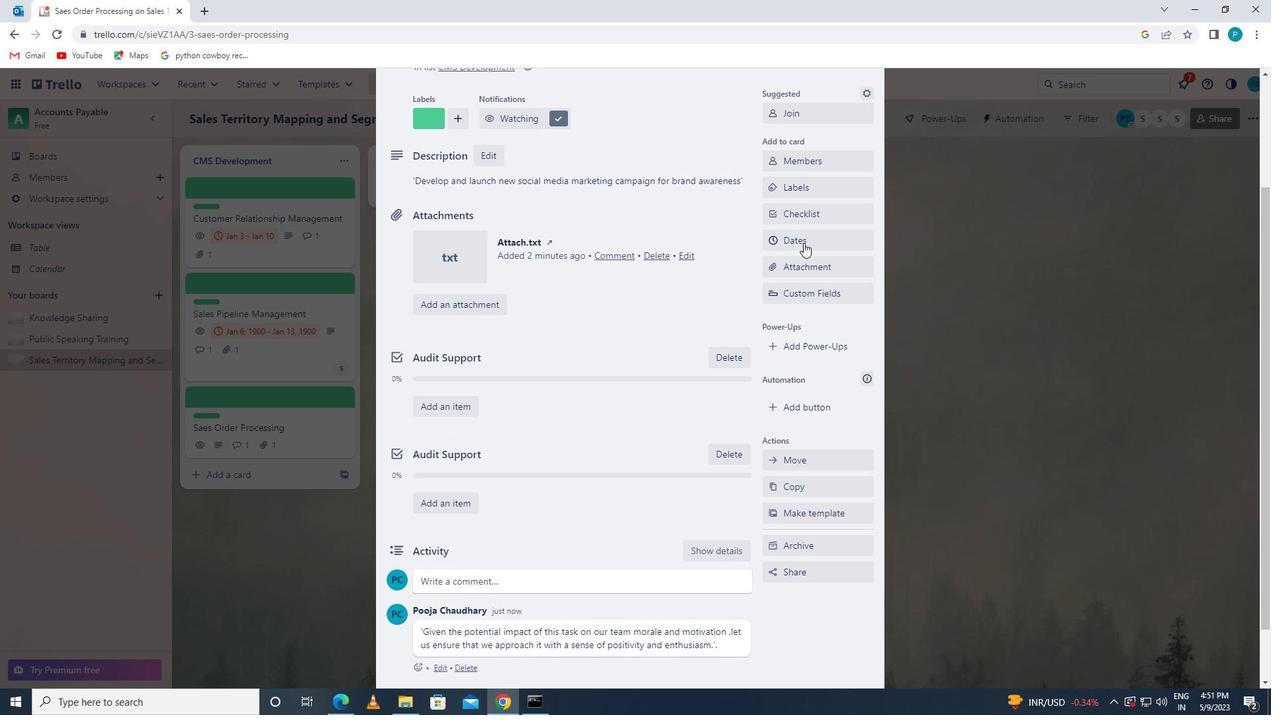 
Action: Mouse moved to (774, 356)
Screenshot: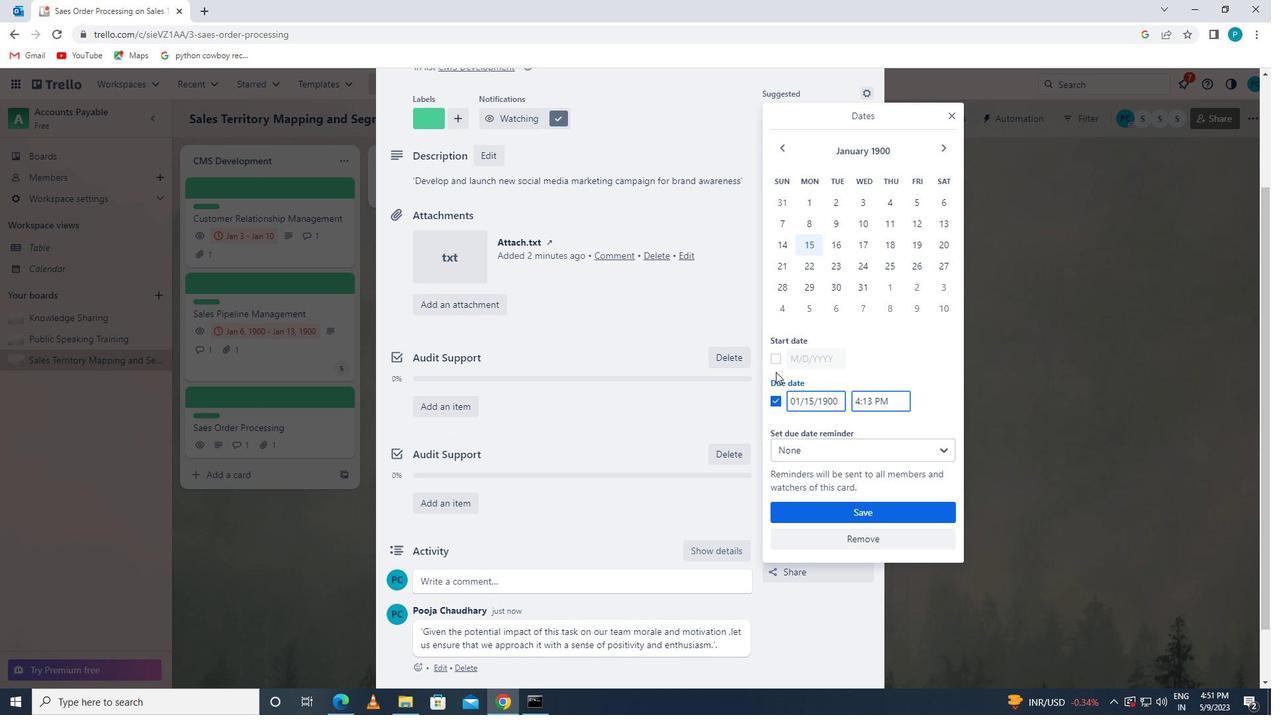 
Action: Mouse pressed left at (774, 356)
Screenshot: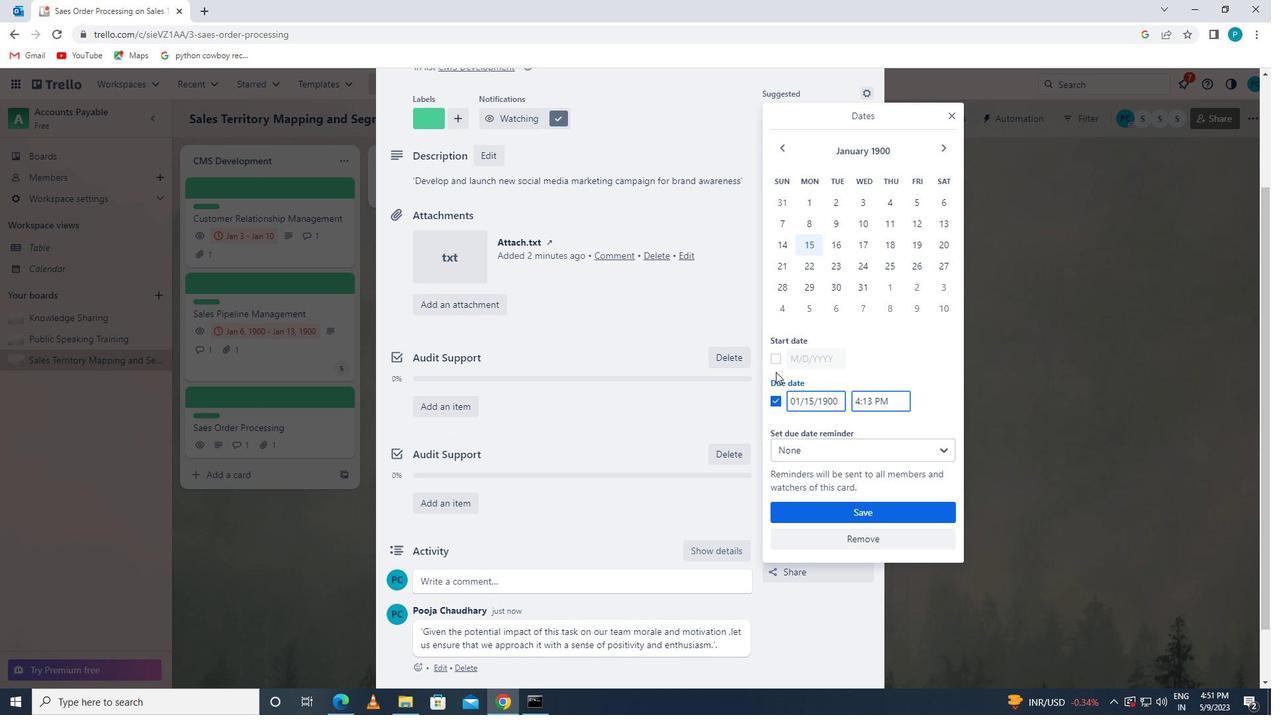 
Action: Mouse moved to (815, 357)
Screenshot: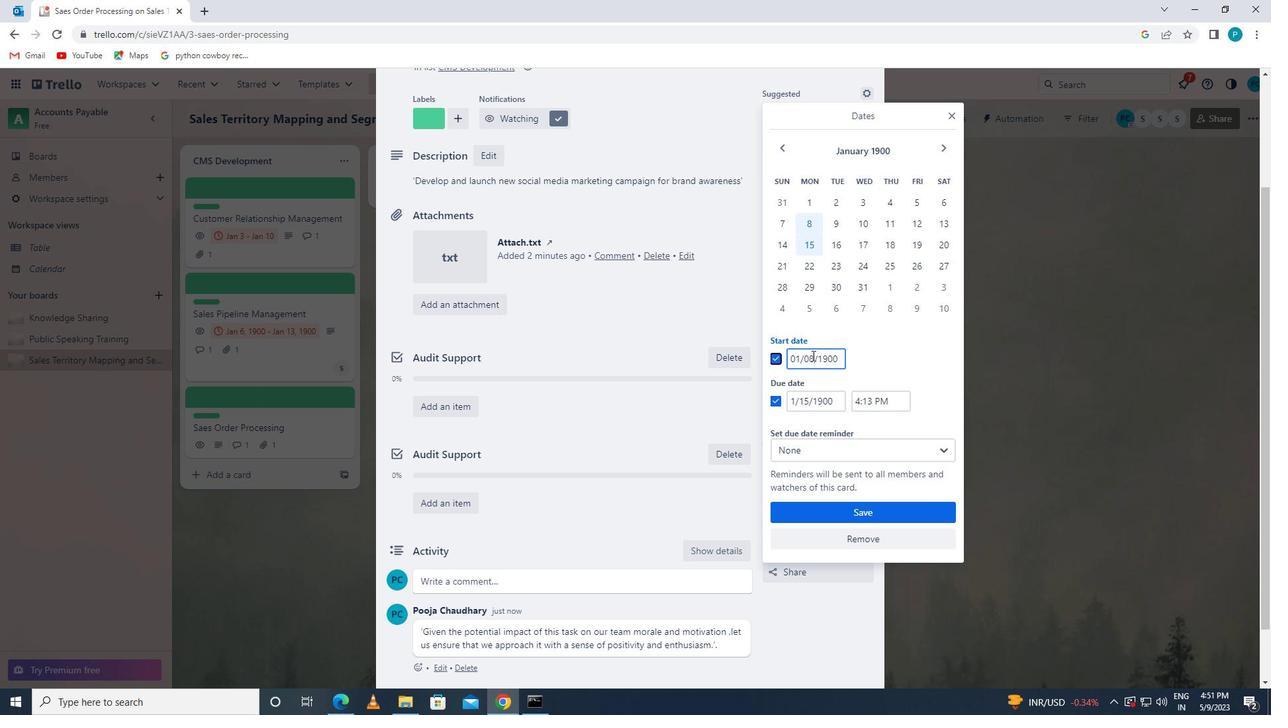 
Action: Mouse pressed left at (815, 357)
Screenshot: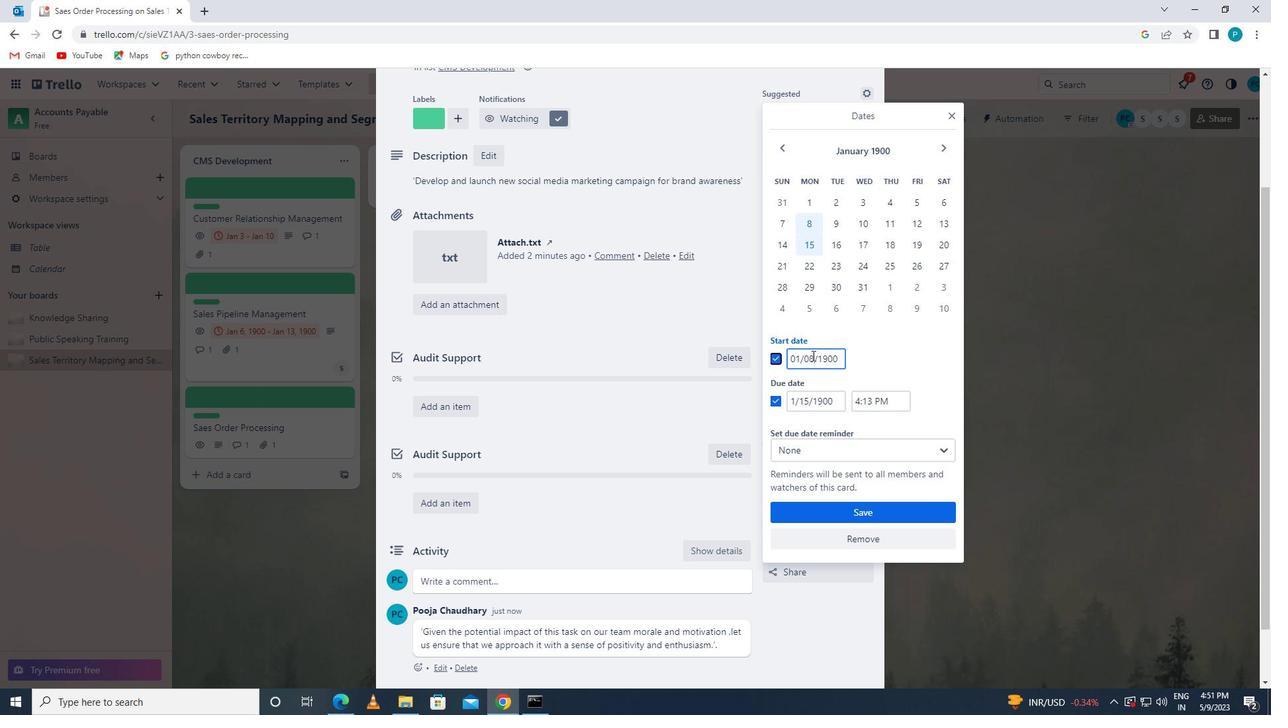 
Action: Mouse moved to (803, 358)
Screenshot: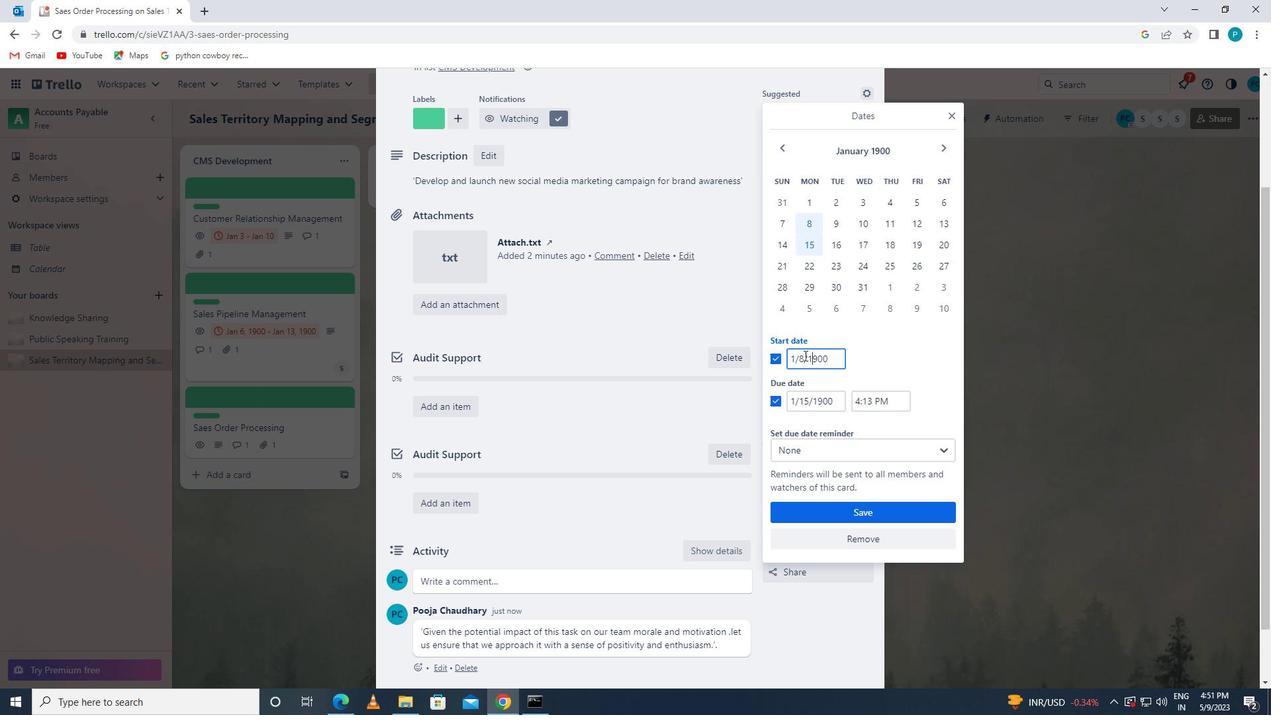 
Action: Mouse pressed left at (803, 358)
Screenshot: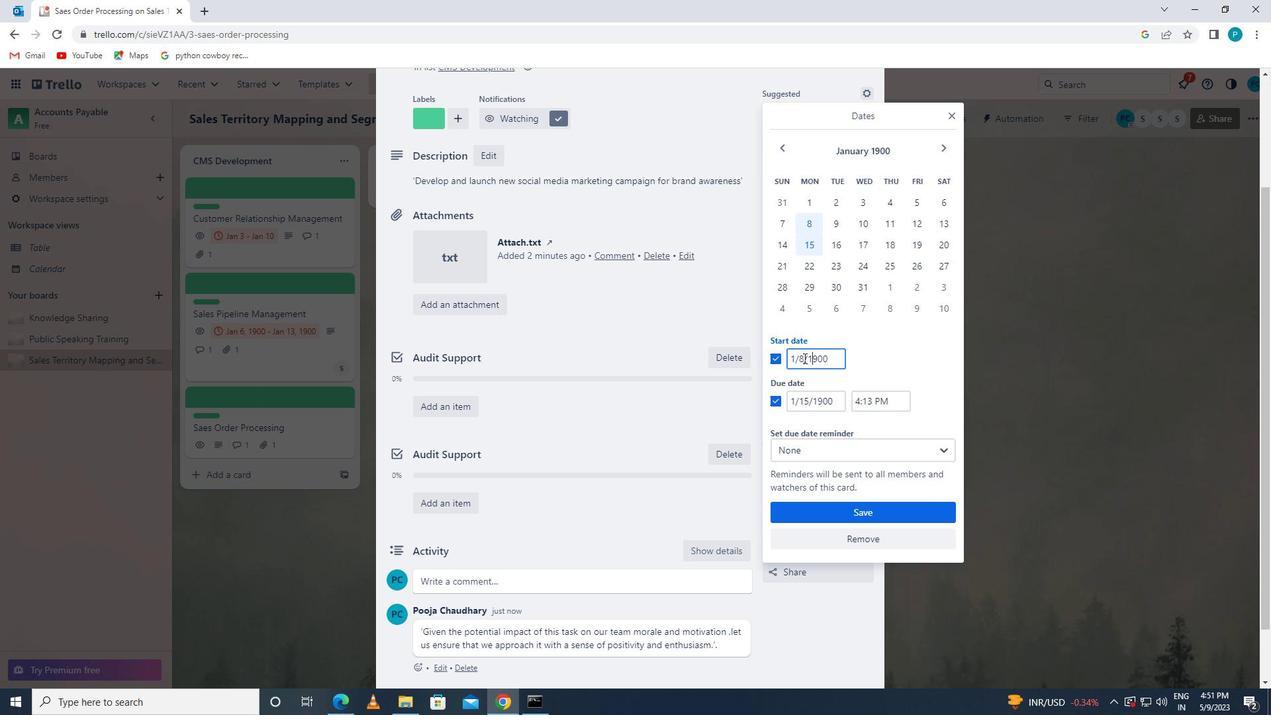 
Action: Key pressed <Key.backspace>9<Key.enter>
Screenshot: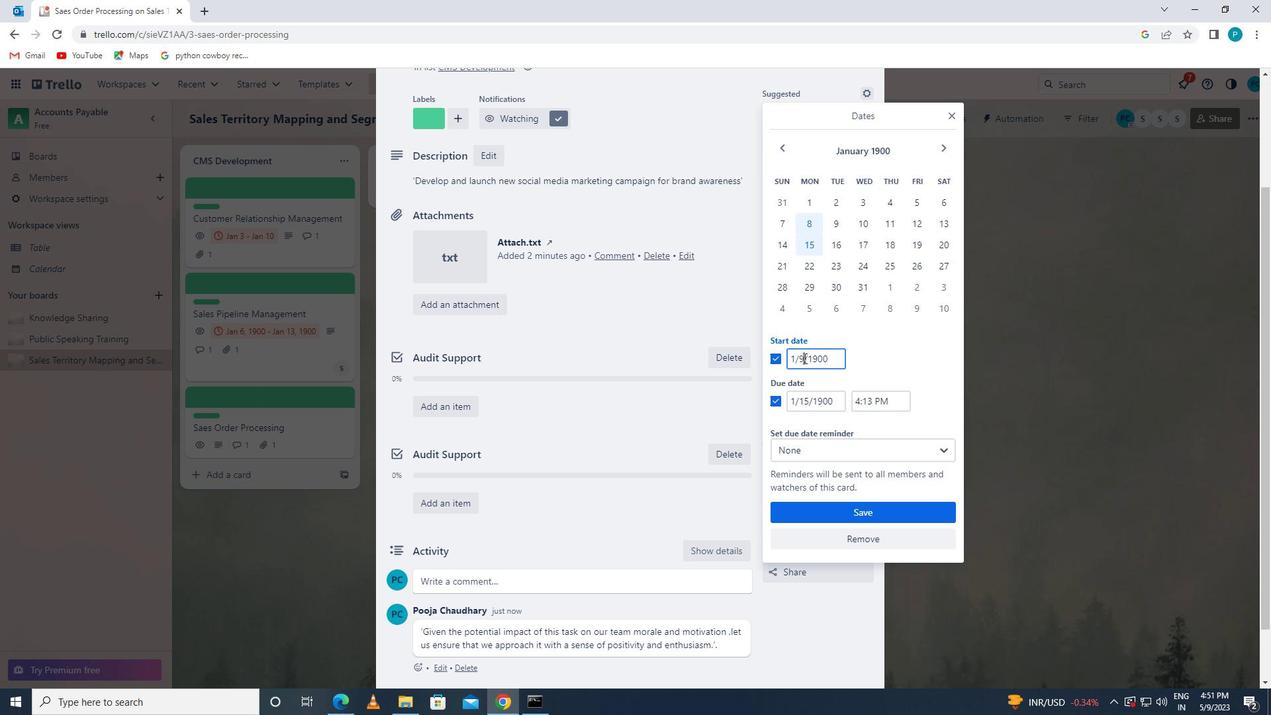 
Action: Mouse moved to (815, 233)
Screenshot: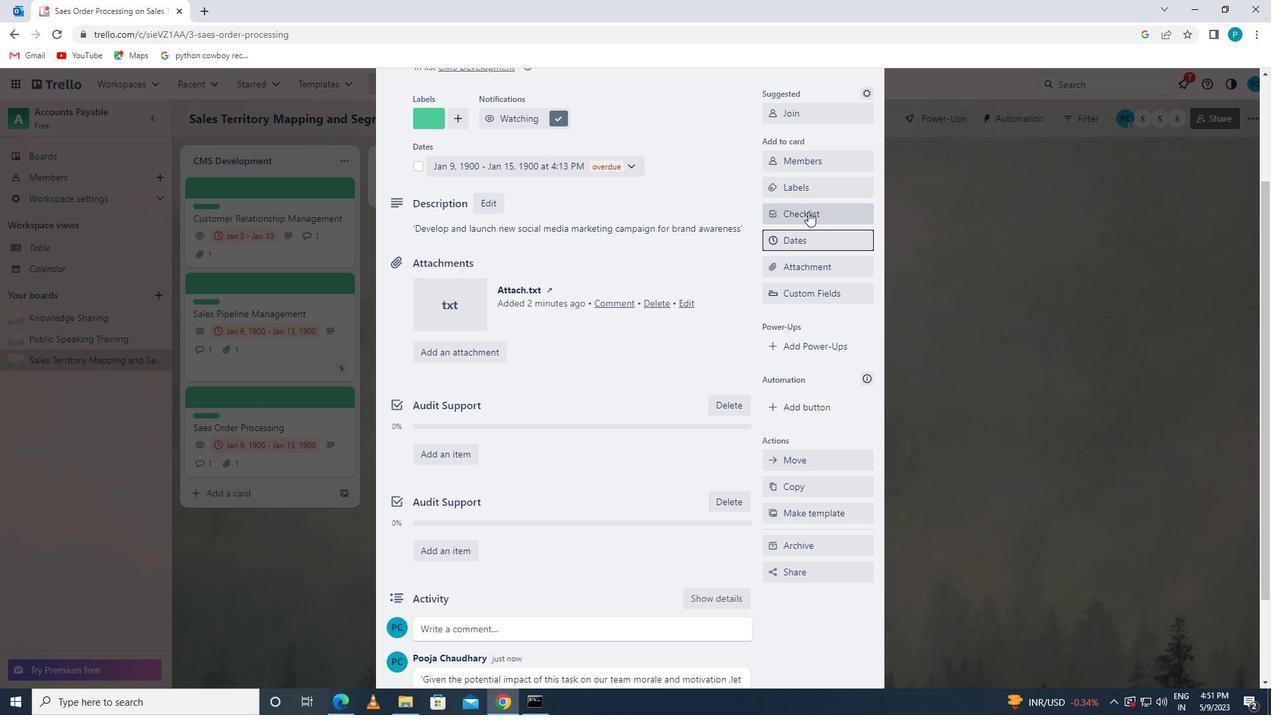 
Action: Mouse pressed left at (815, 233)
Screenshot: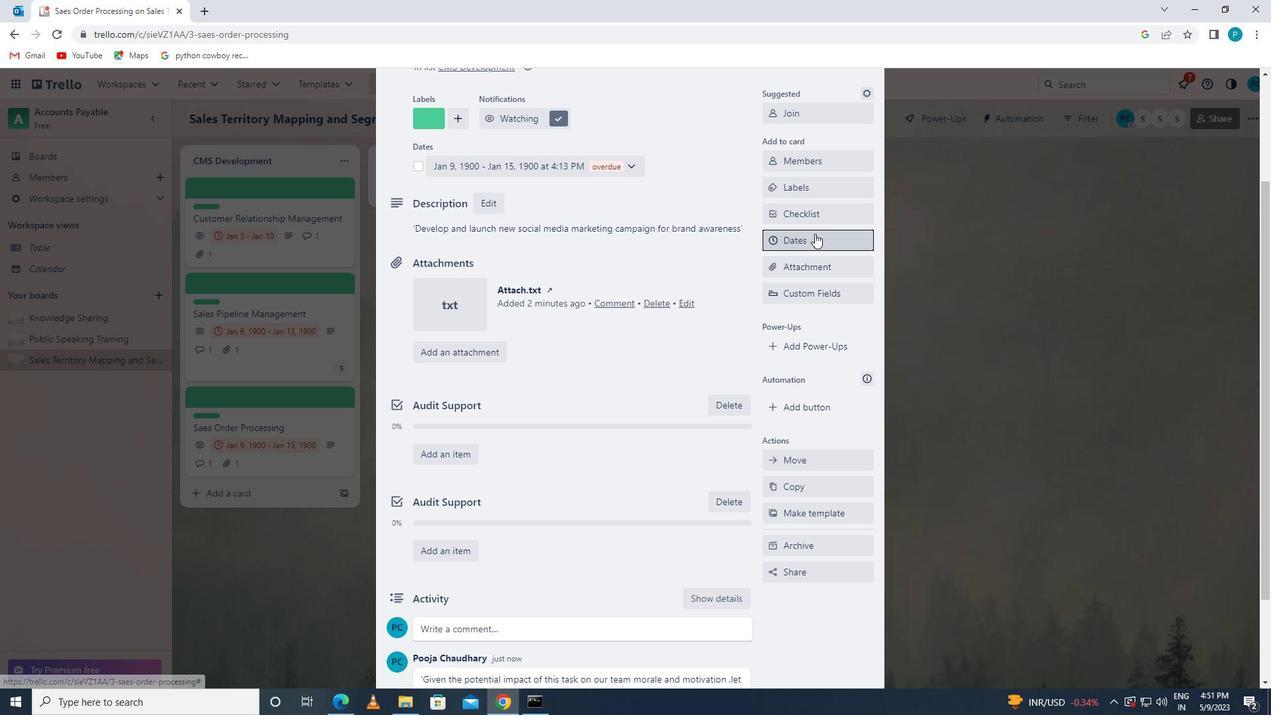 
Action: Mouse moved to (830, 403)
Screenshot: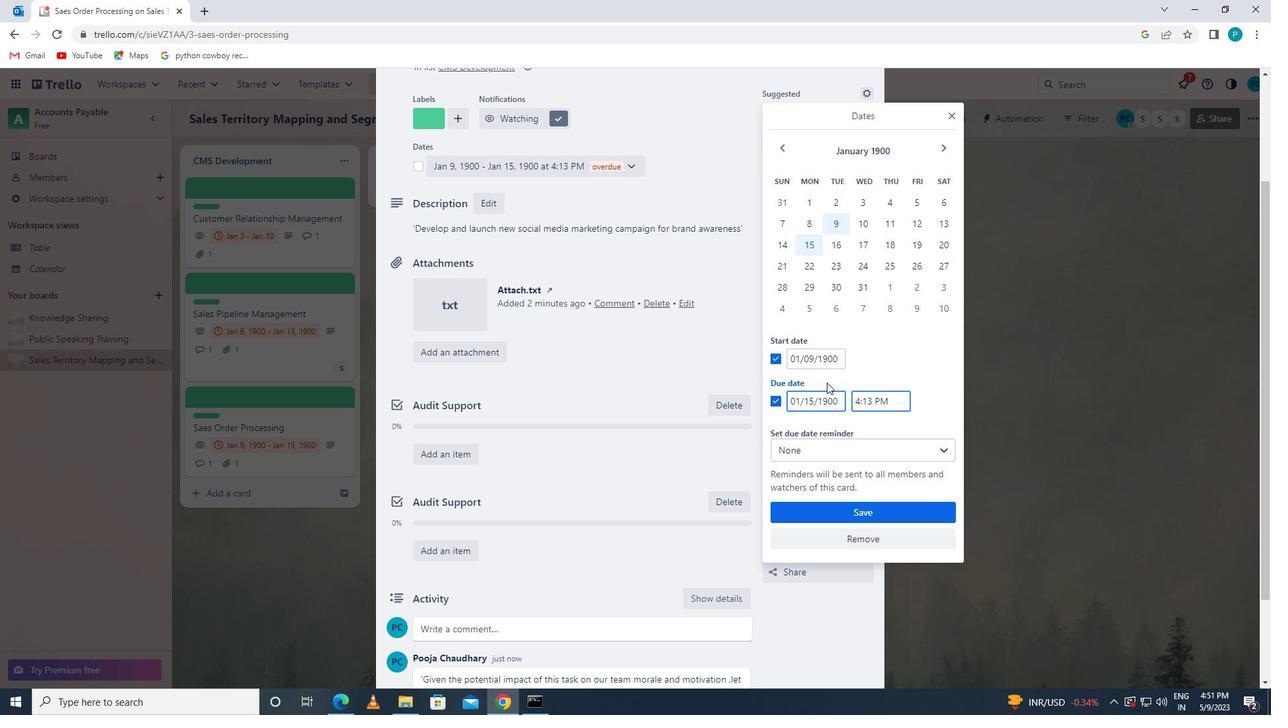 
Action: Mouse pressed left at (830, 403)
Screenshot: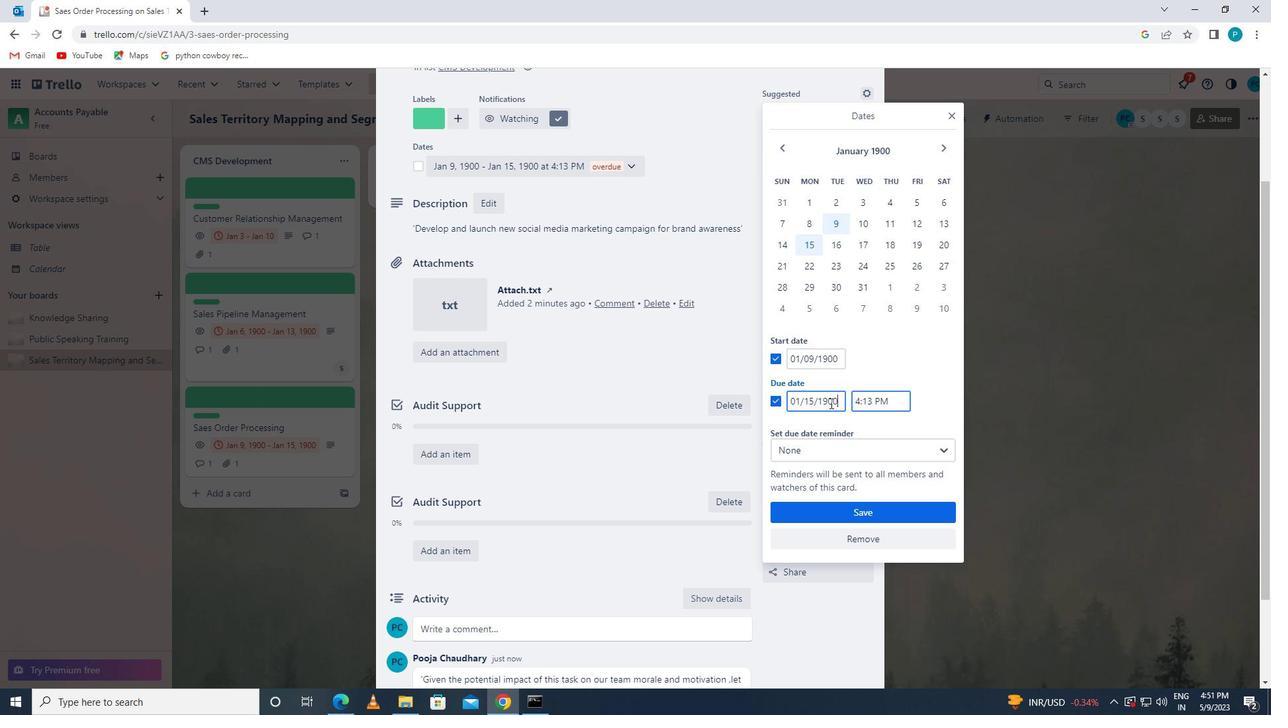 
Action: Mouse moved to (811, 403)
Screenshot: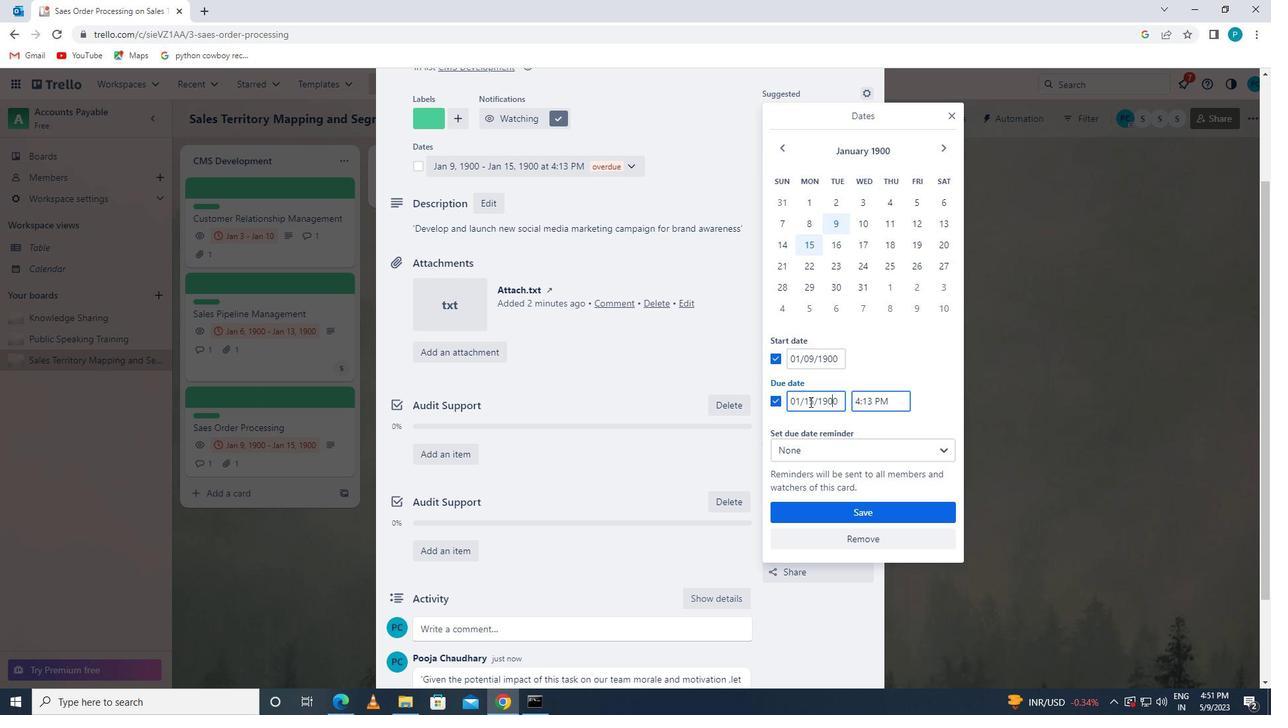 
Action: Mouse pressed left at (811, 403)
Screenshot: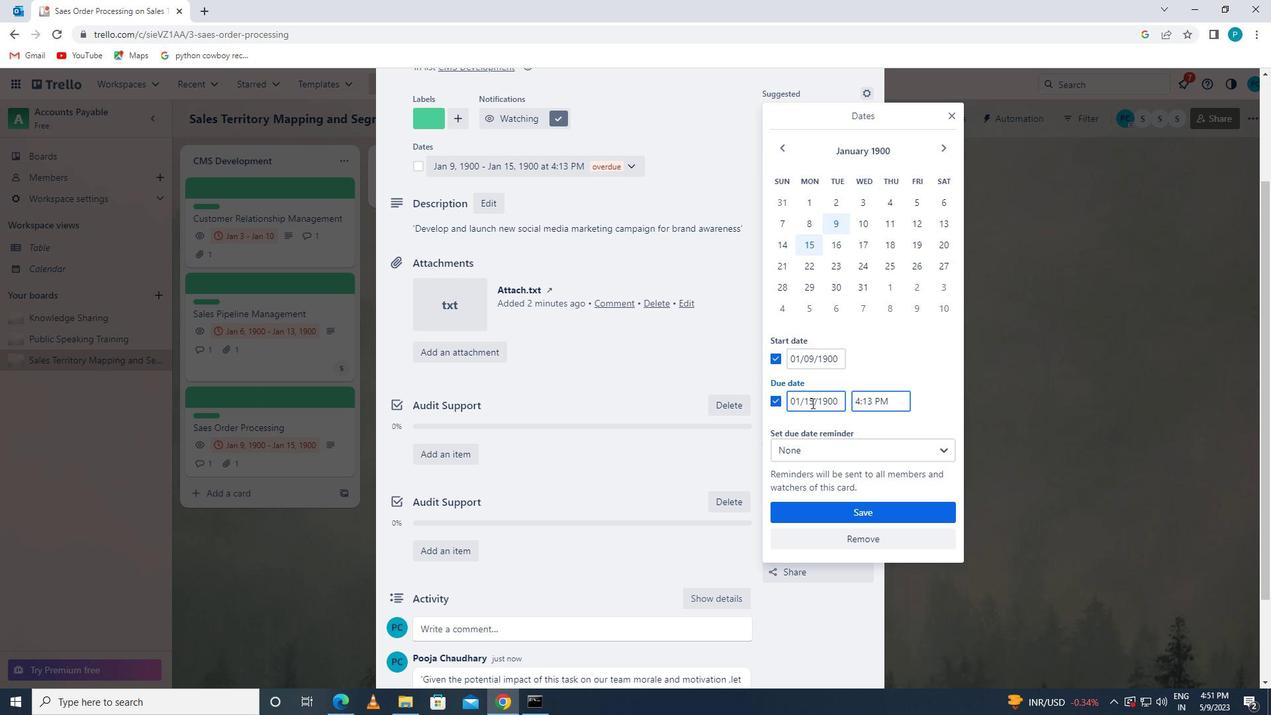 
Action: Key pressed <Key.backspace>6
Screenshot: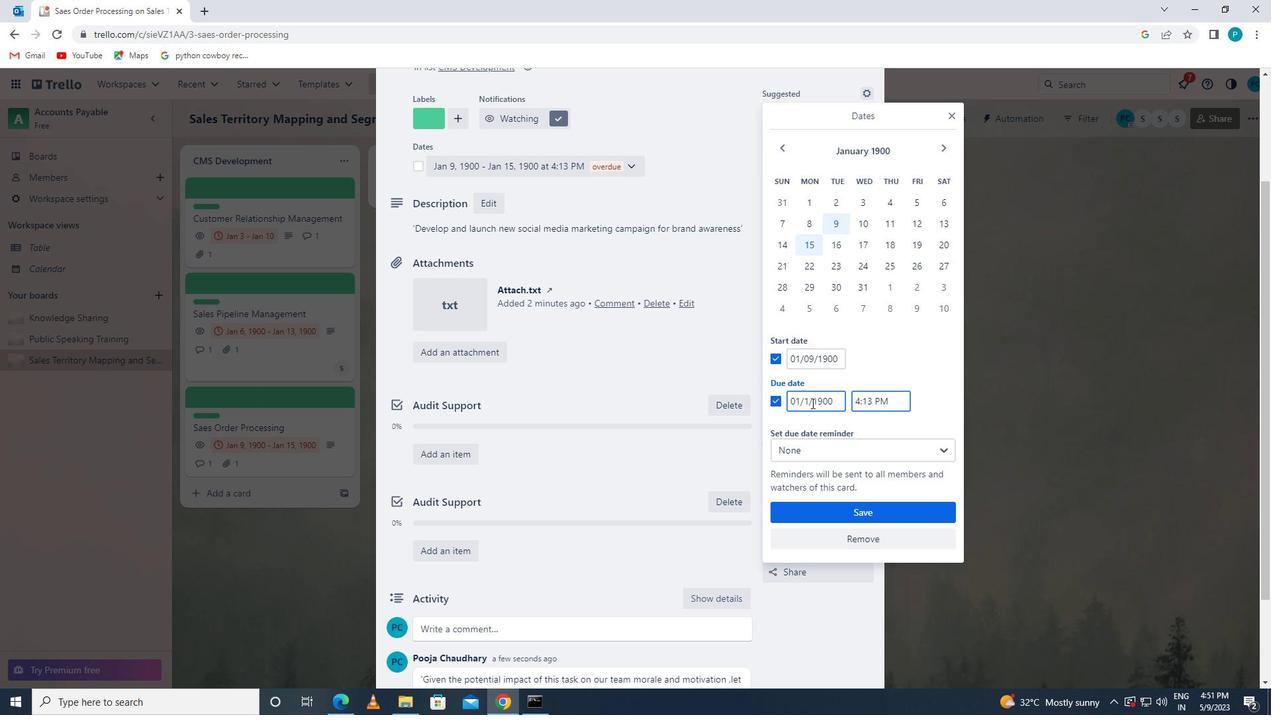 
Action: Mouse moved to (856, 510)
Screenshot: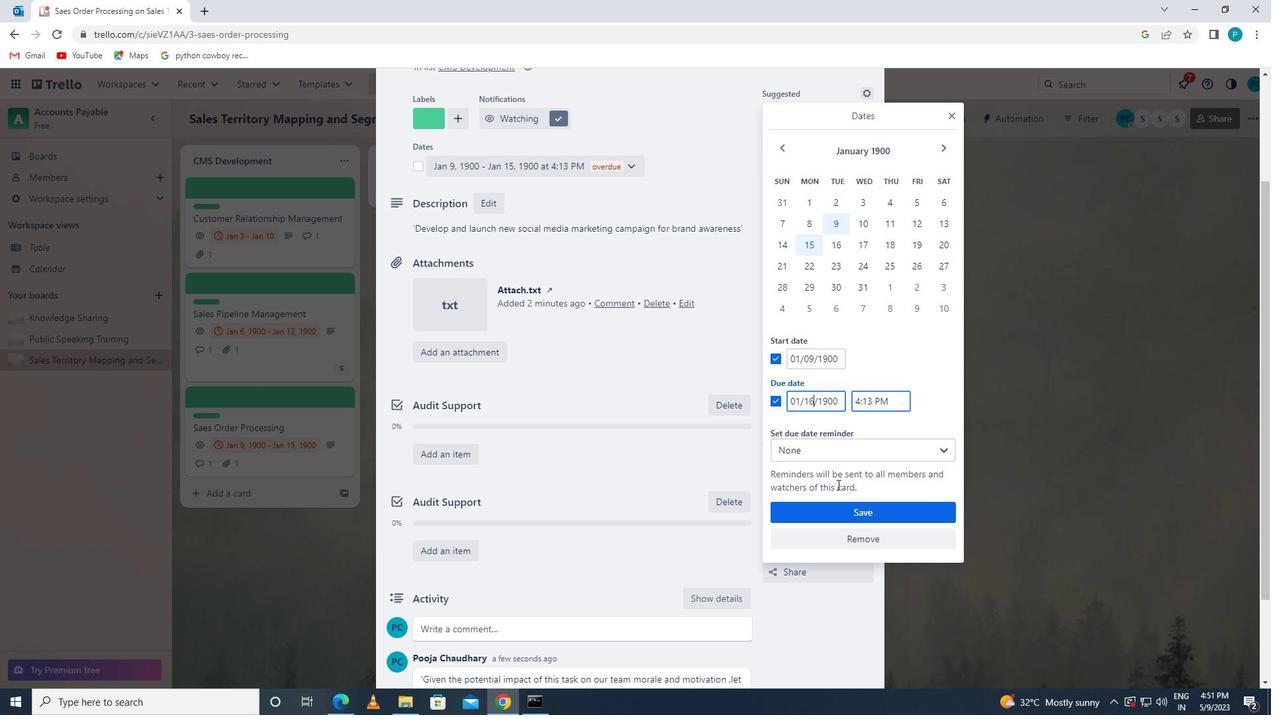 
Action: Mouse pressed left at (856, 510)
Screenshot: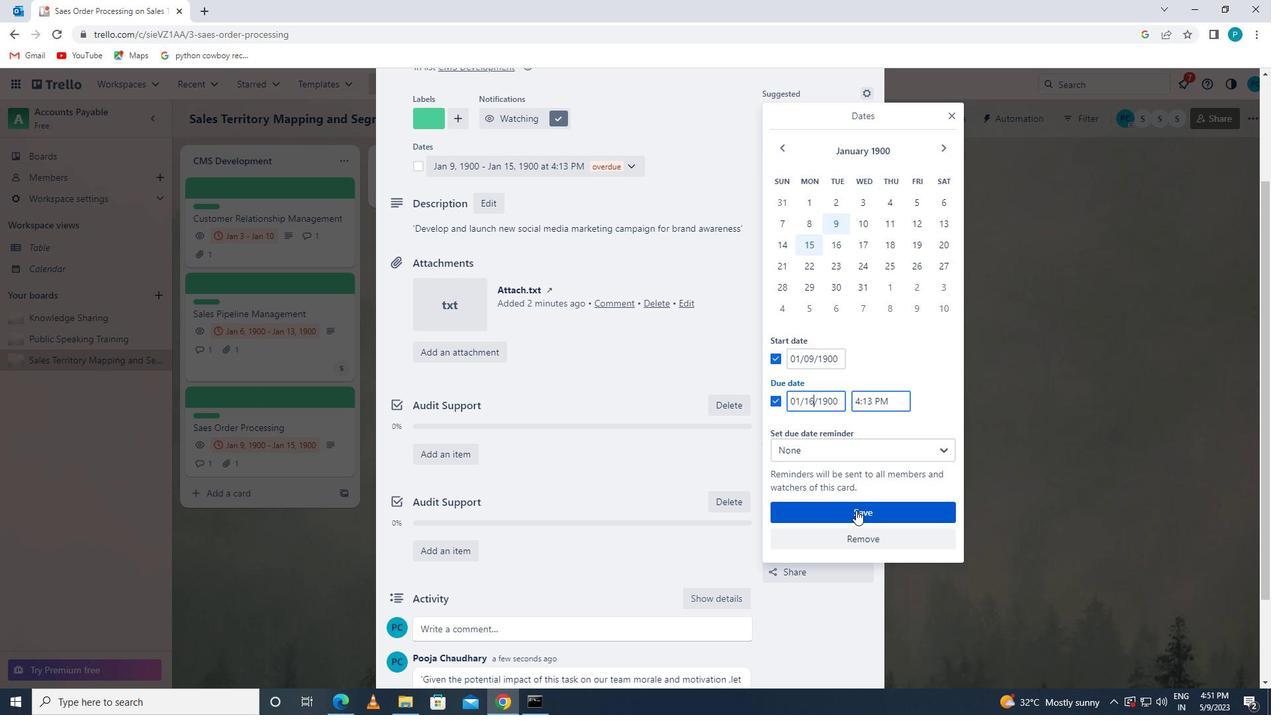 
